 Task: Add an event with the title Casual Interview with Candidate AA, date '2024/03/05', time 7:30 AM to 9:30 AM, logged in from the account softage.3@softage.netand send the event invitation to softage.9@softage.net and softage.10@softage.net. Set a reminder for the event 1 hour before
Action: Mouse moved to (94, 116)
Screenshot: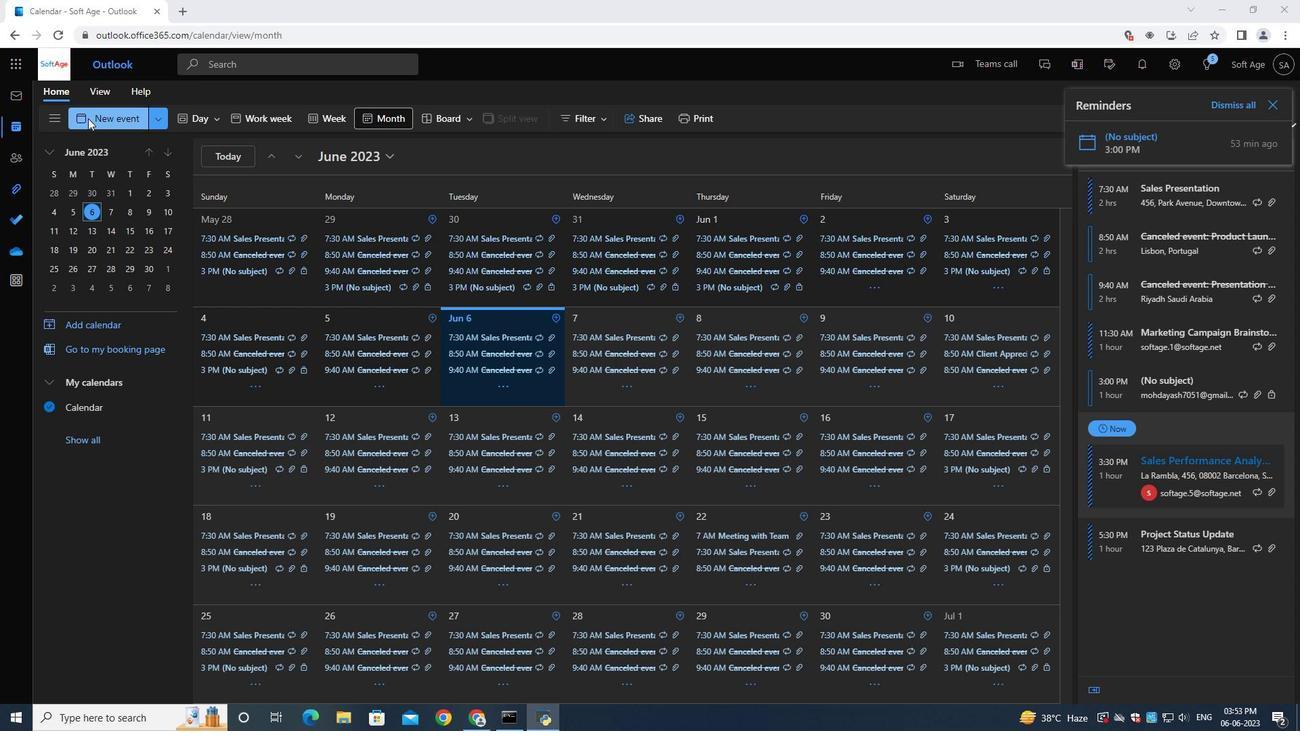 
Action: Mouse pressed left at (94, 116)
Screenshot: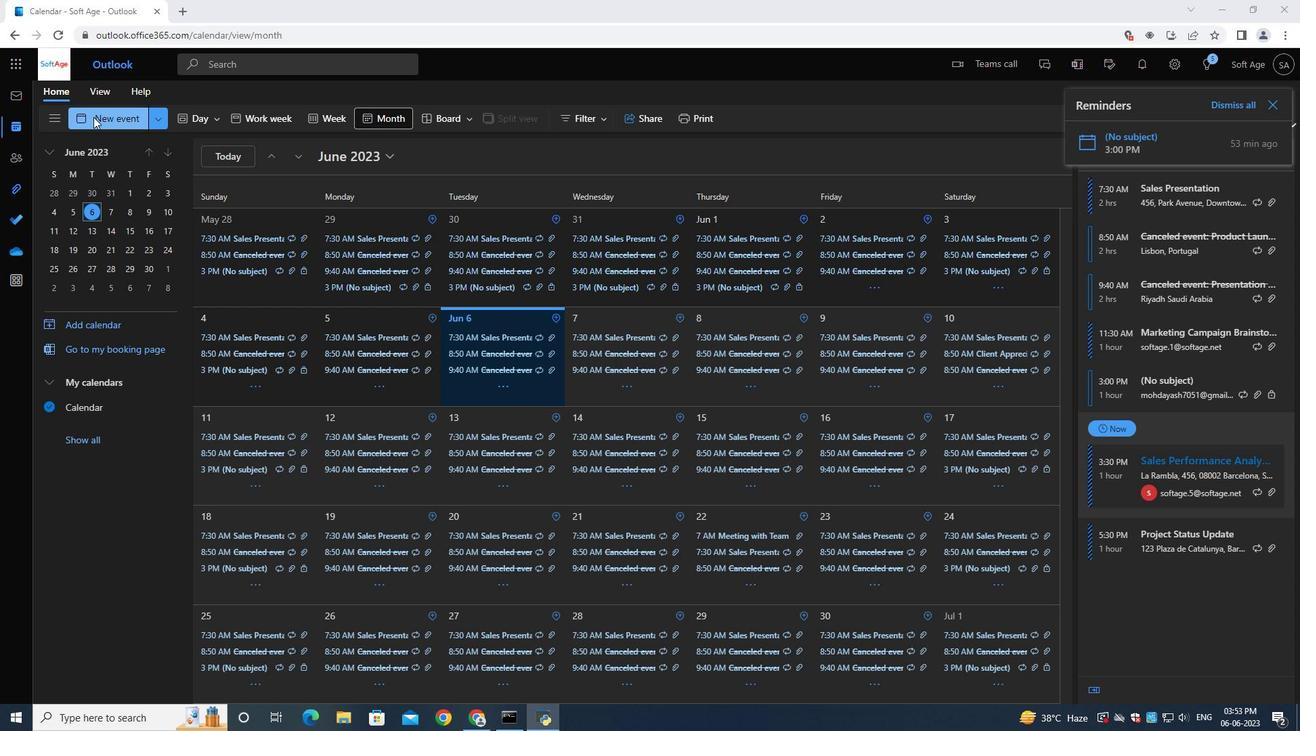 
Action: Mouse moved to (380, 229)
Screenshot: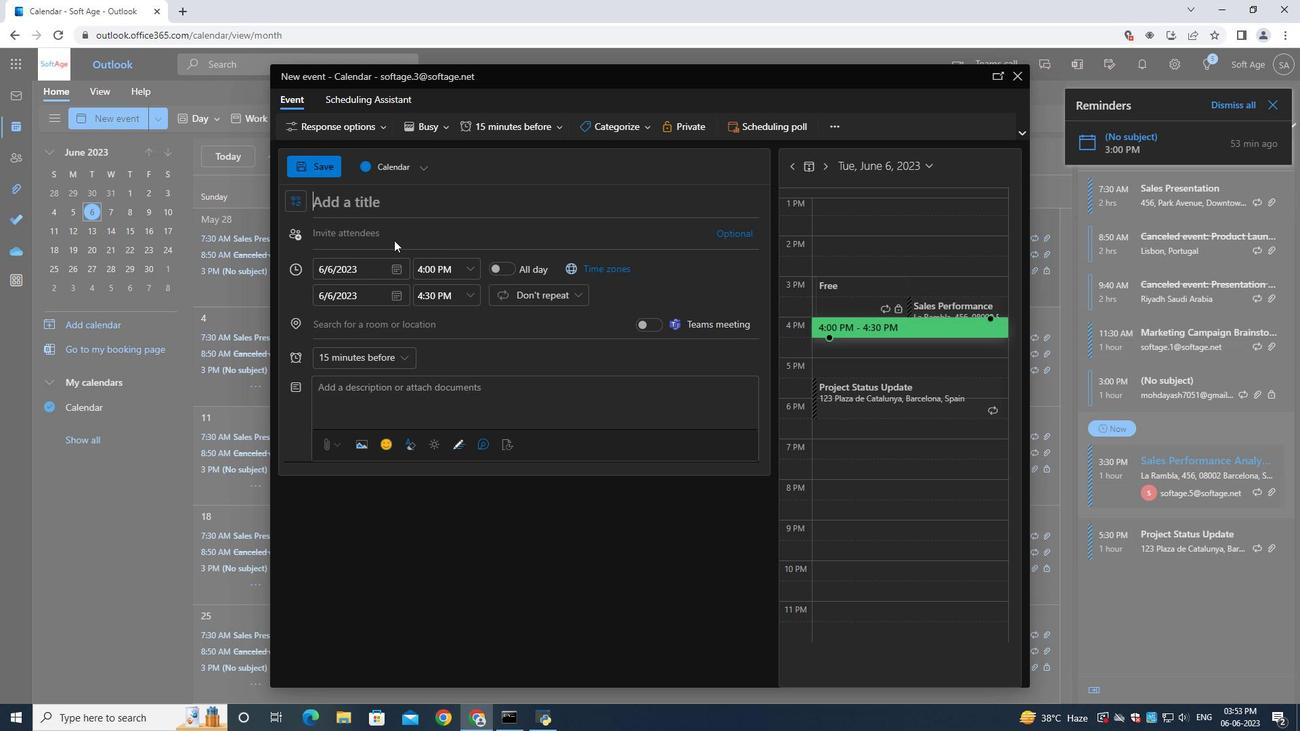 
Action: Mouse pressed left at (380, 229)
Screenshot: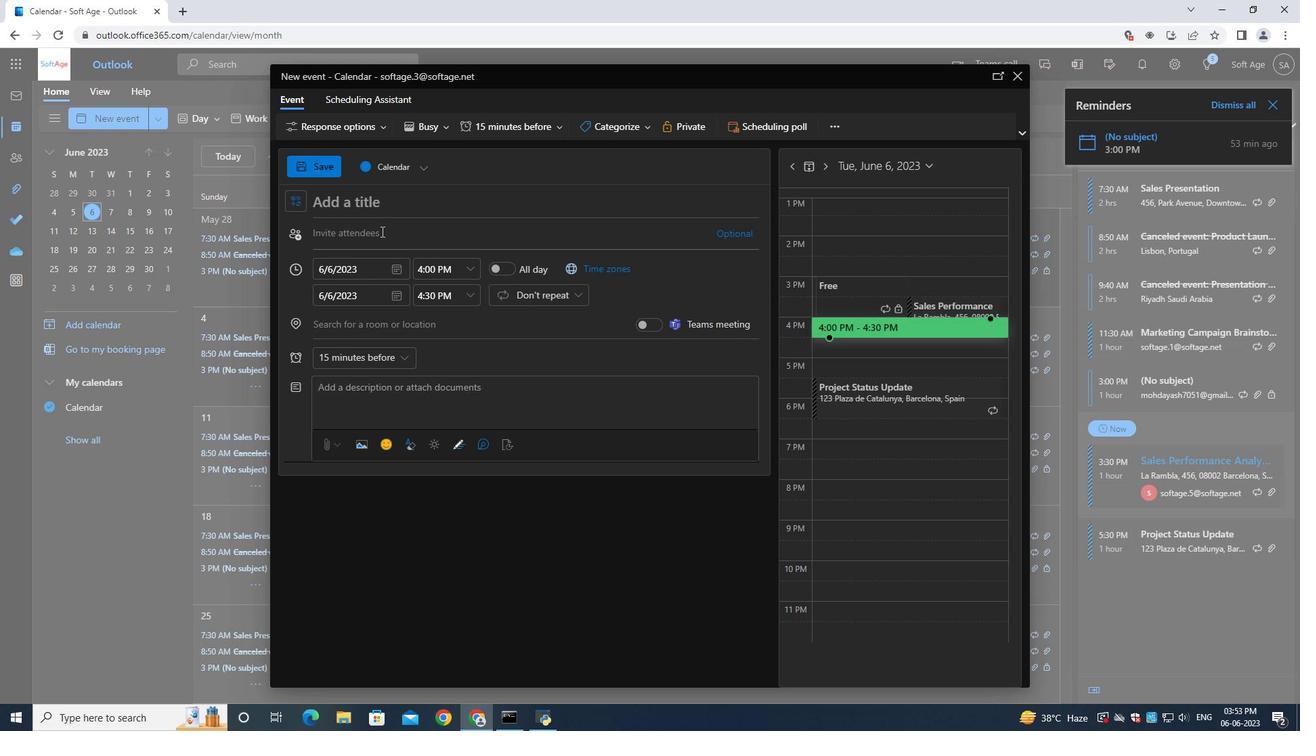 
Action: Mouse moved to (375, 205)
Screenshot: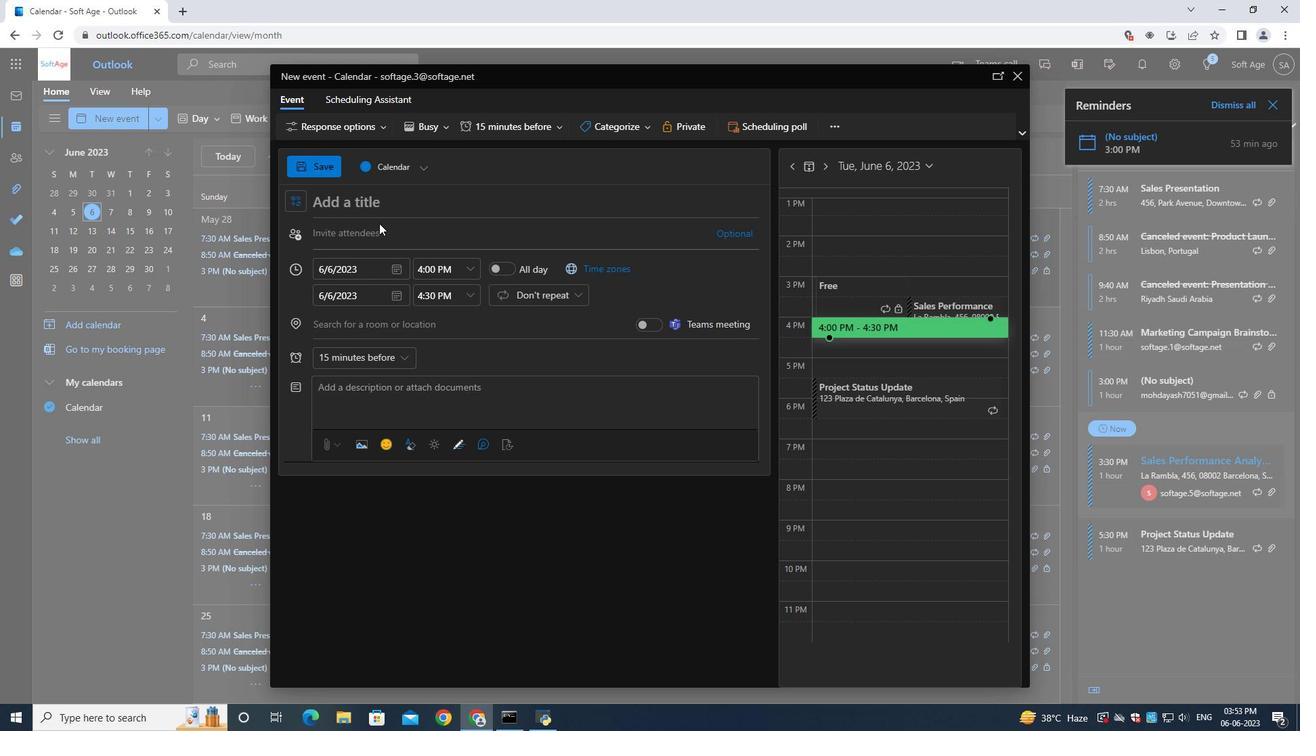 
Action: Mouse pressed left at (375, 205)
Screenshot: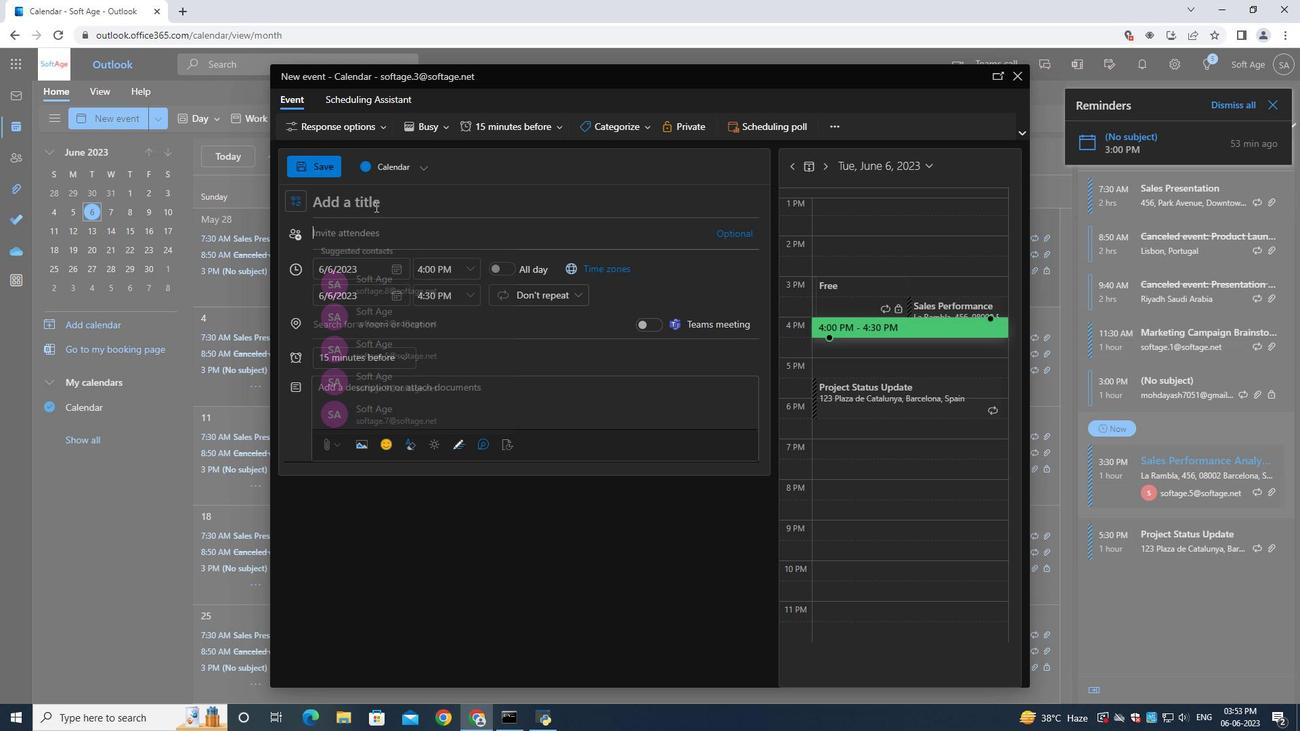 
Action: Mouse moved to (376, 206)
Screenshot: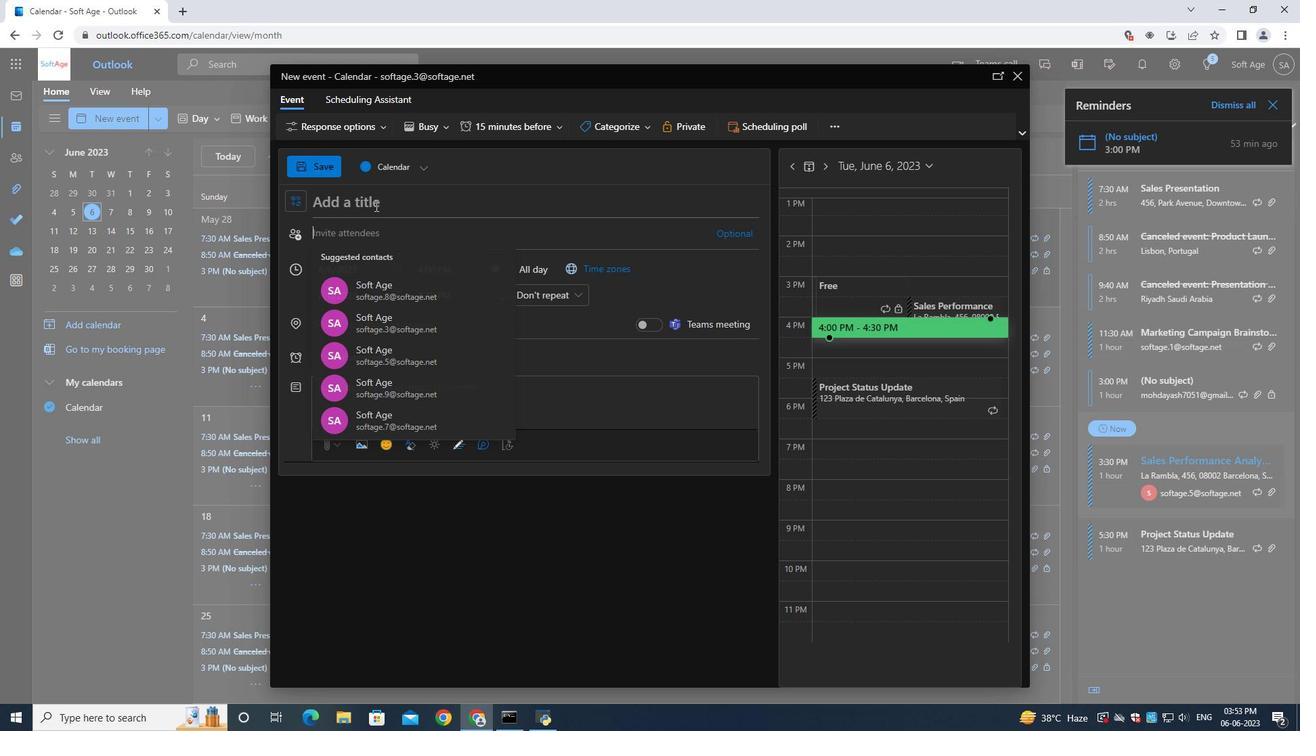 
Action: Key pressed <Key.shift>Casual<Key.space><Key.shift>Interview<Key.space><Key.shift>with<Key.space><Key.shift>Candidate<Key.space><Key.shift>AA
Screenshot: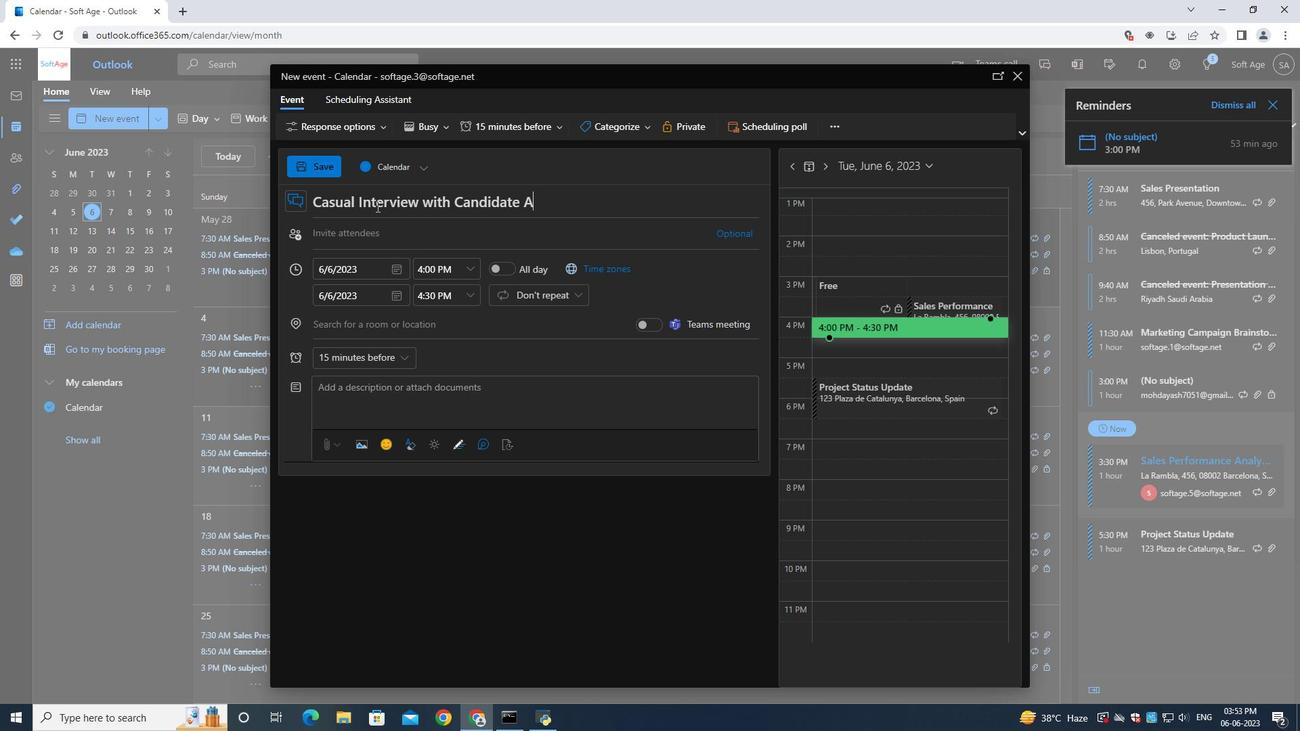 
Action: Mouse moved to (391, 269)
Screenshot: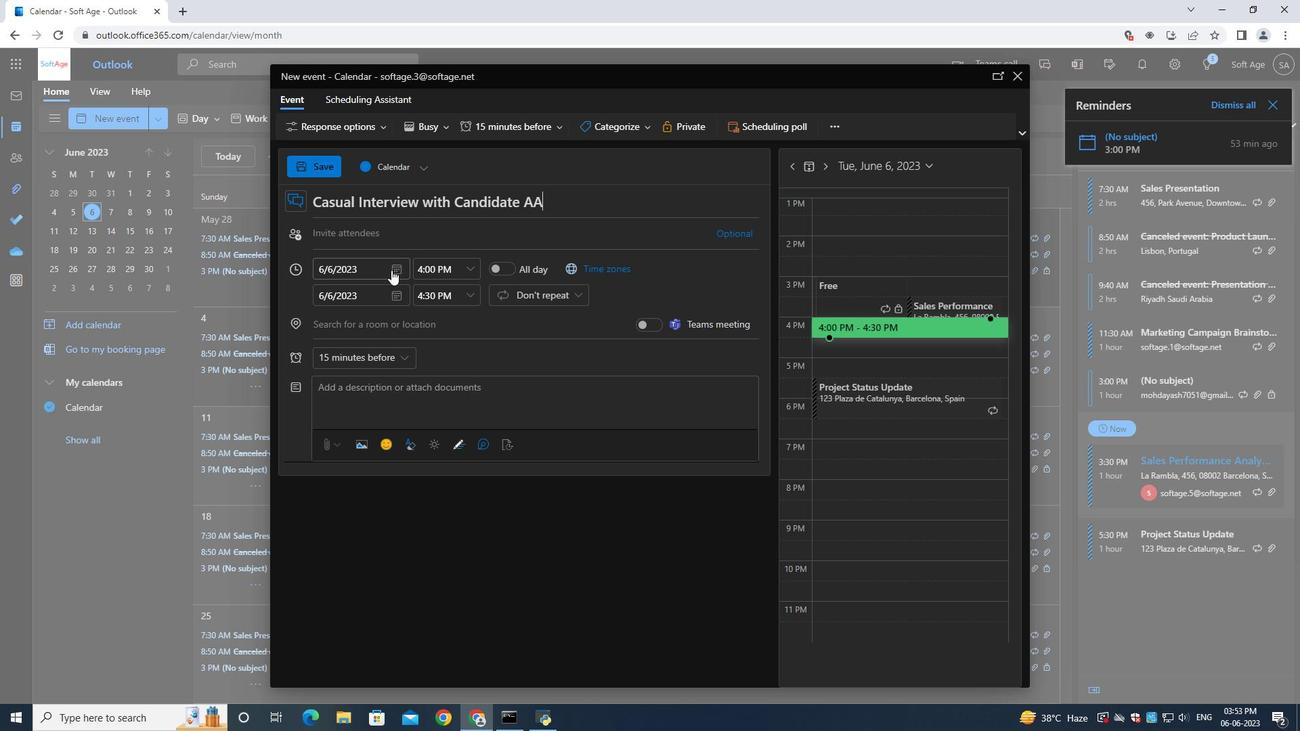 
Action: Mouse pressed left at (391, 269)
Screenshot: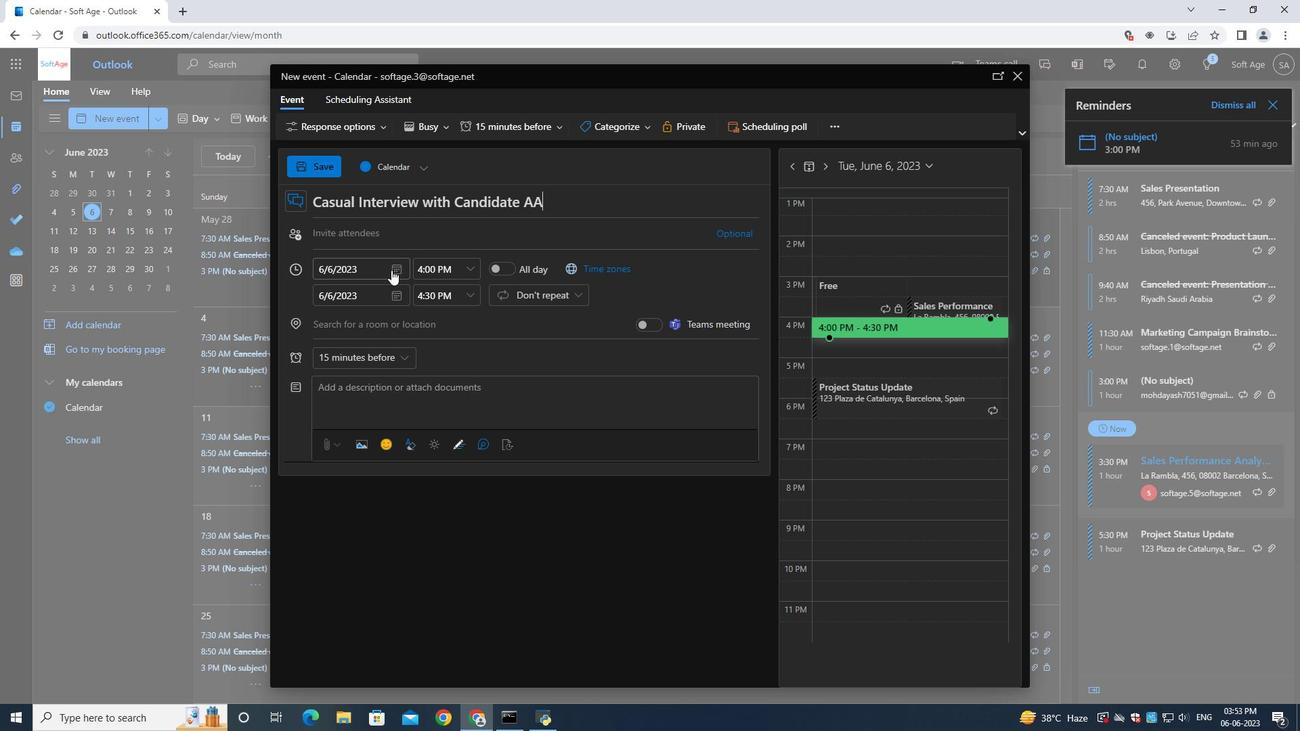 
Action: Mouse moved to (439, 298)
Screenshot: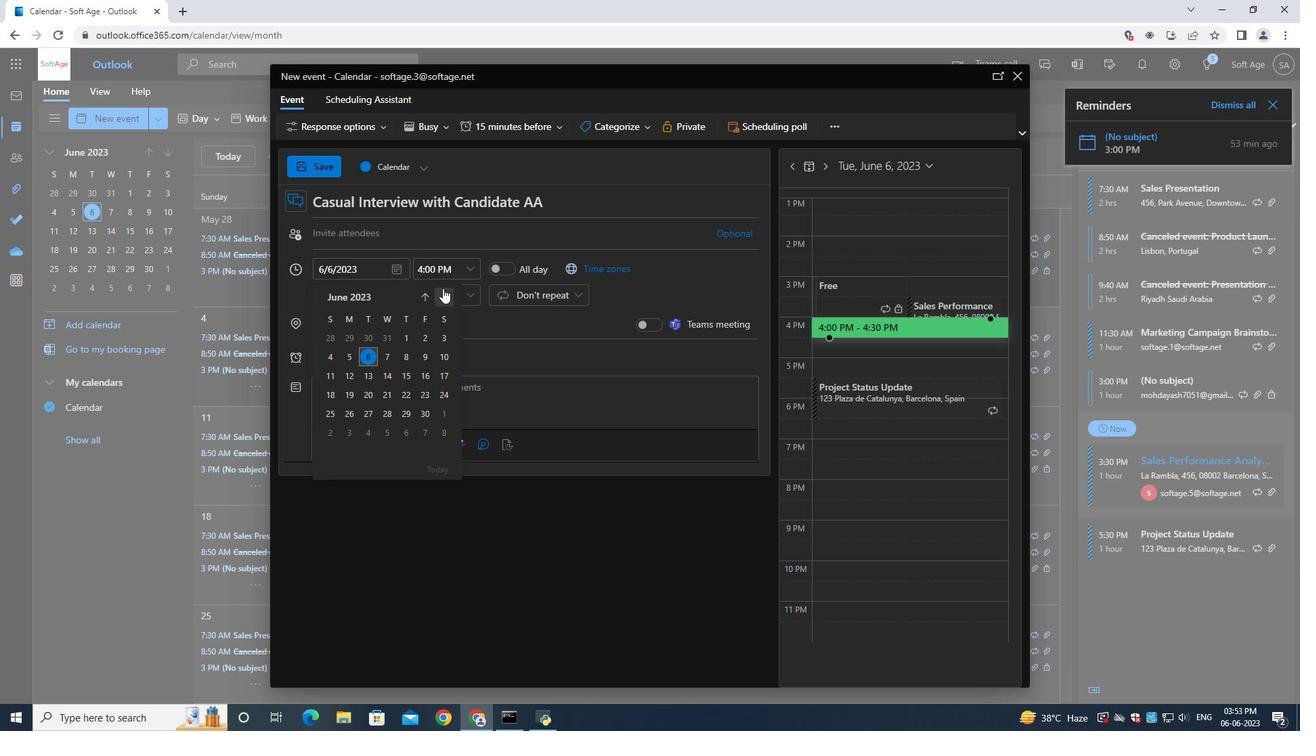 
Action: Mouse pressed left at (439, 298)
Screenshot: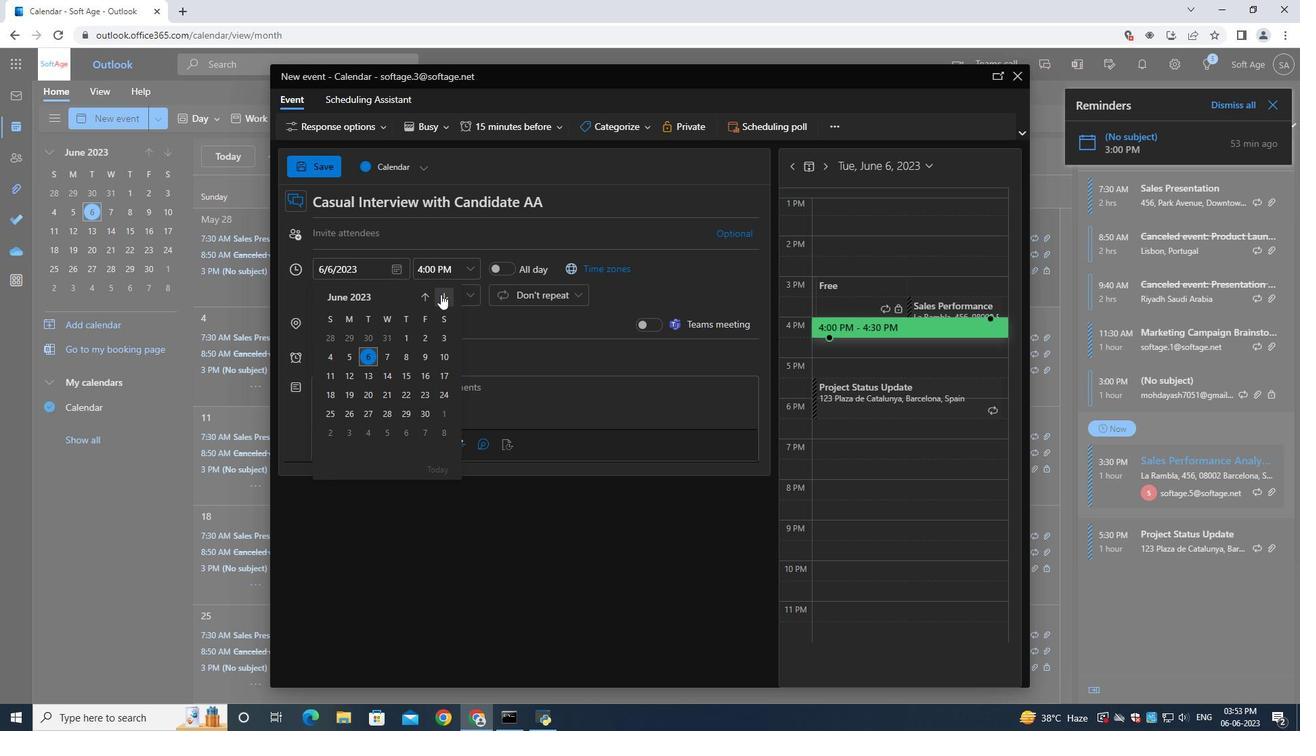 
Action: Mouse moved to (444, 296)
Screenshot: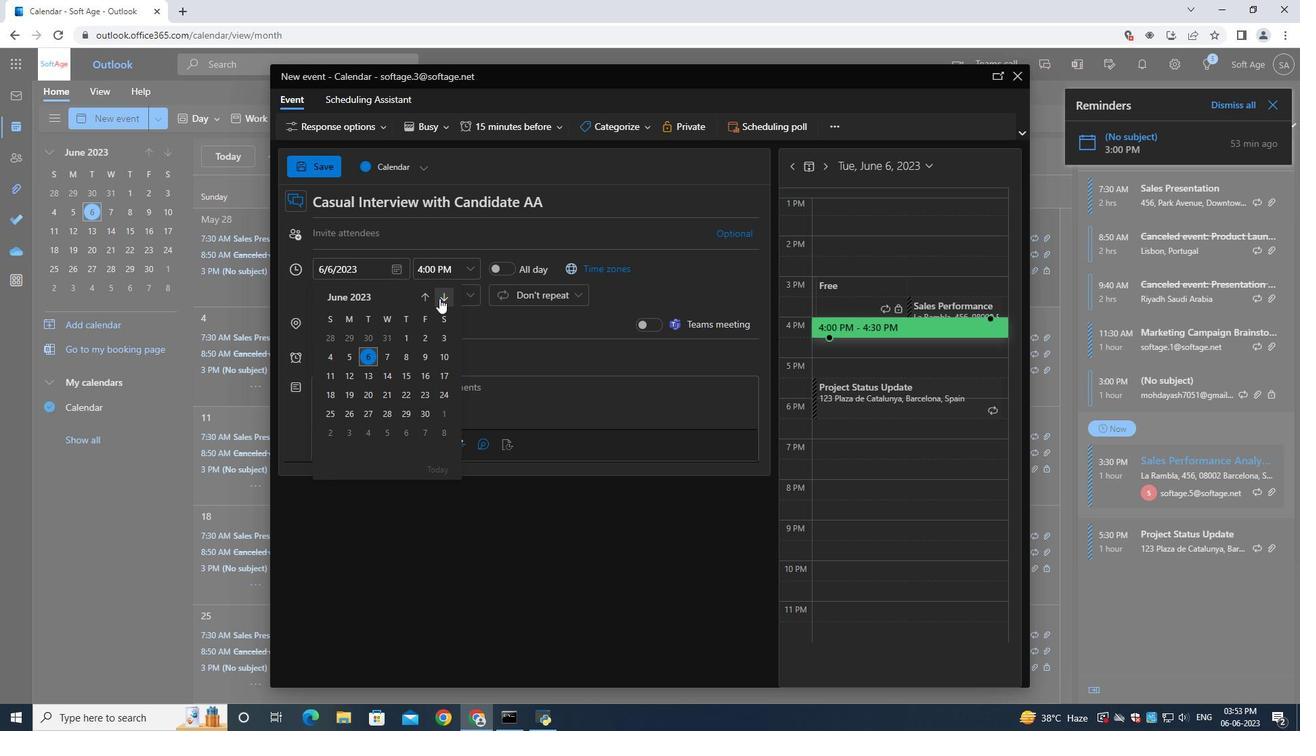 
Action: Mouse pressed left at (444, 296)
Screenshot: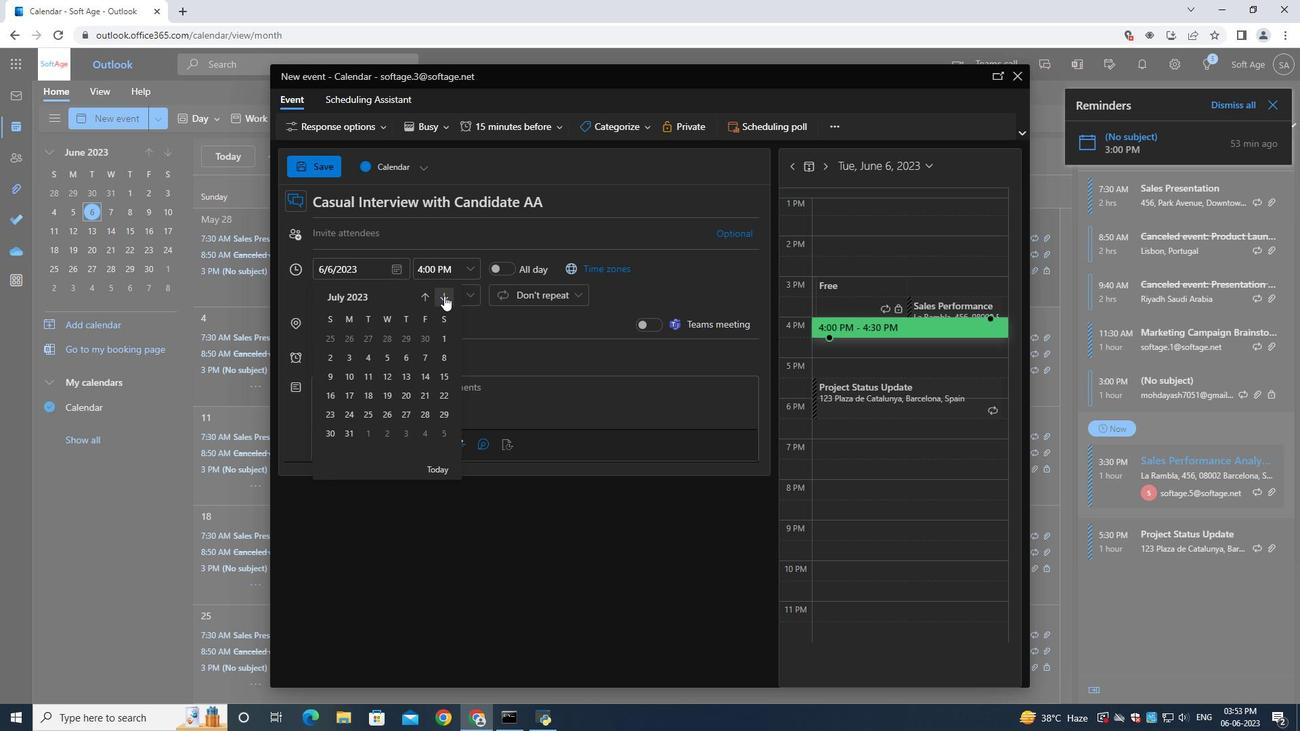 
Action: Mouse pressed left at (444, 296)
Screenshot: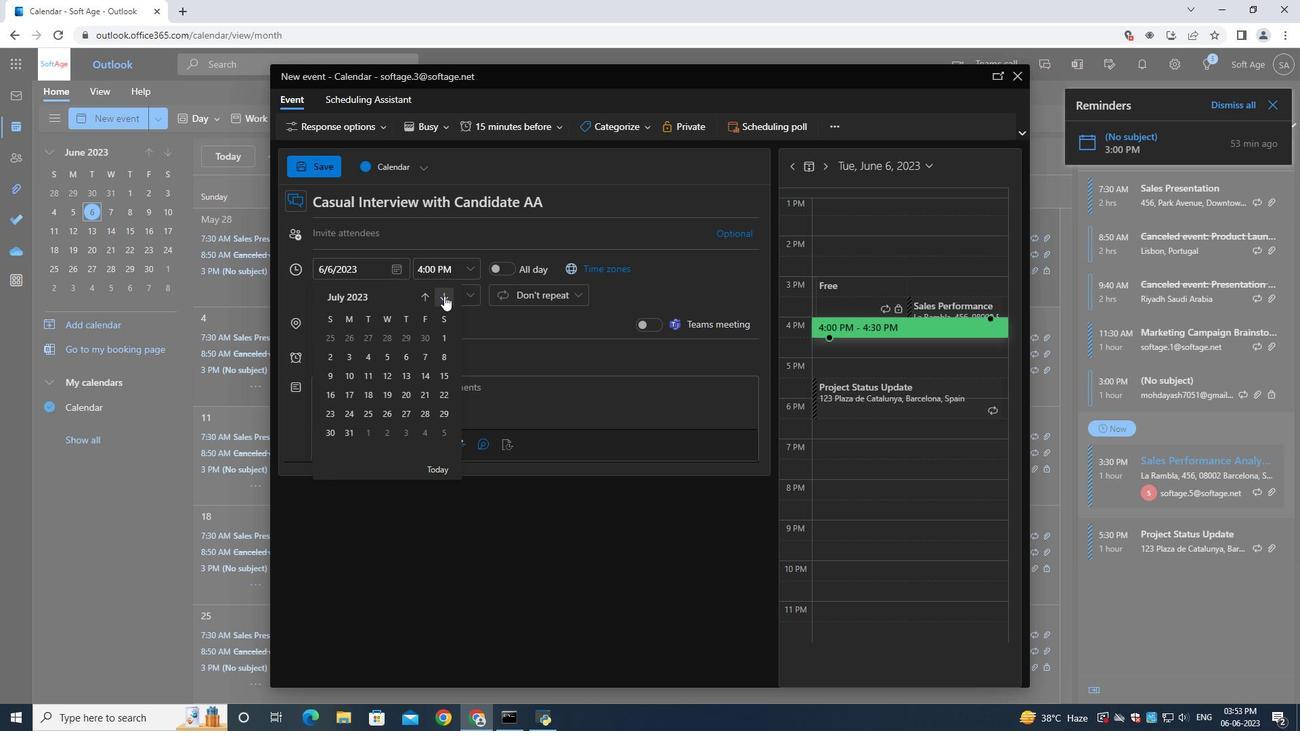 
Action: Mouse pressed left at (444, 296)
Screenshot: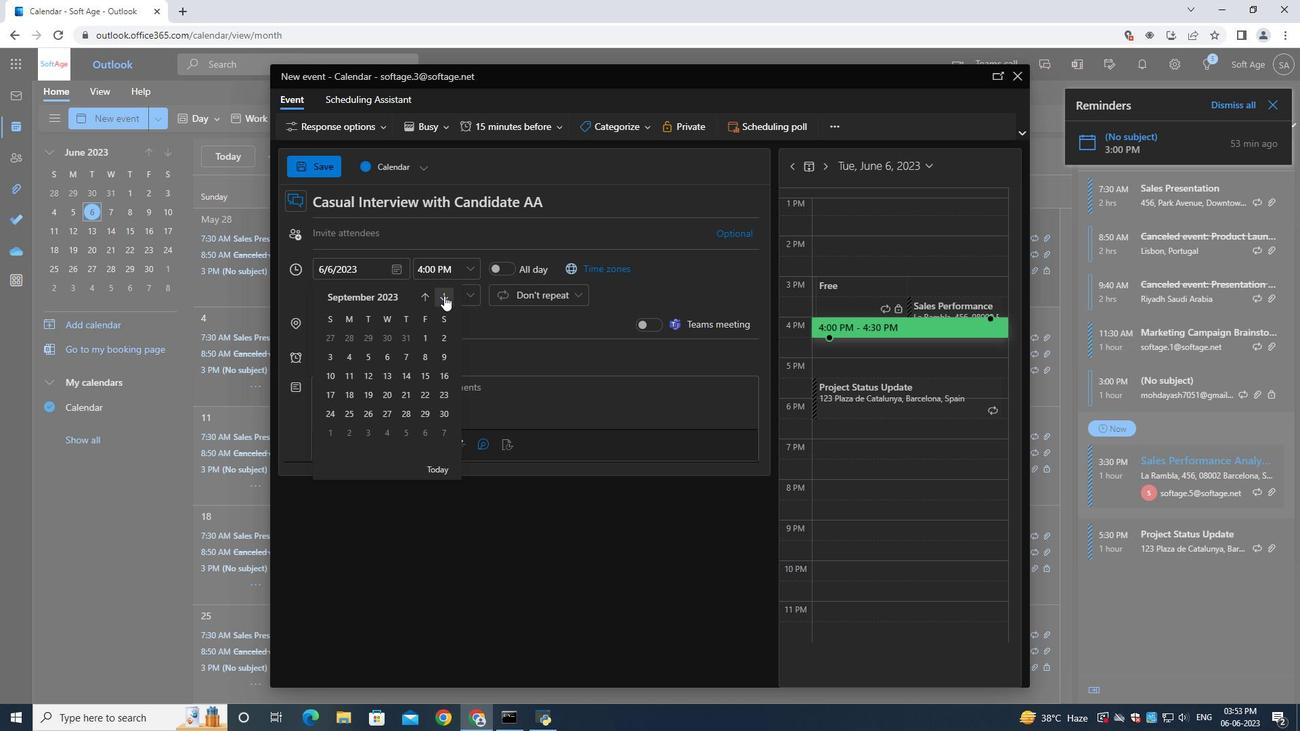 
Action: Mouse pressed left at (444, 296)
Screenshot: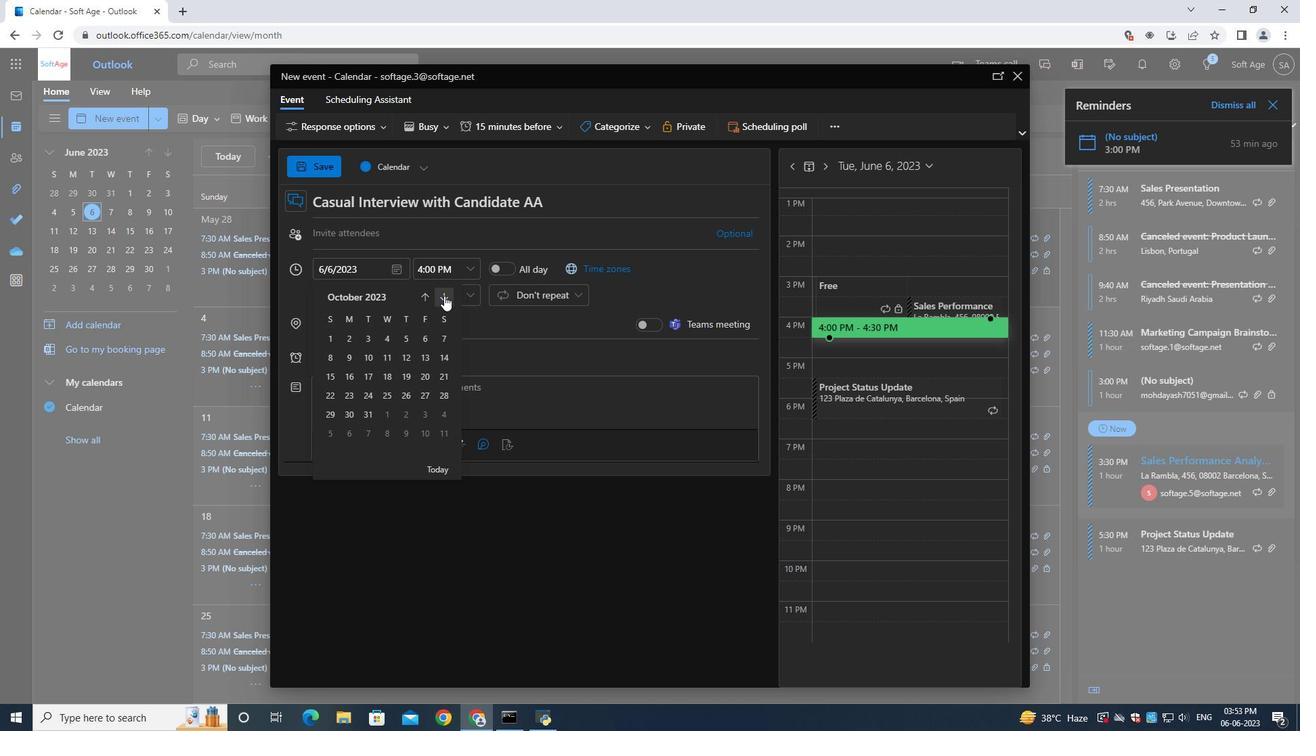 
Action: Mouse pressed left at (444, 296)
Screenshot: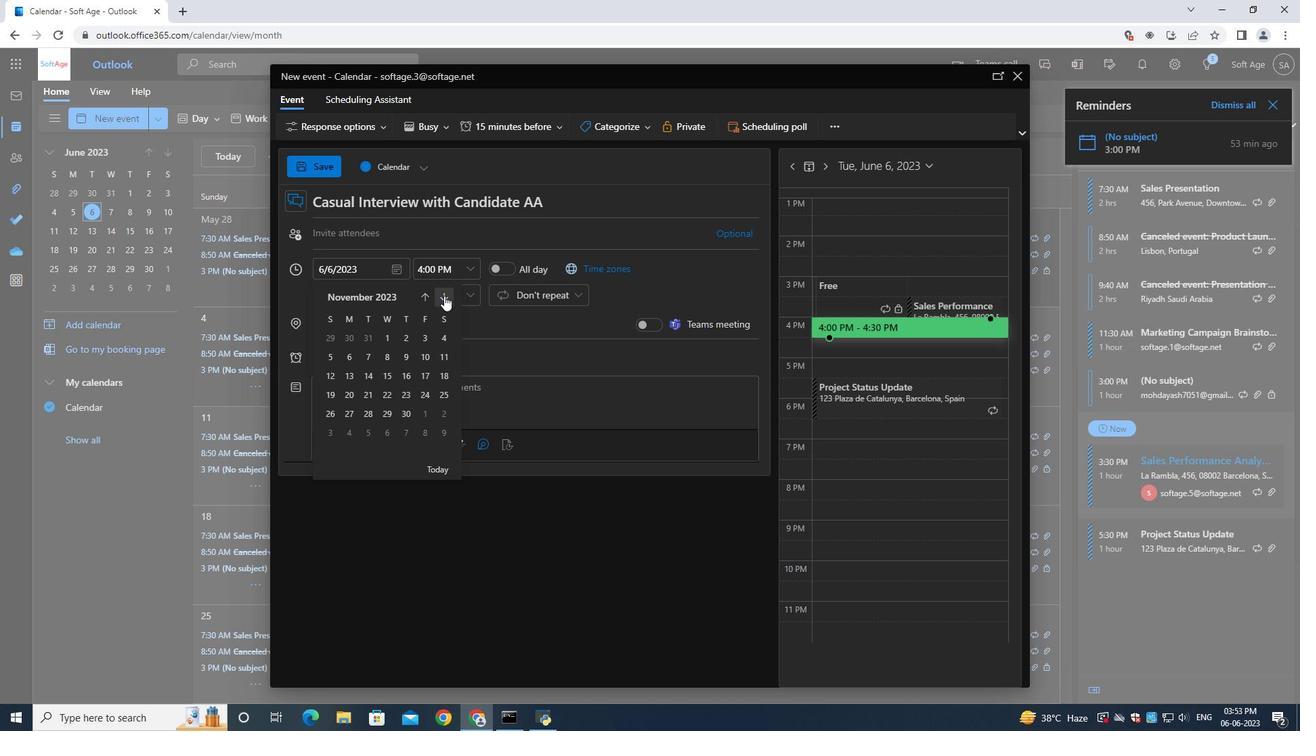 
Action: Mouse pressed left at (444, 296)
Screenshot: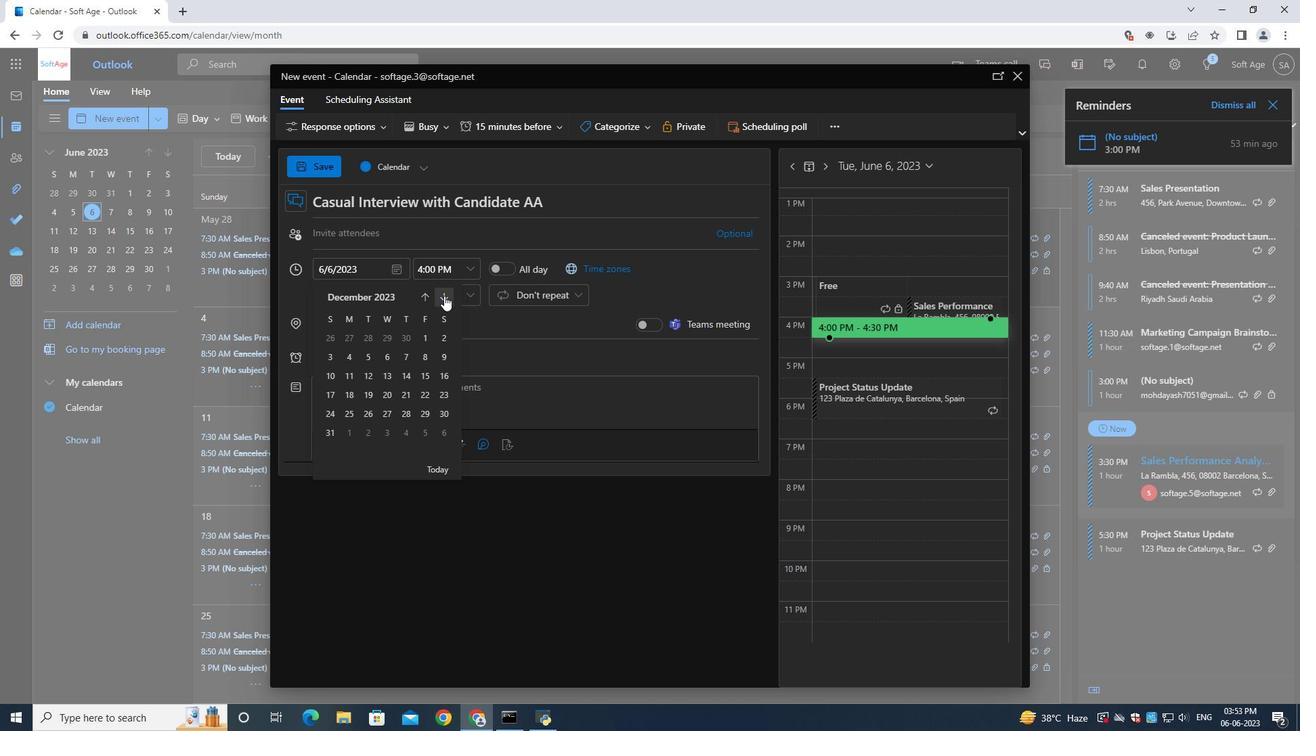 
Action: Mouse pressed left at (444, 296)
Screenshot: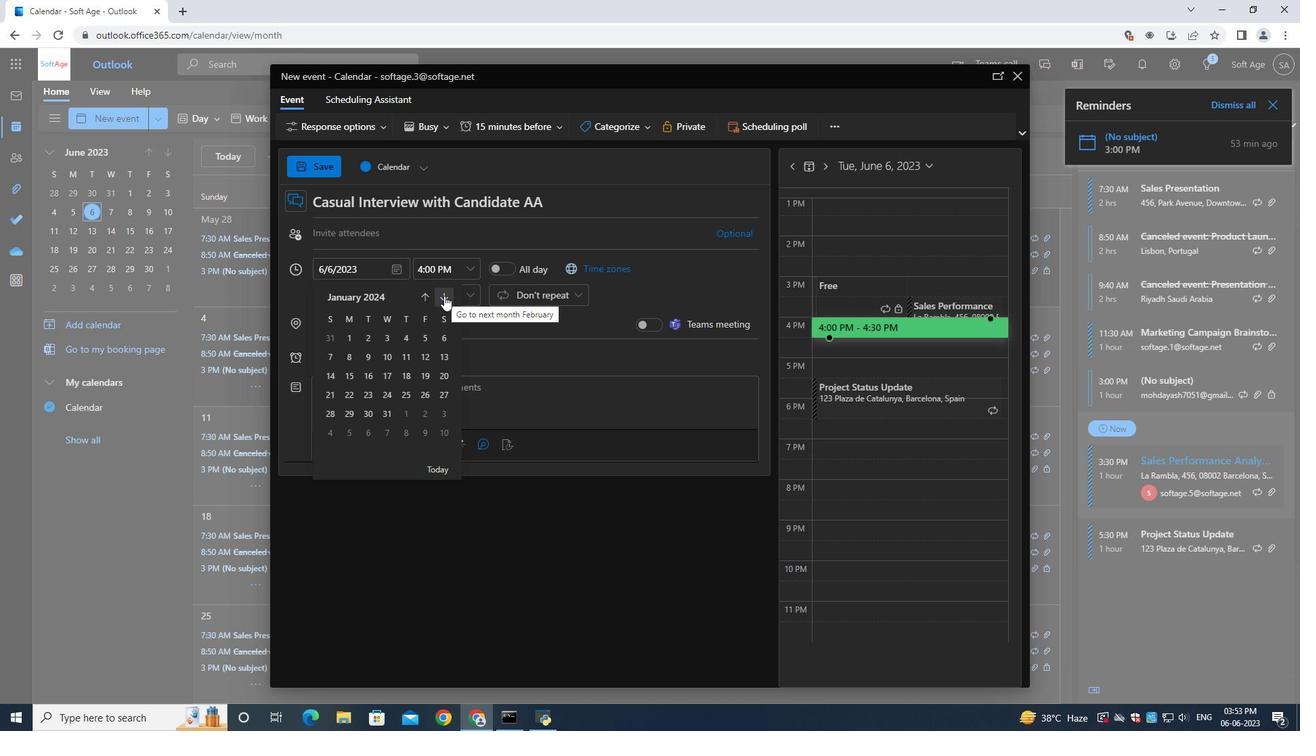 
Action: Mouse pressed left at (444, 296)
Screenshot: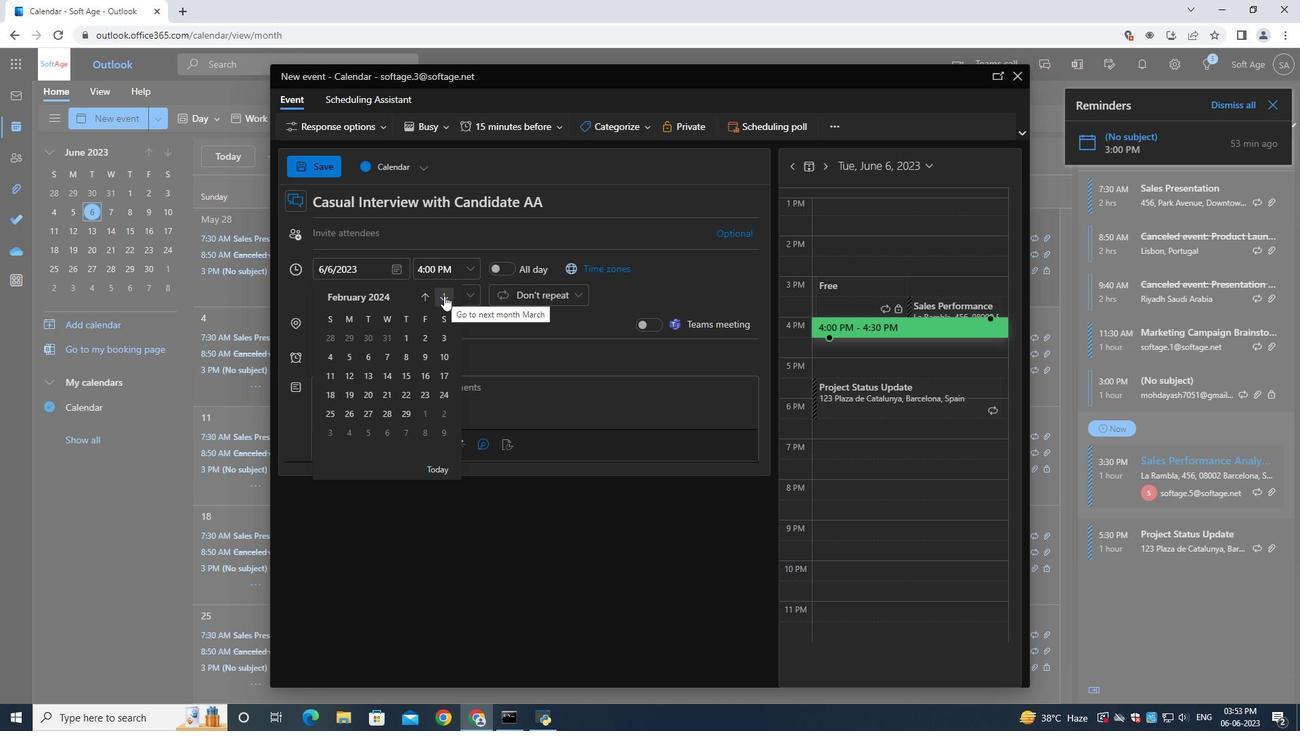 
Action: Mouse moved to (422, 293)
Screenshot: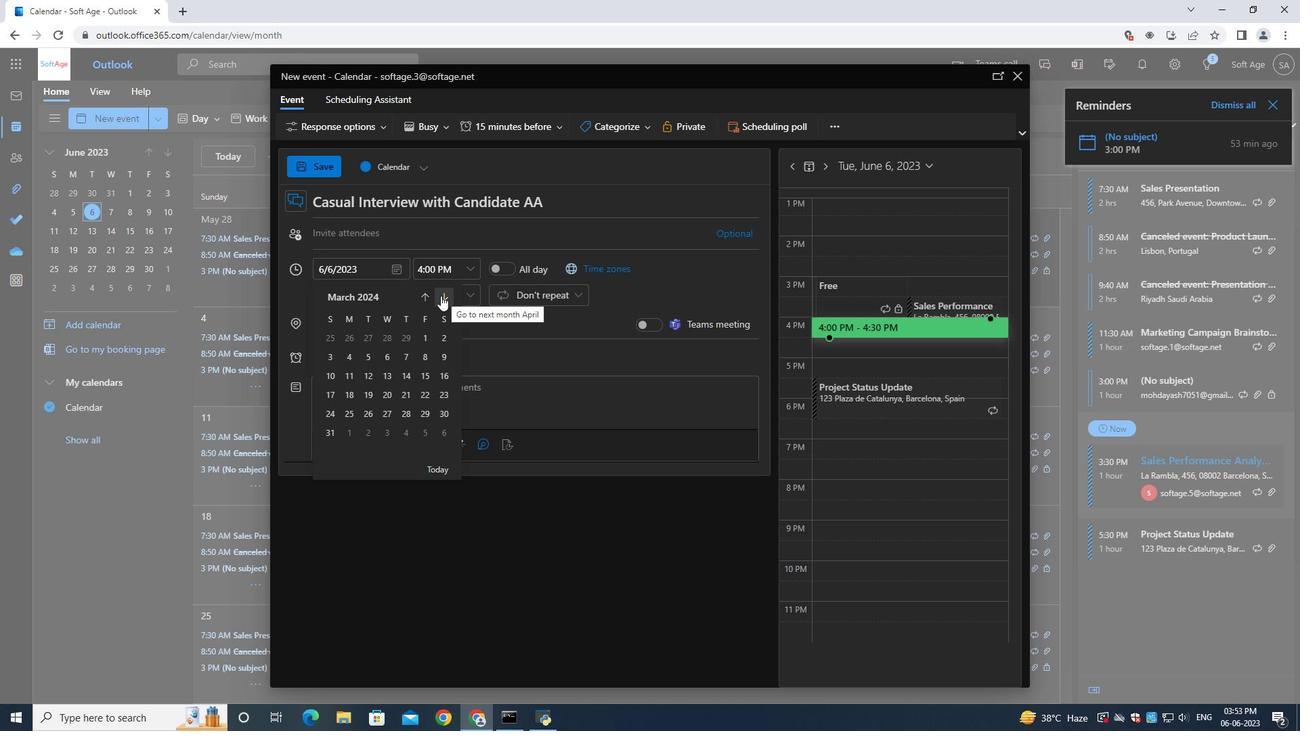 
Action: Mouse pressed left at (422, 293)
Screenshot: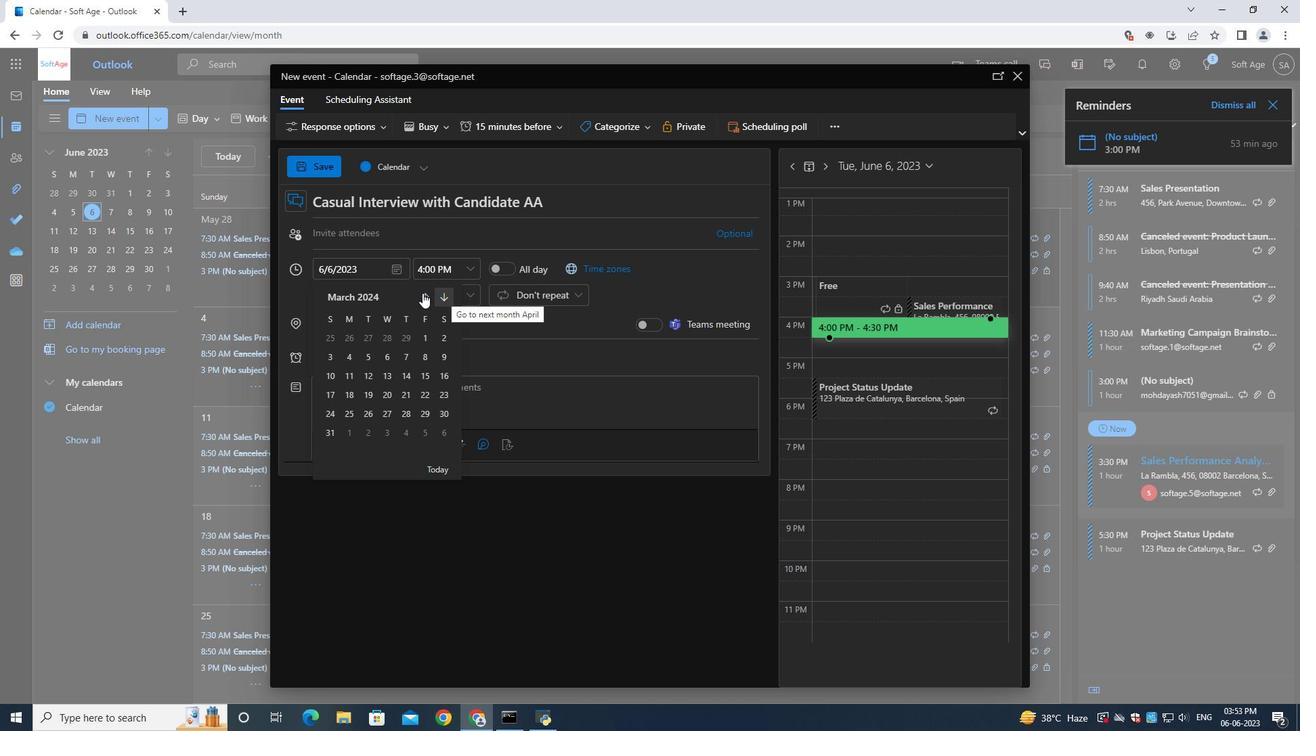 
Action: Mouse moved to (442, 295)
Screenshot: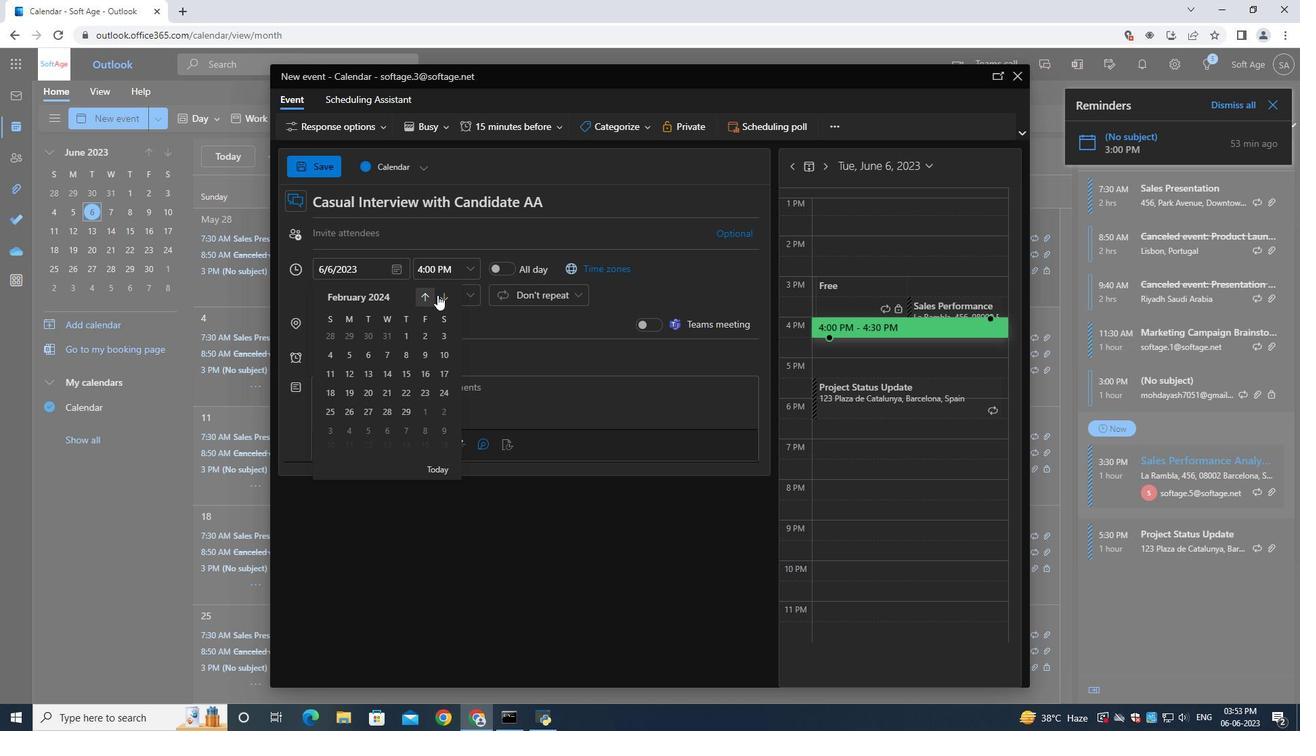 
Action: Mouse pressed left at (442, 295)
Screenshot: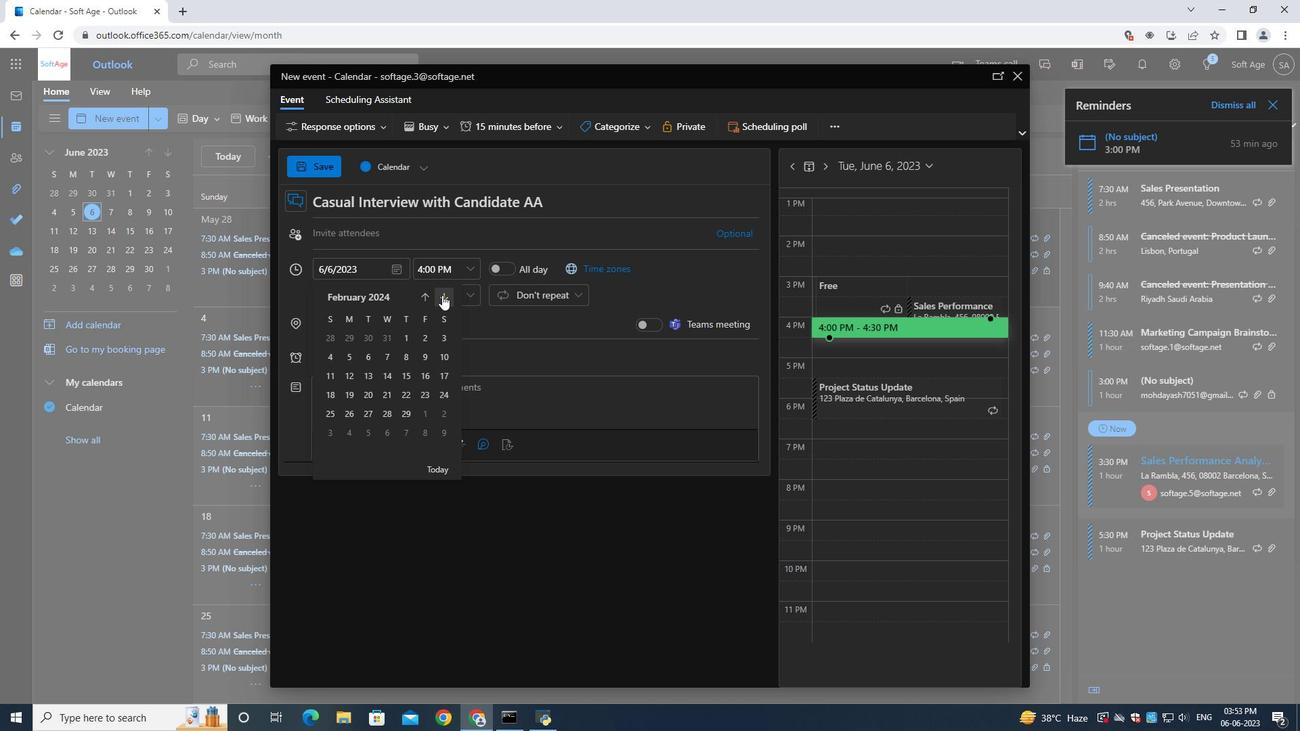 
Action: Mouse pressed left at (442, 295)
Screenshot: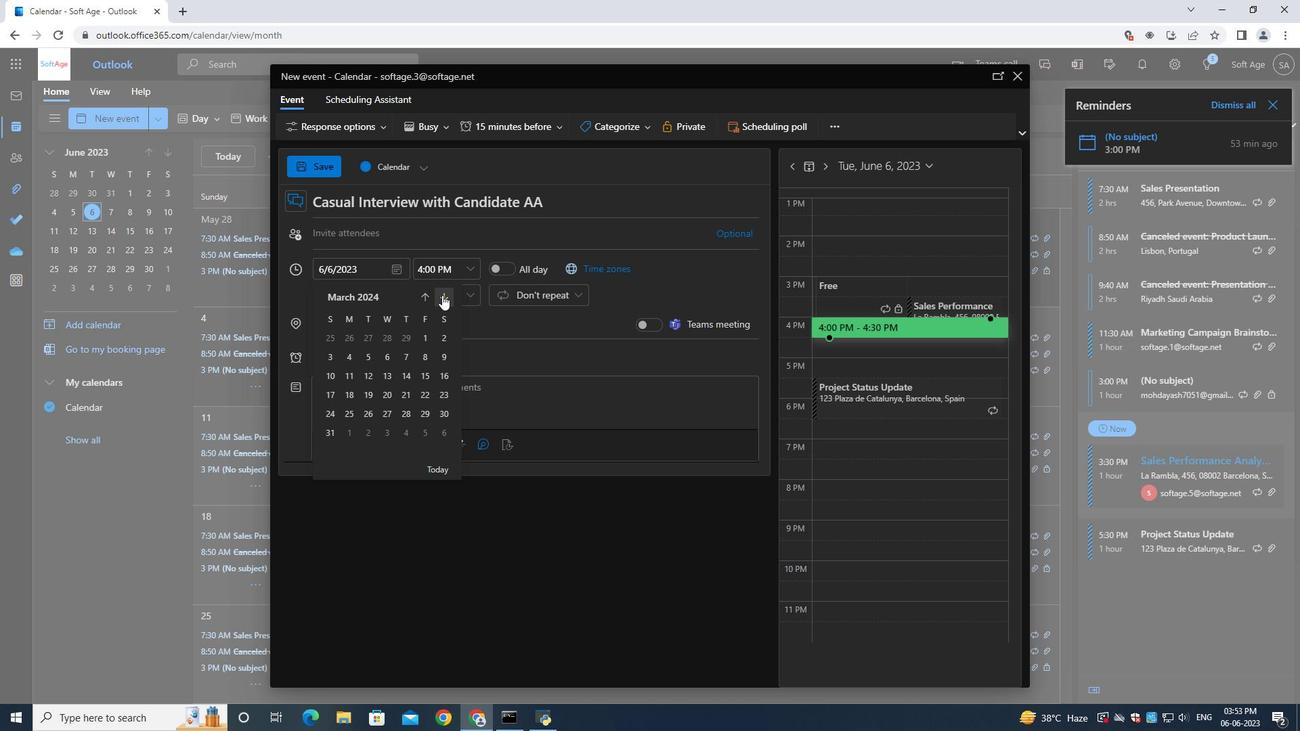 
Action: Mouse moved to (423, 297)
Screenshot: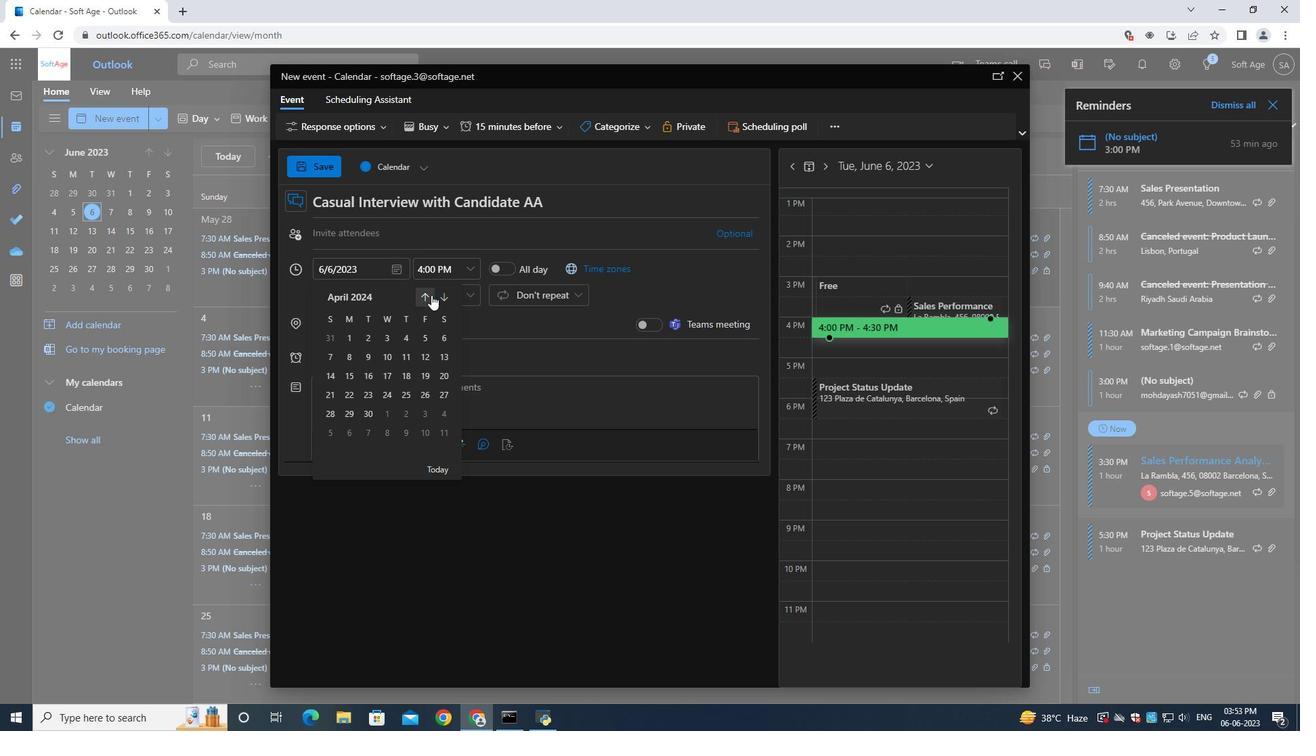 
Action: Mouse pressed left at (423, 297)
Screenshot: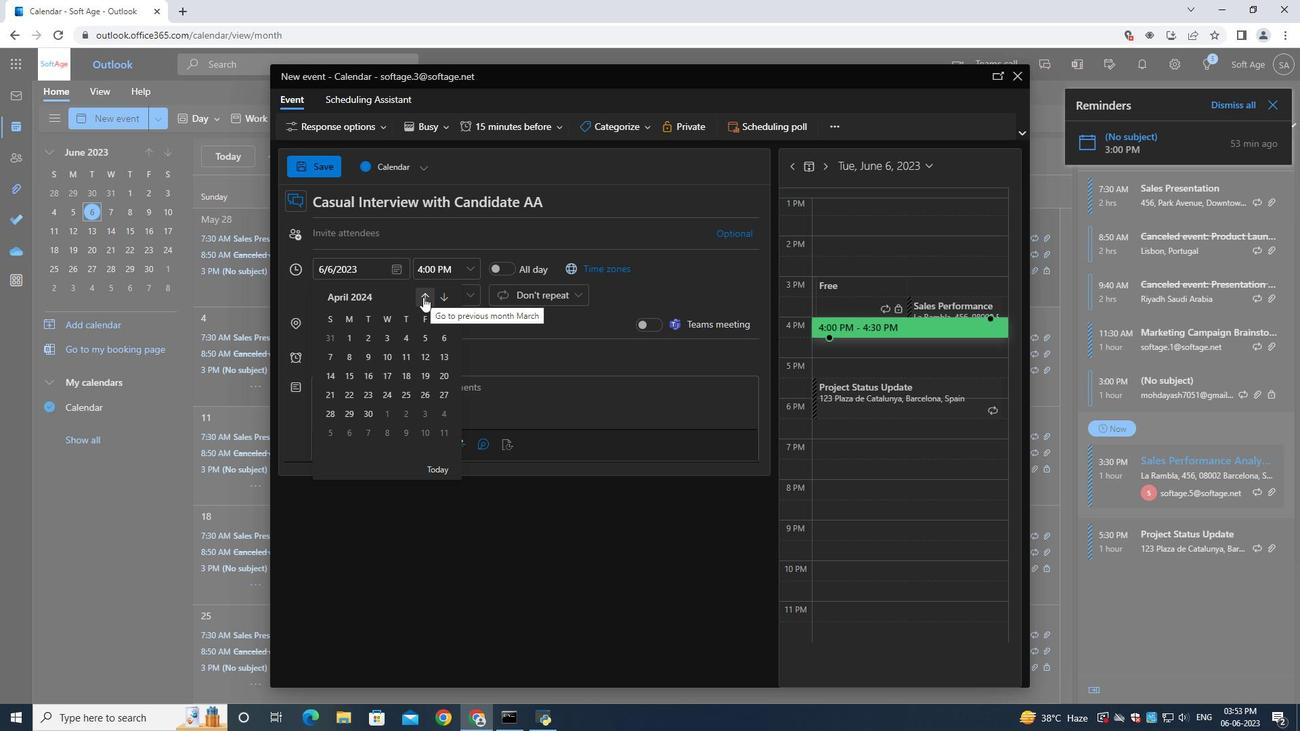 
Action: Mouse moved to (427, 298)
Screenshot: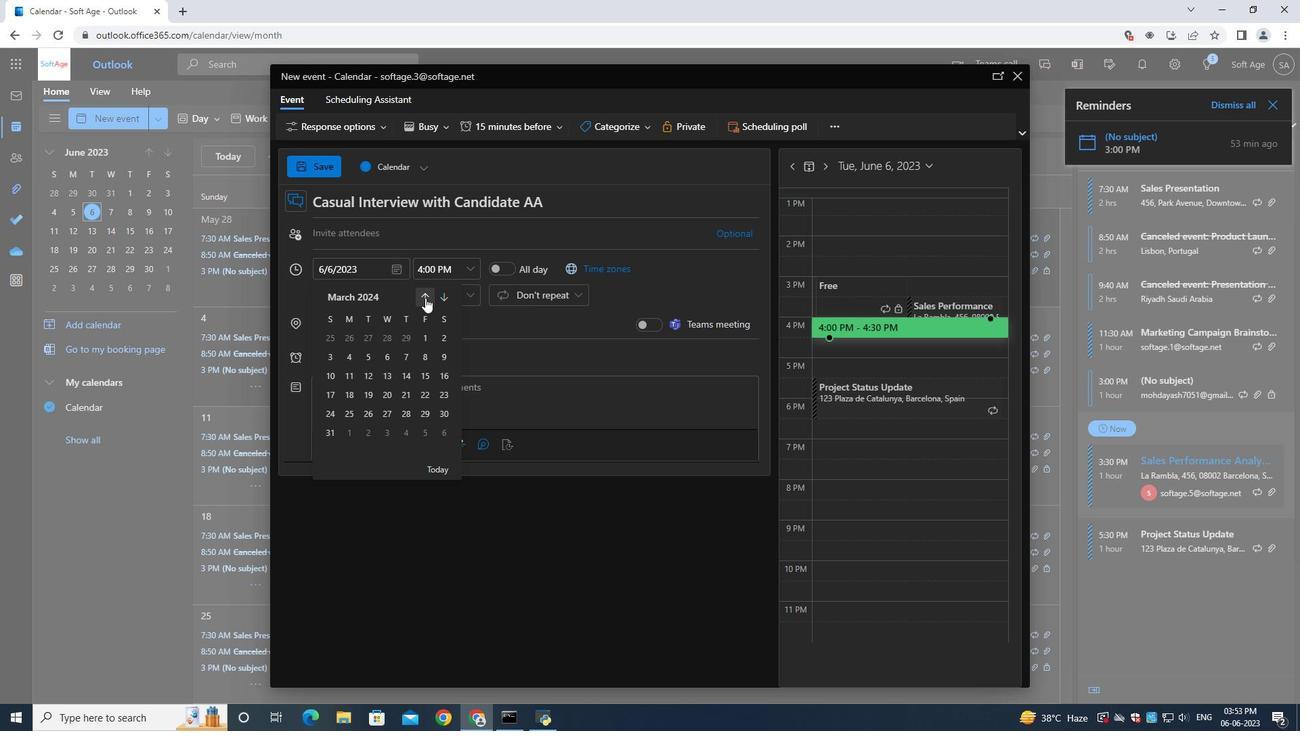 
Action: Mouse pressed left at (427, 298)
Screenshot: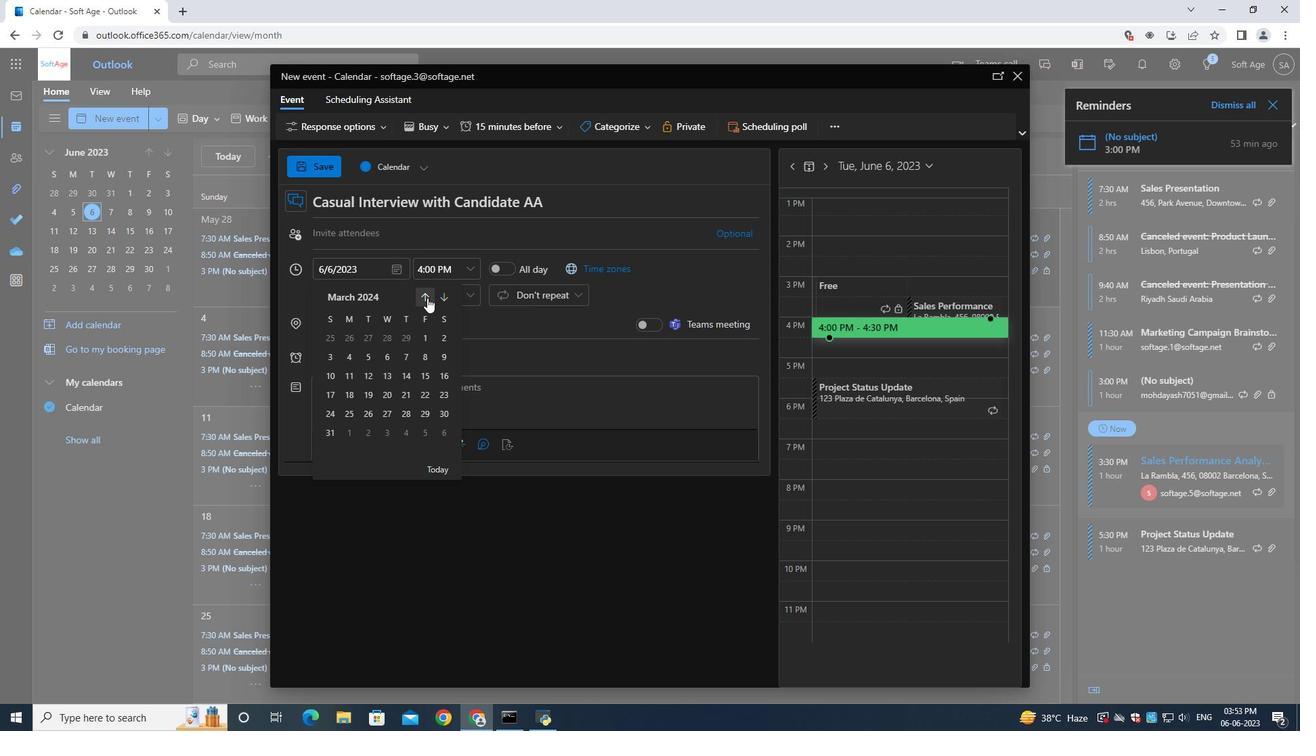 
Action: Mouse moved to (440, 298)
Screenshot: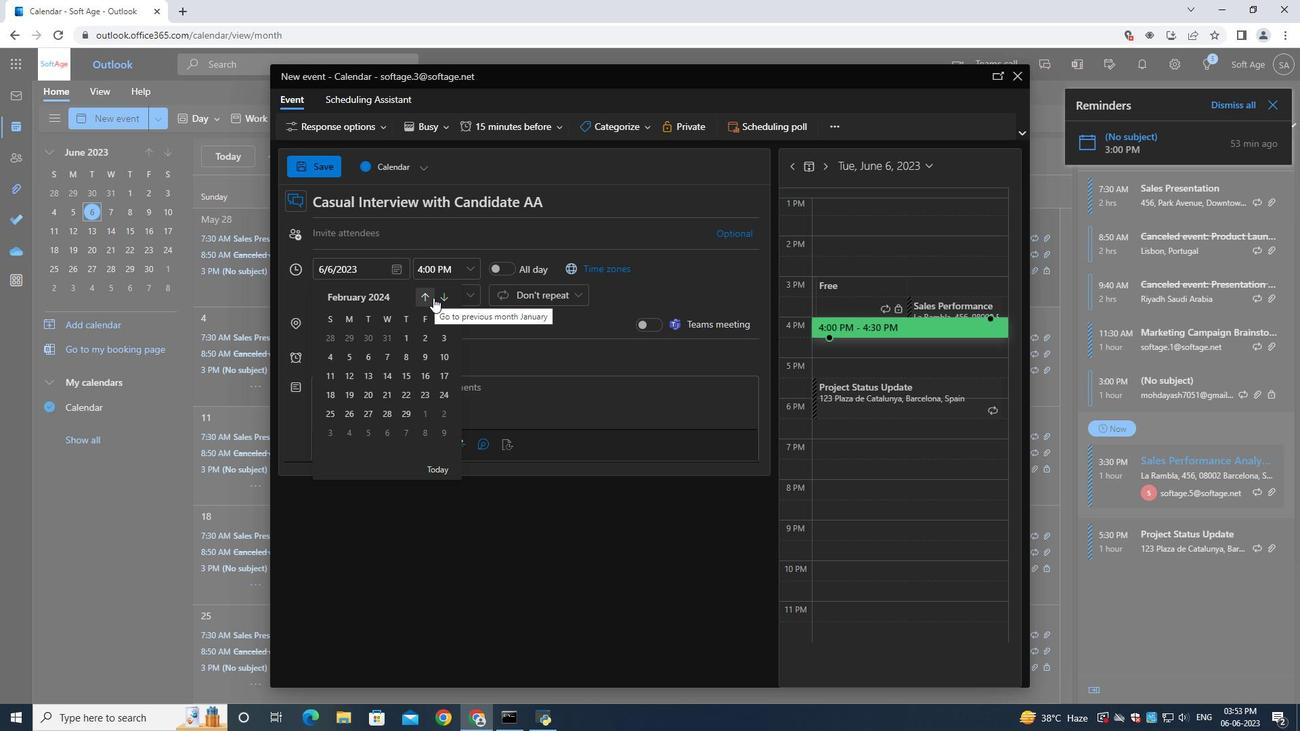 
Action: Mouse pressed left at (440, 298)
Screenshot: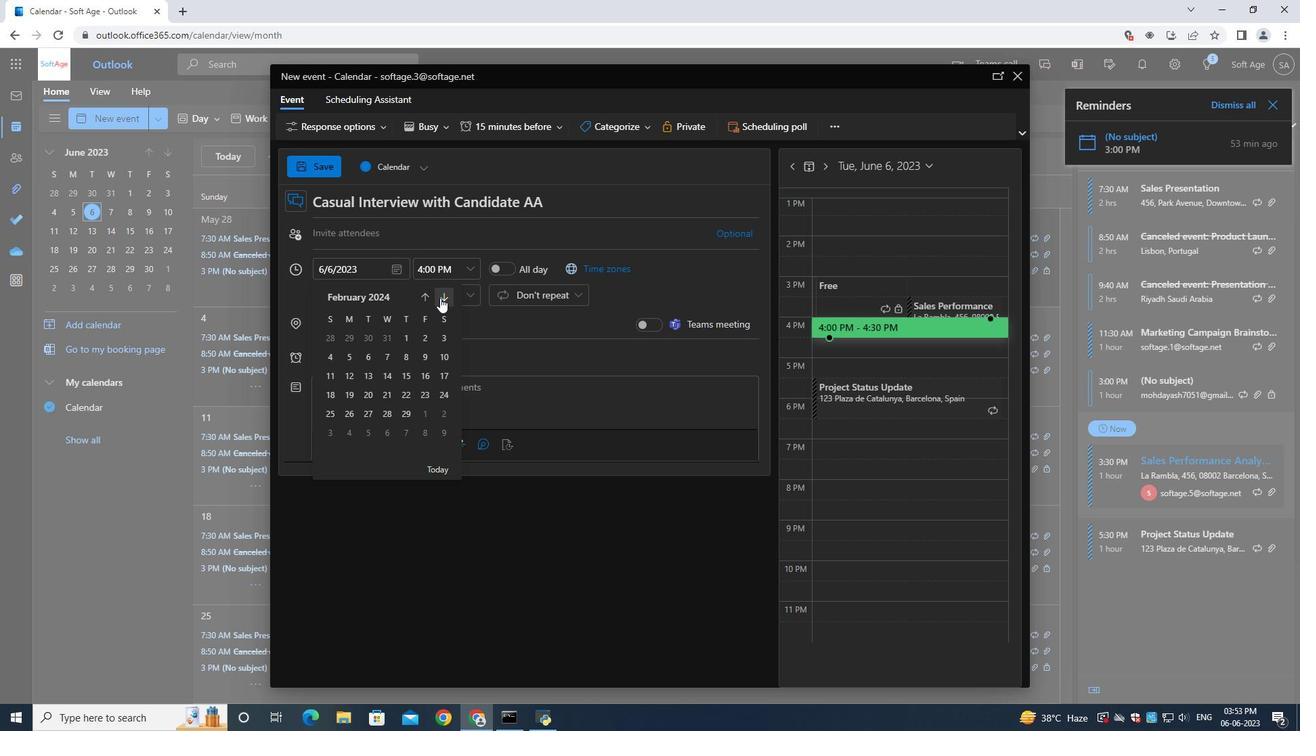 
Action: Mouse moved to (371, 354)
Screenshot: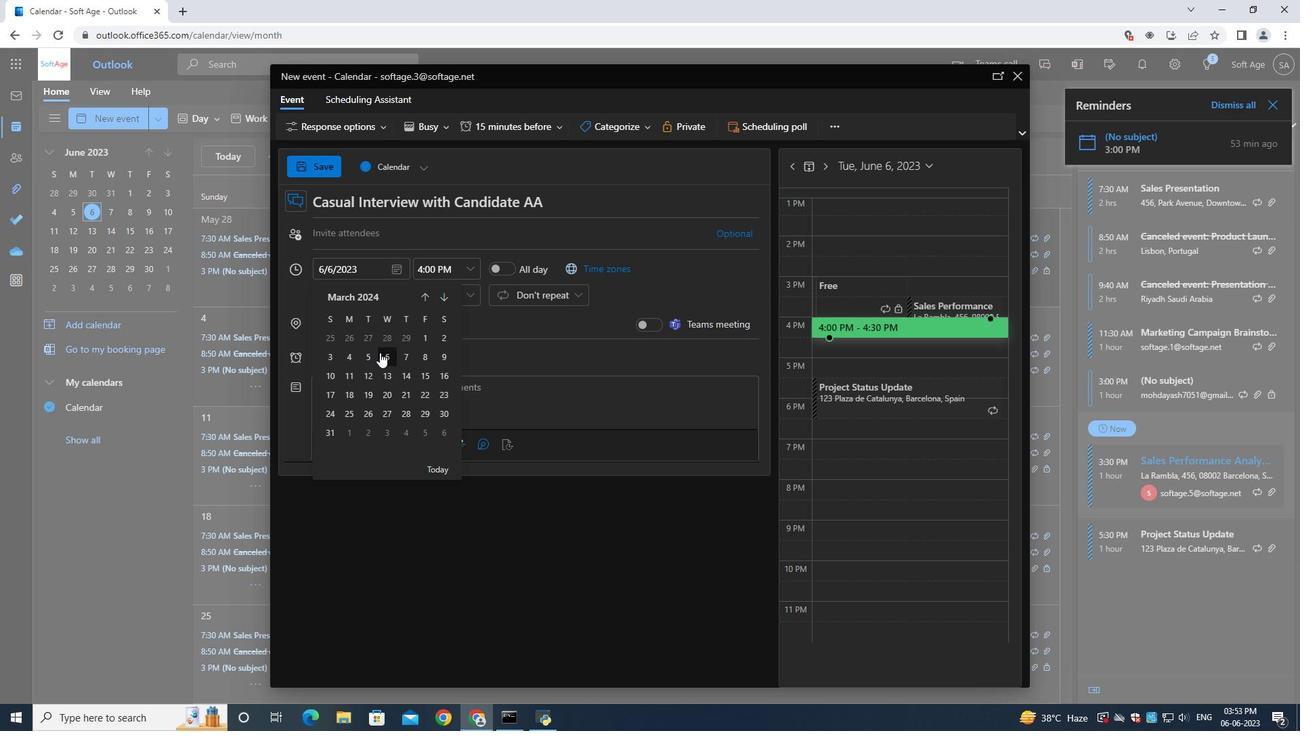 
Action: Mouse pressed left at (371, 354)
Screenshot: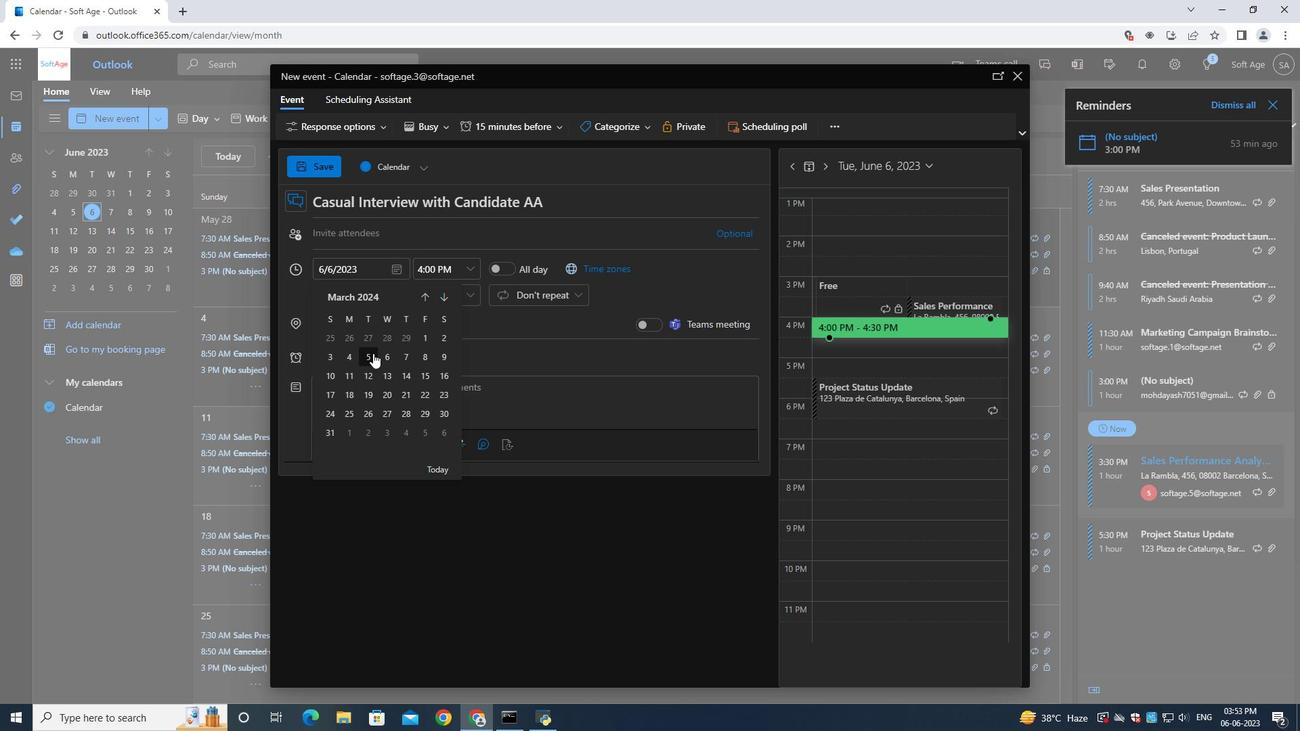 
Action: Mouse moved to (430, 273)
Screenshot: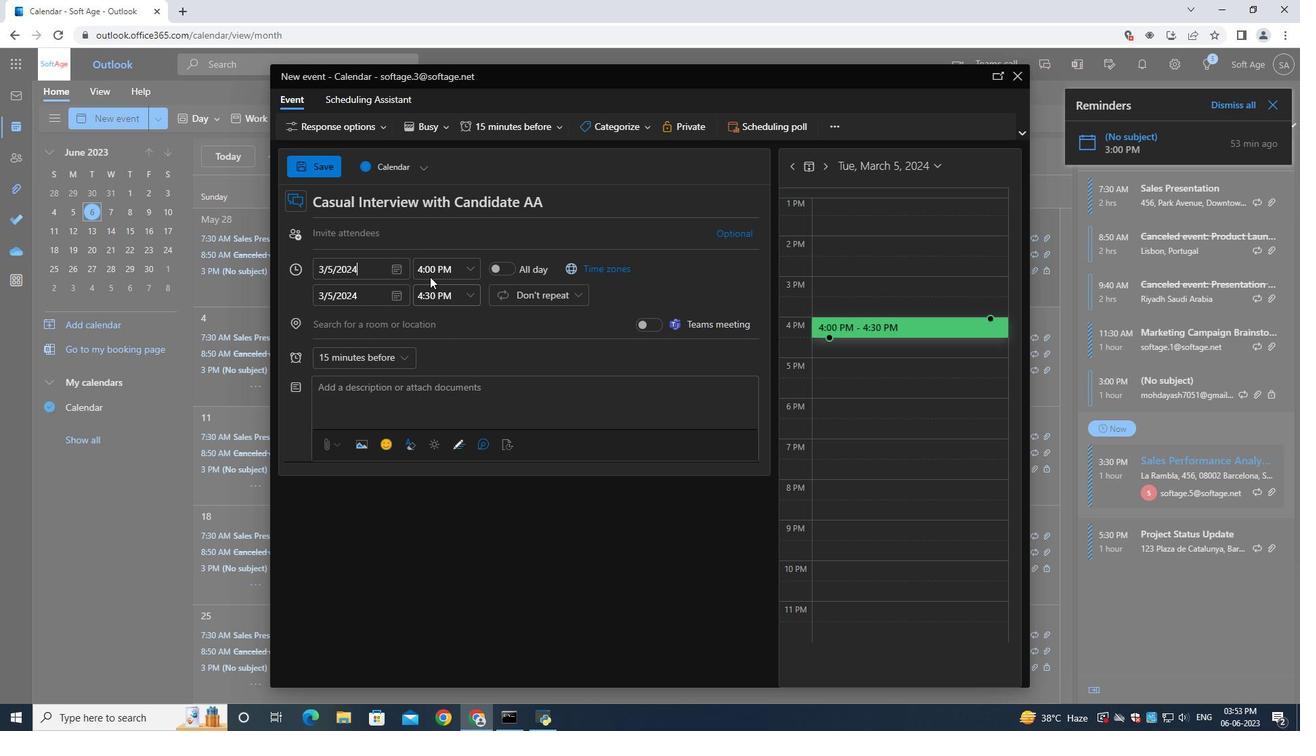 
Action: Mouse pressed left at (430, 273)
Screenshot: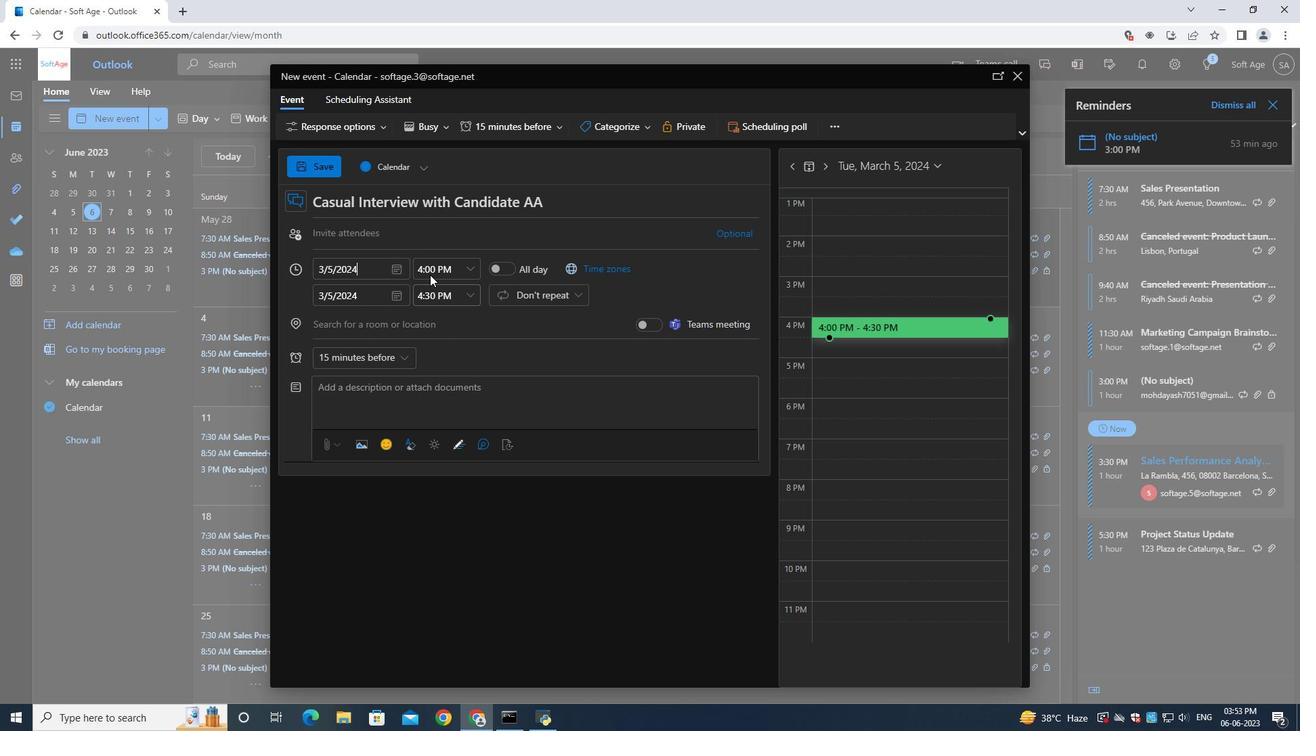 
Action: Mouse moved to (430, 269)
Screenshot: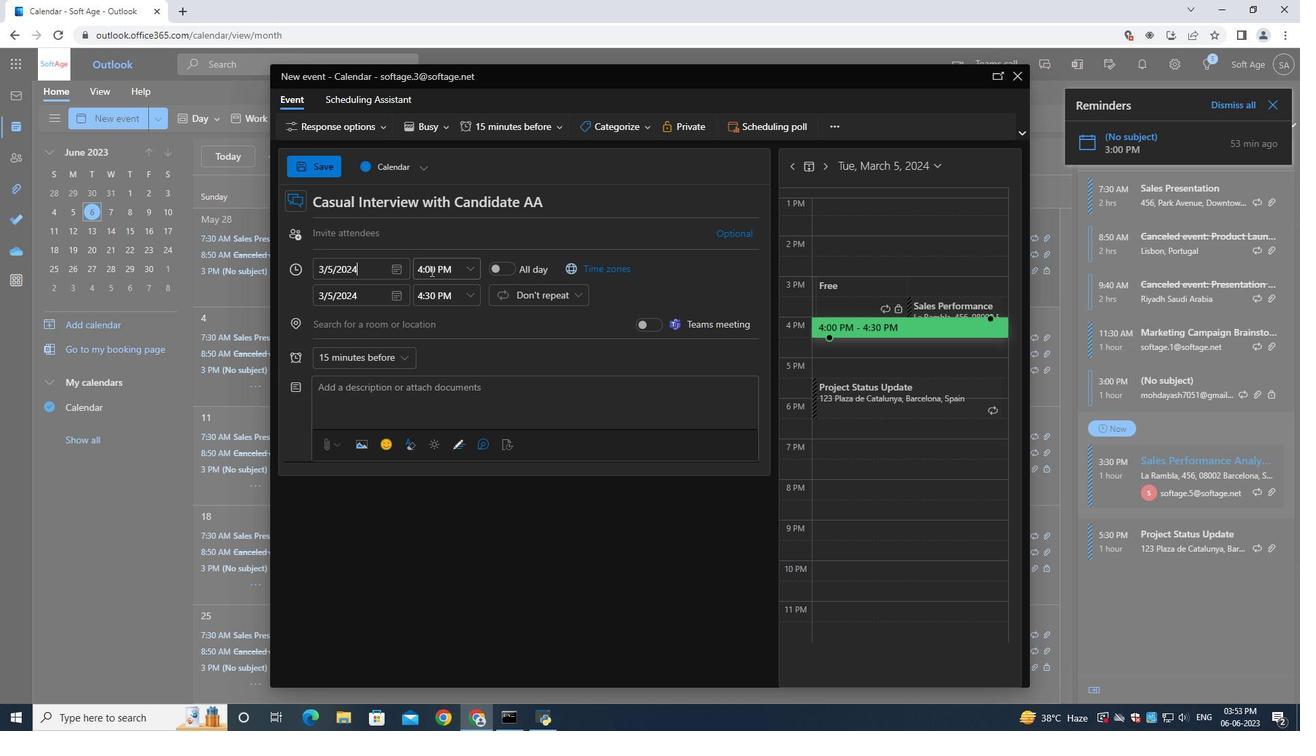 
Action: Mouse pressed left at (430, 269)
Screenshot: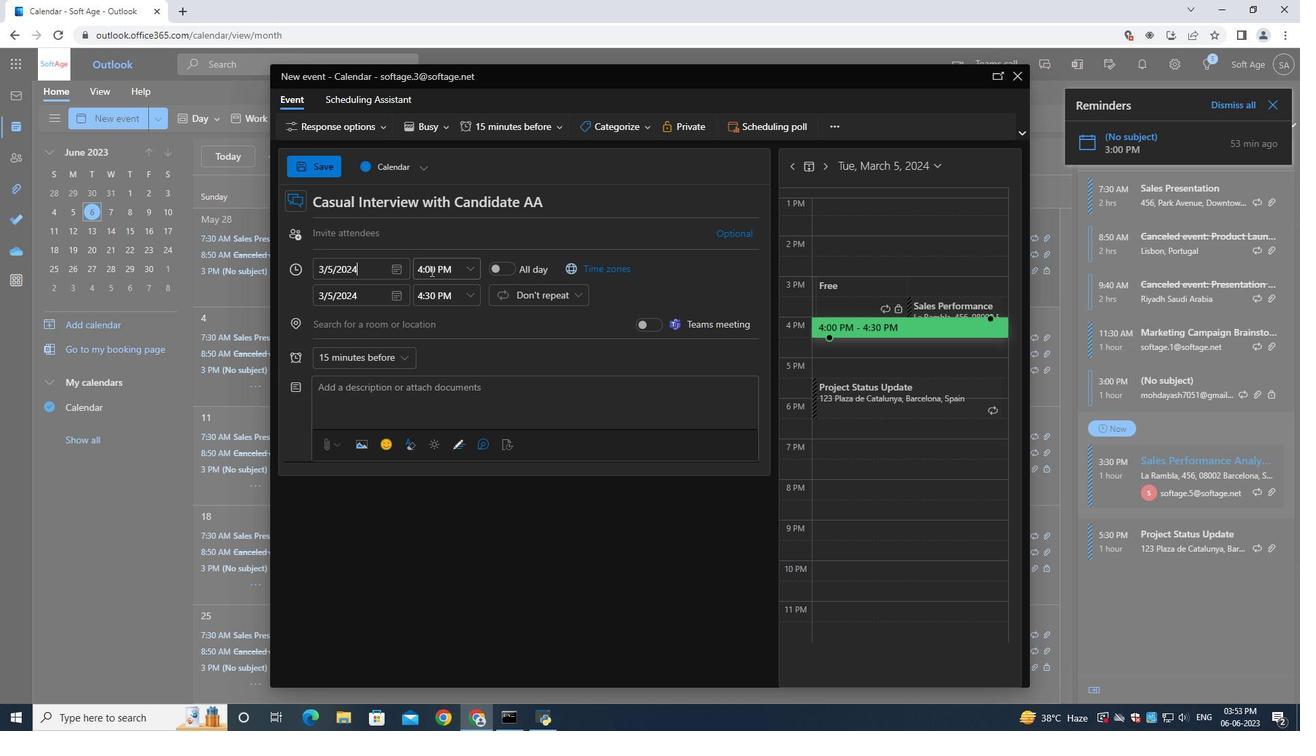 
Action: Mouse pressed left at (430, 269)
Screenshot: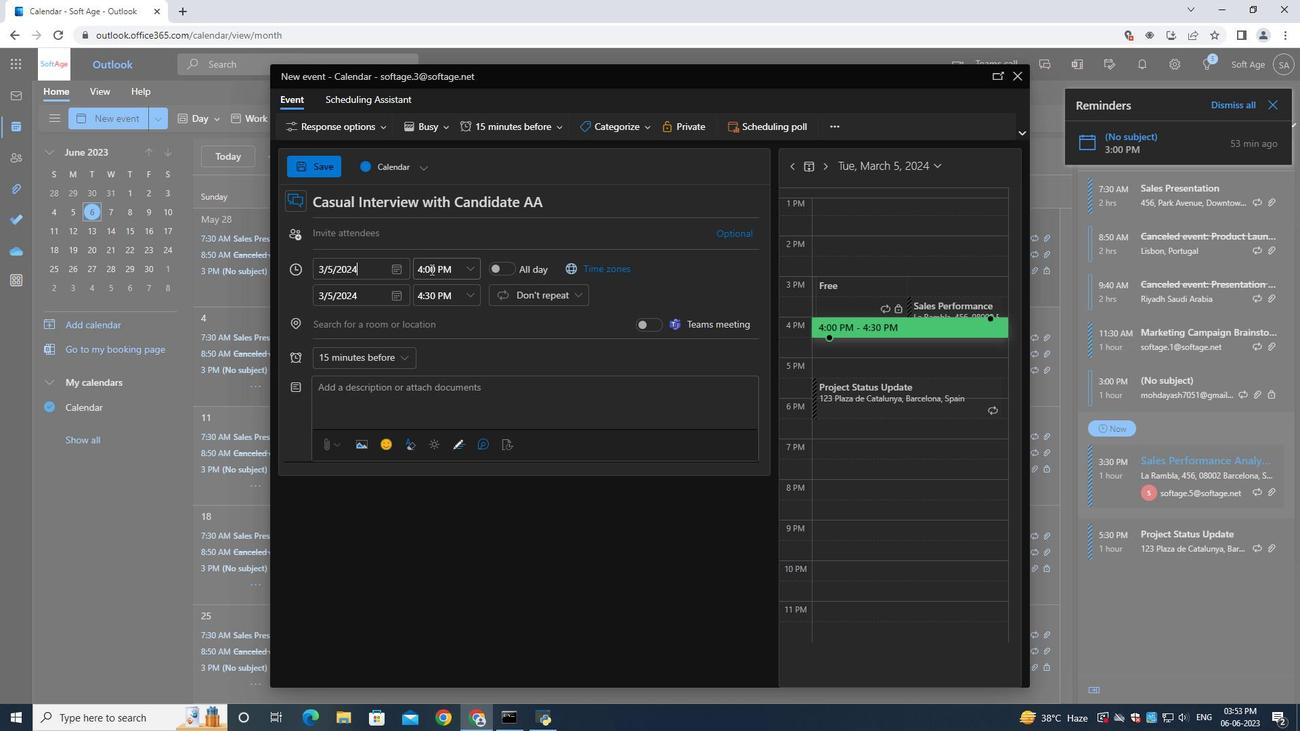 
Action: Mouse pressed left at (430, 269)
Screenshot: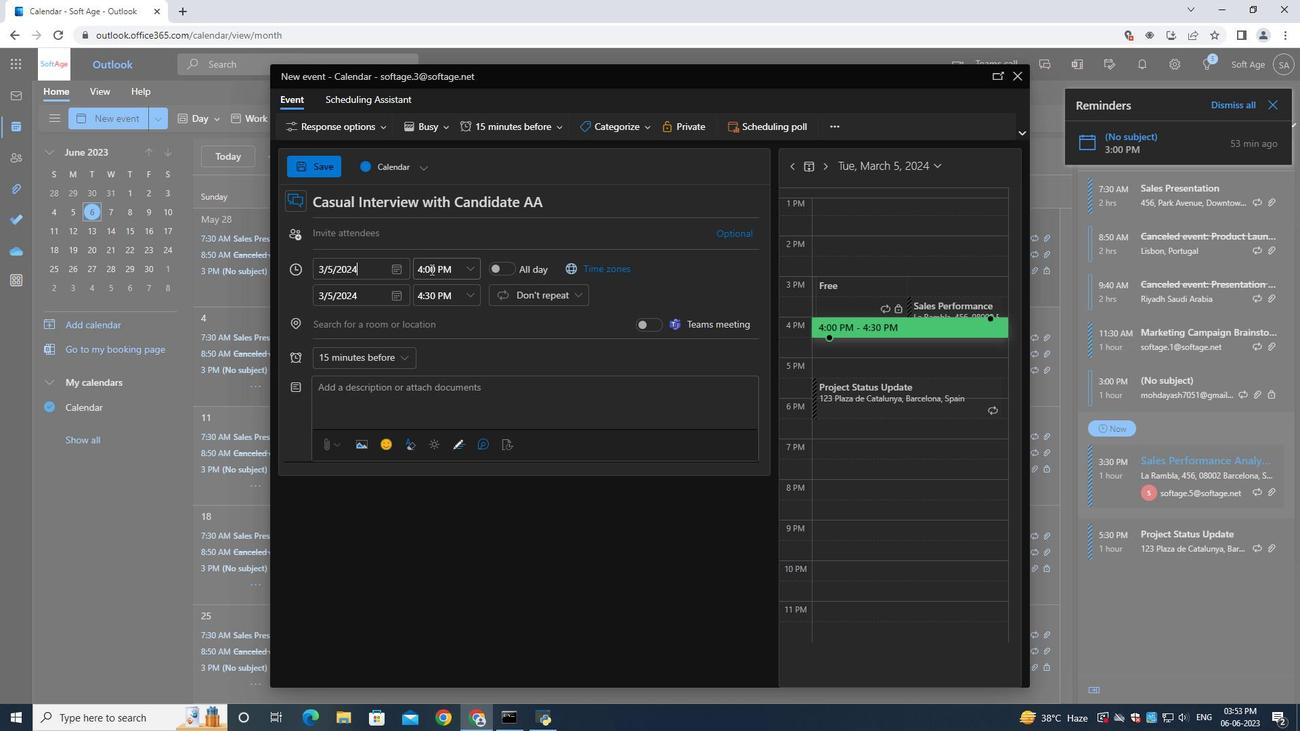
Action: Mouse moved to (439, 271)
Screenshot: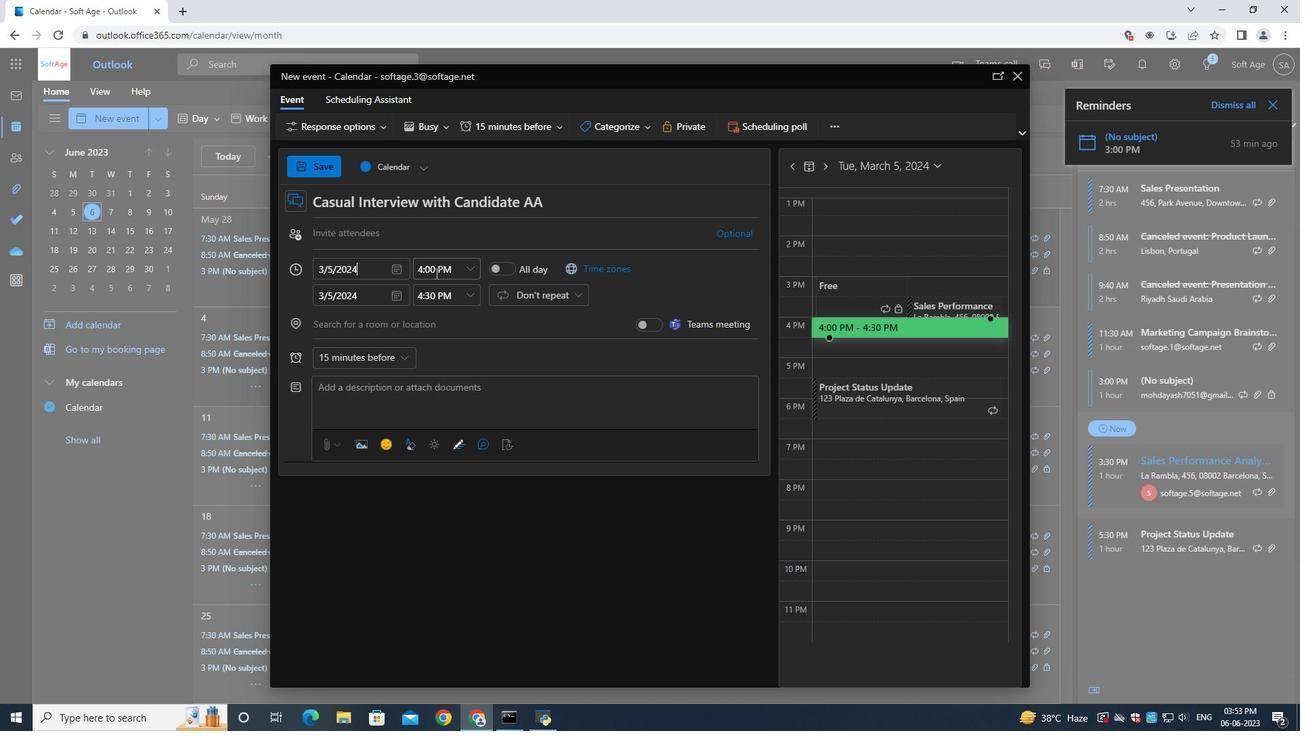 
Action: Mouse pressed left at (439, 271)
Screenshot: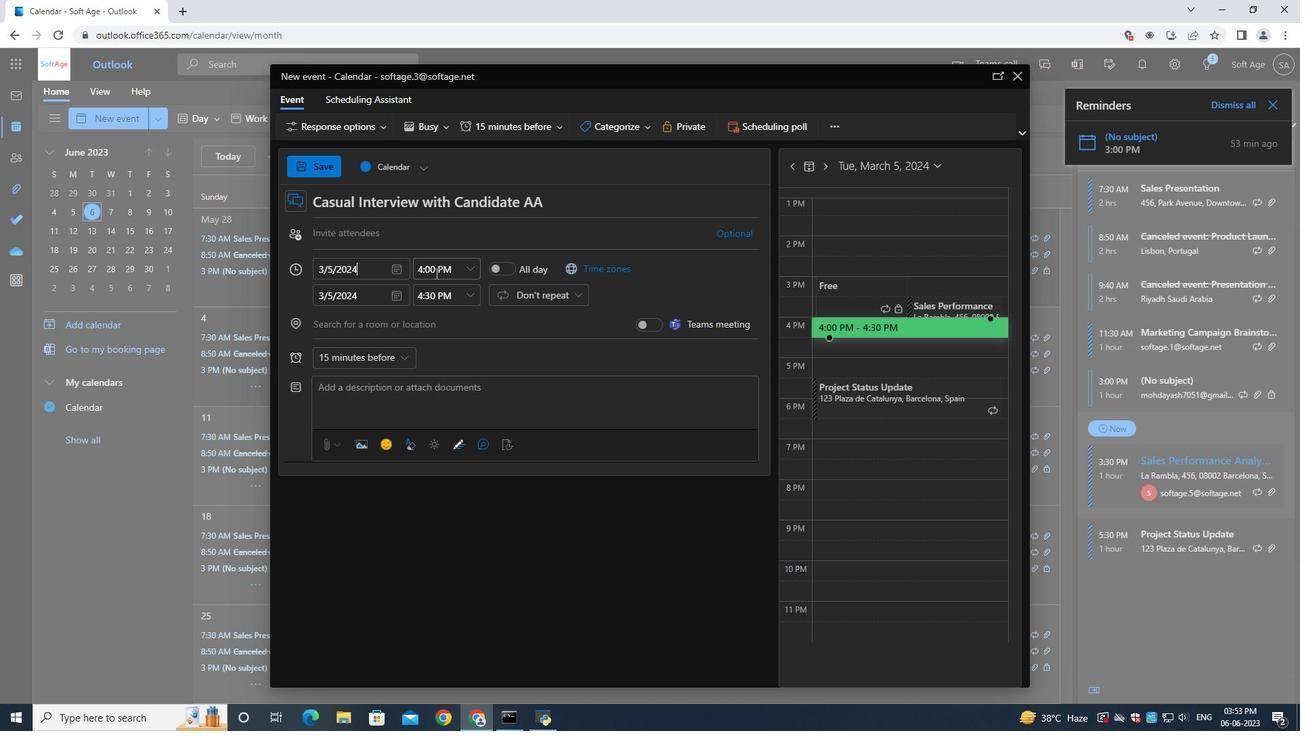 
Action: Mouse moved to (439, 271)
Screenshot: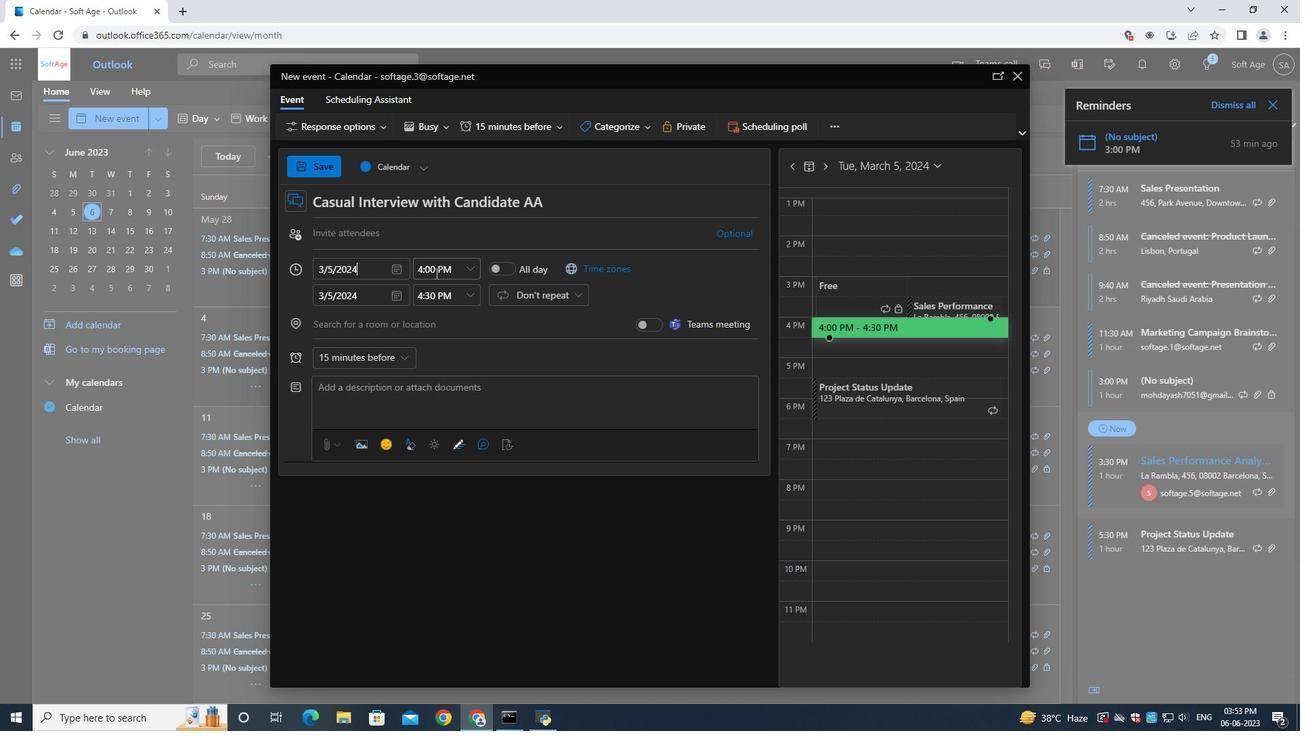 
Action: Mouse pressed left at (439, 271)
Screenshot: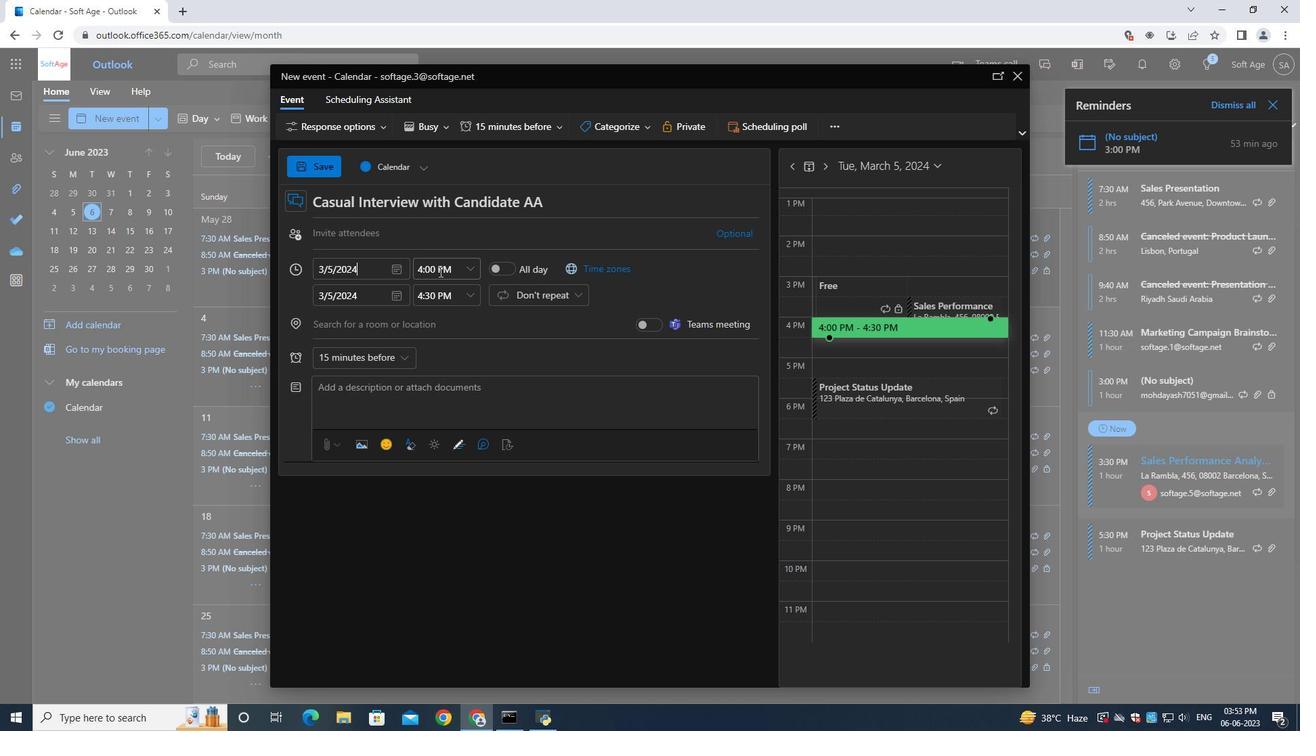 
Action: Mouse pressed left at (439, 271)
Screenshot: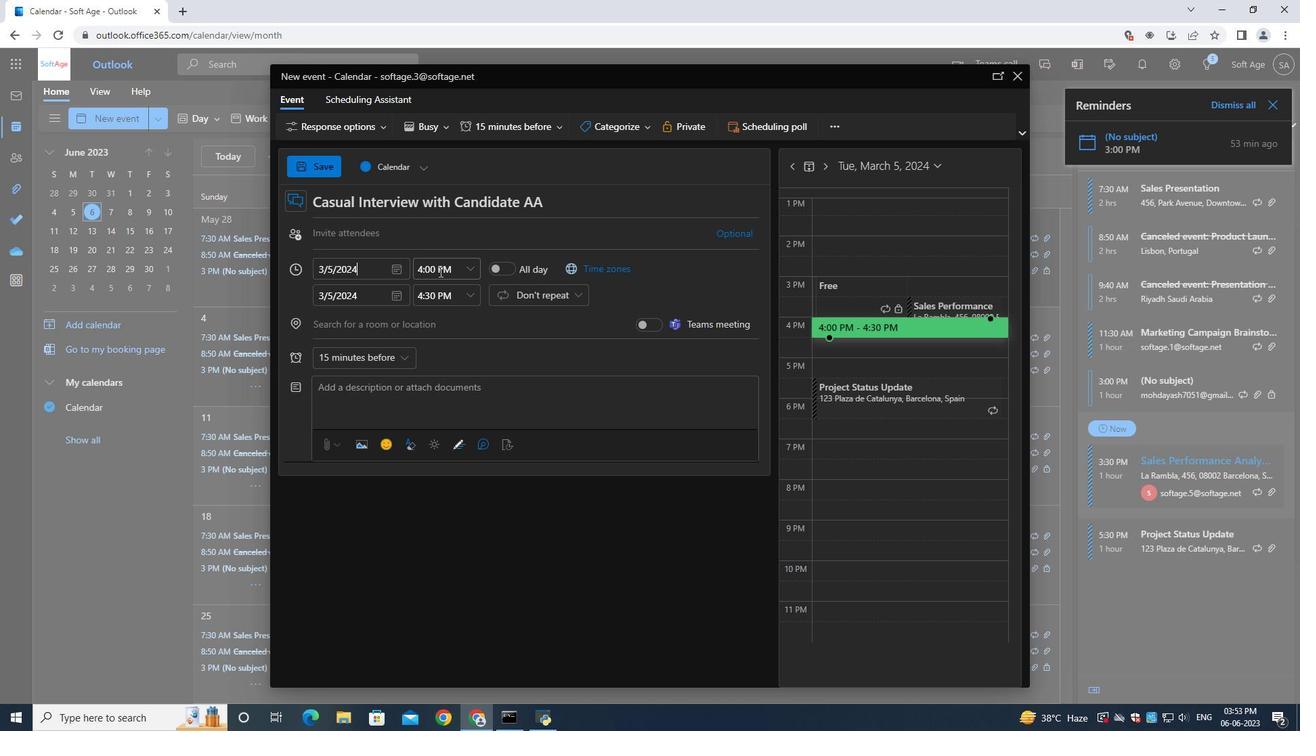 
Action: Mouse moved to (428, 269)
Screenshot: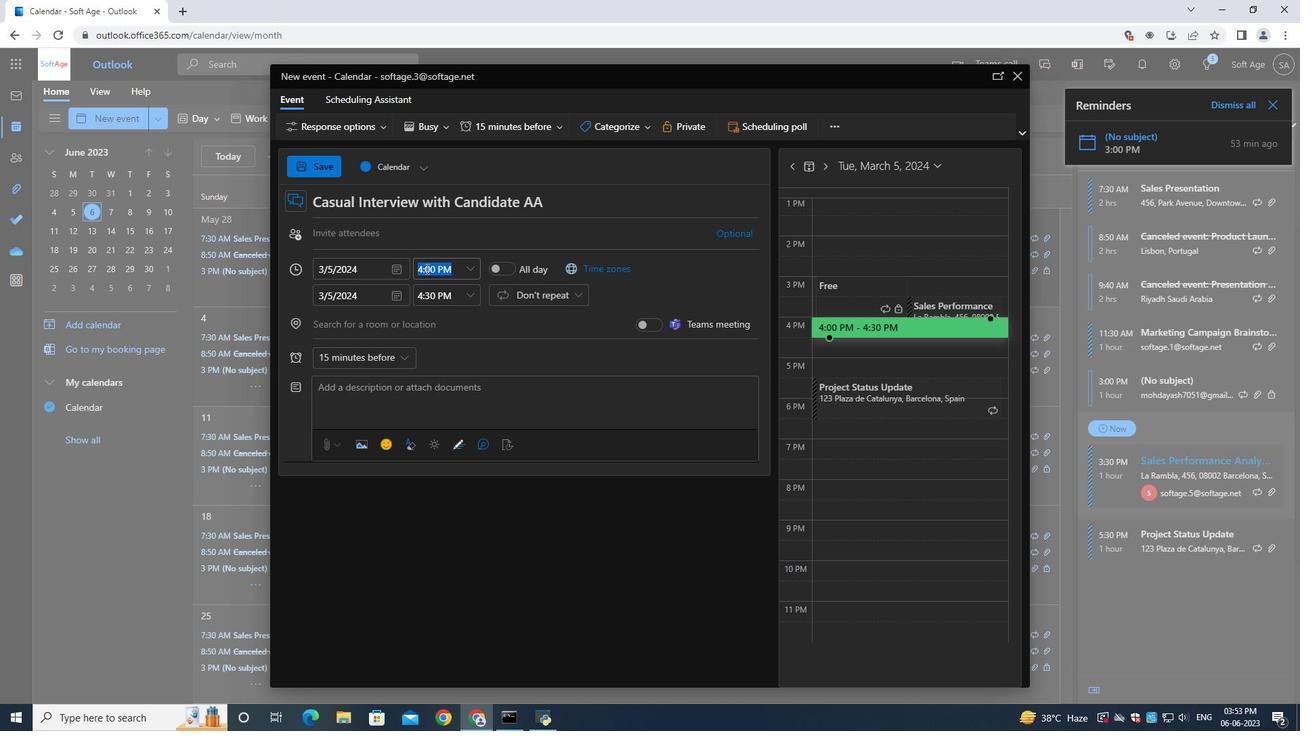 
Action: Key pressed 9<Key.backspace>
Screenshot: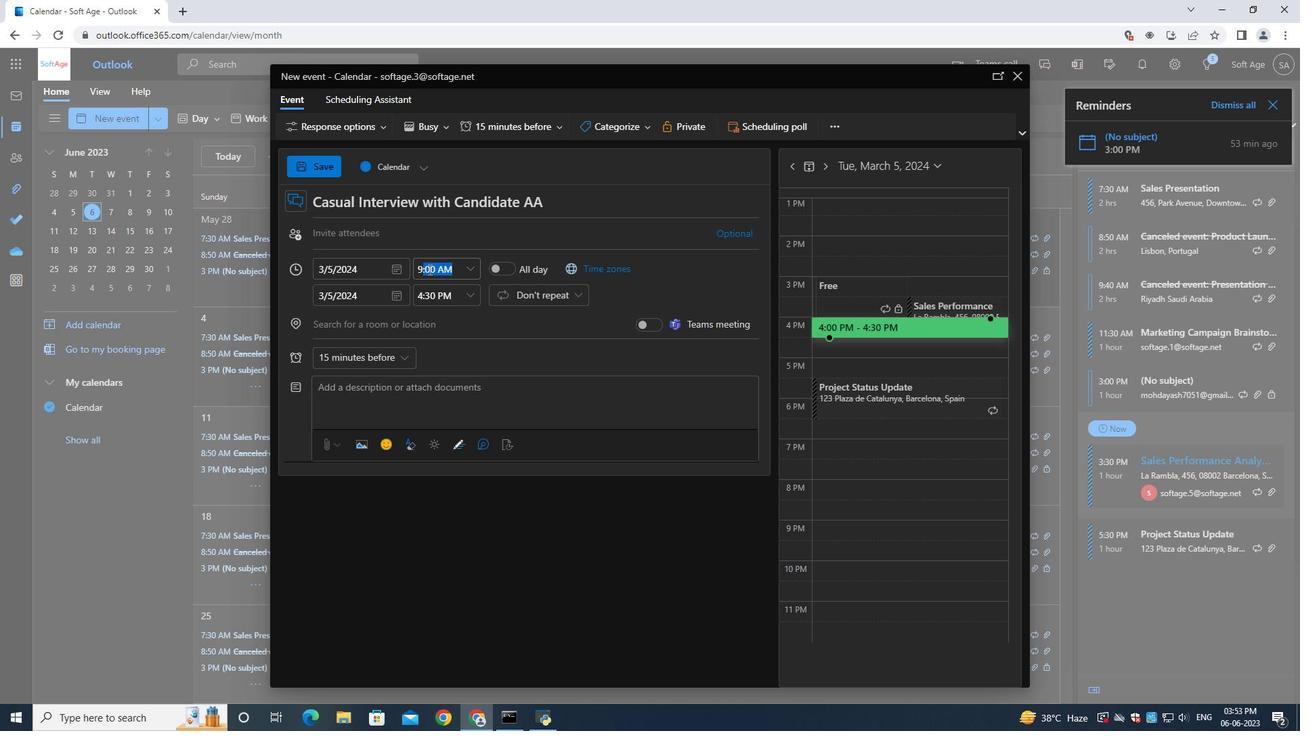 
Action: Mouse moved to (424, 277)
Screenshot: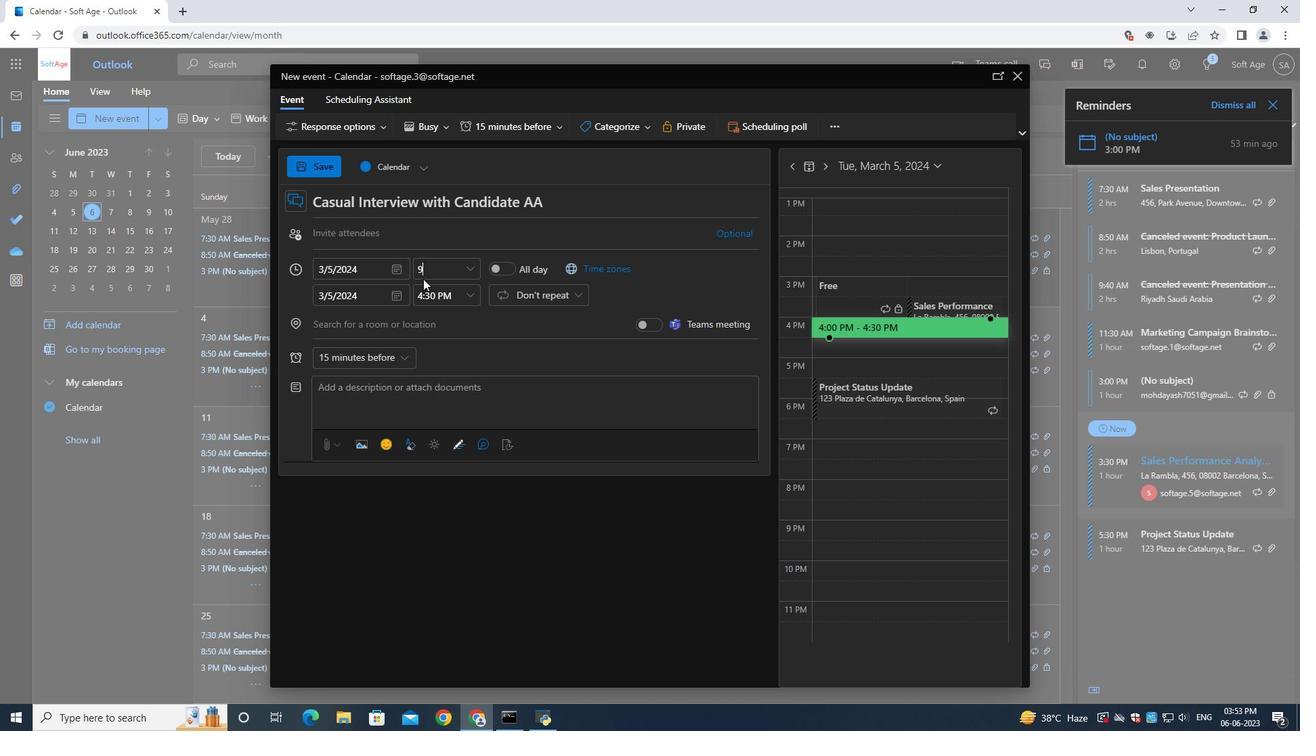 
Action: Mouse pressed left at (424, 277)
Screenshot: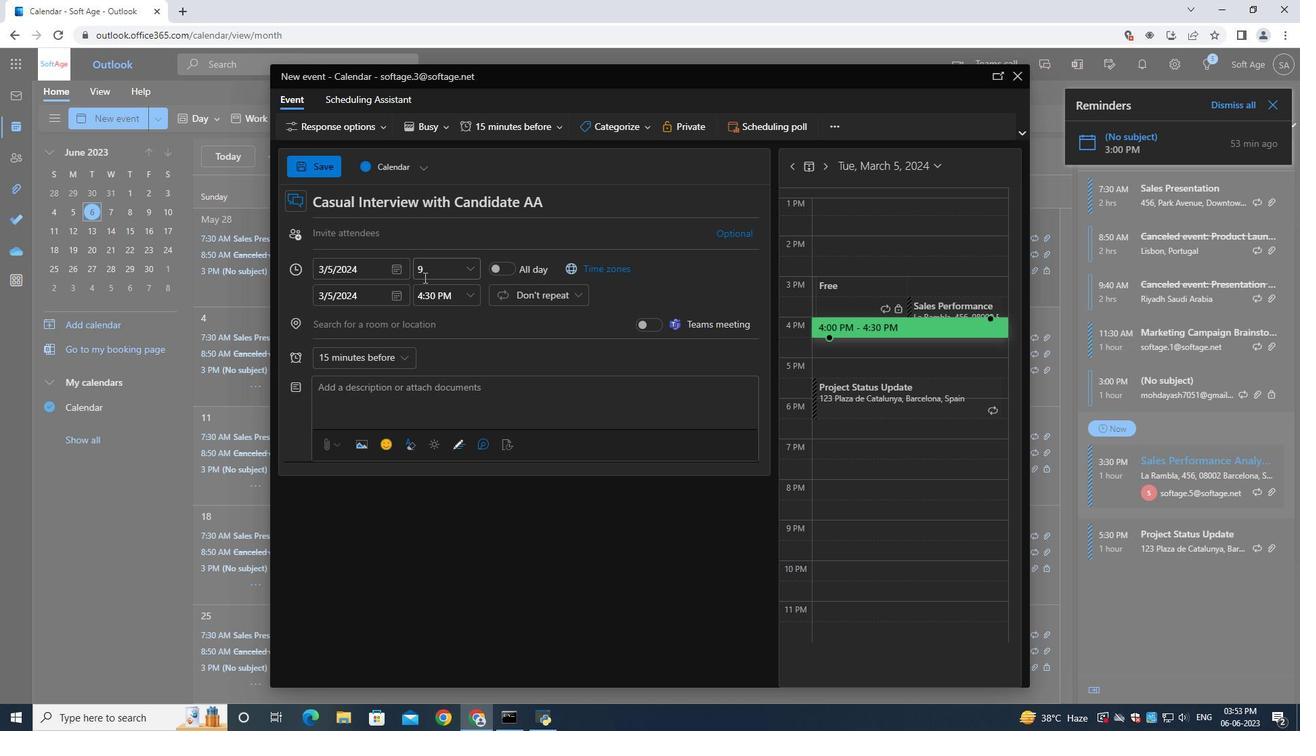 
Action: Key pressed <Key.backspace>
Screenshot: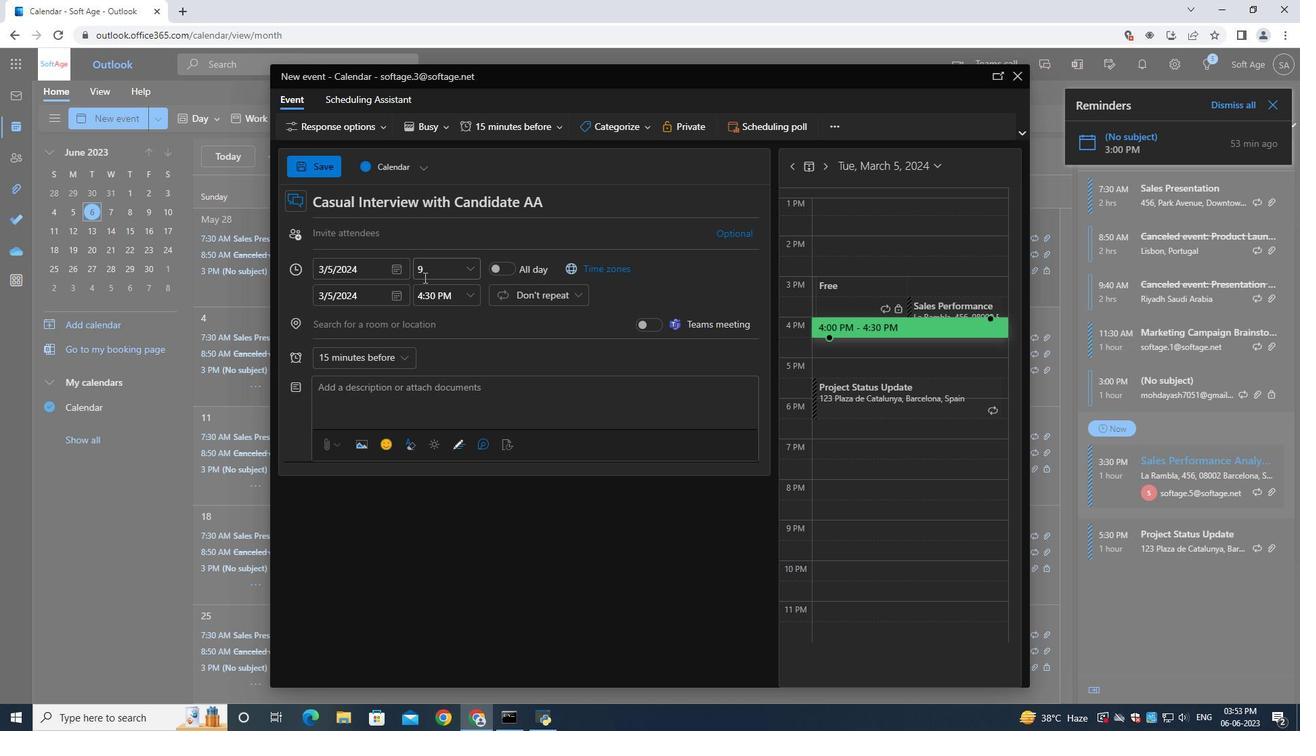 
Action: Mouse moved to (426, 277)
Screenshot: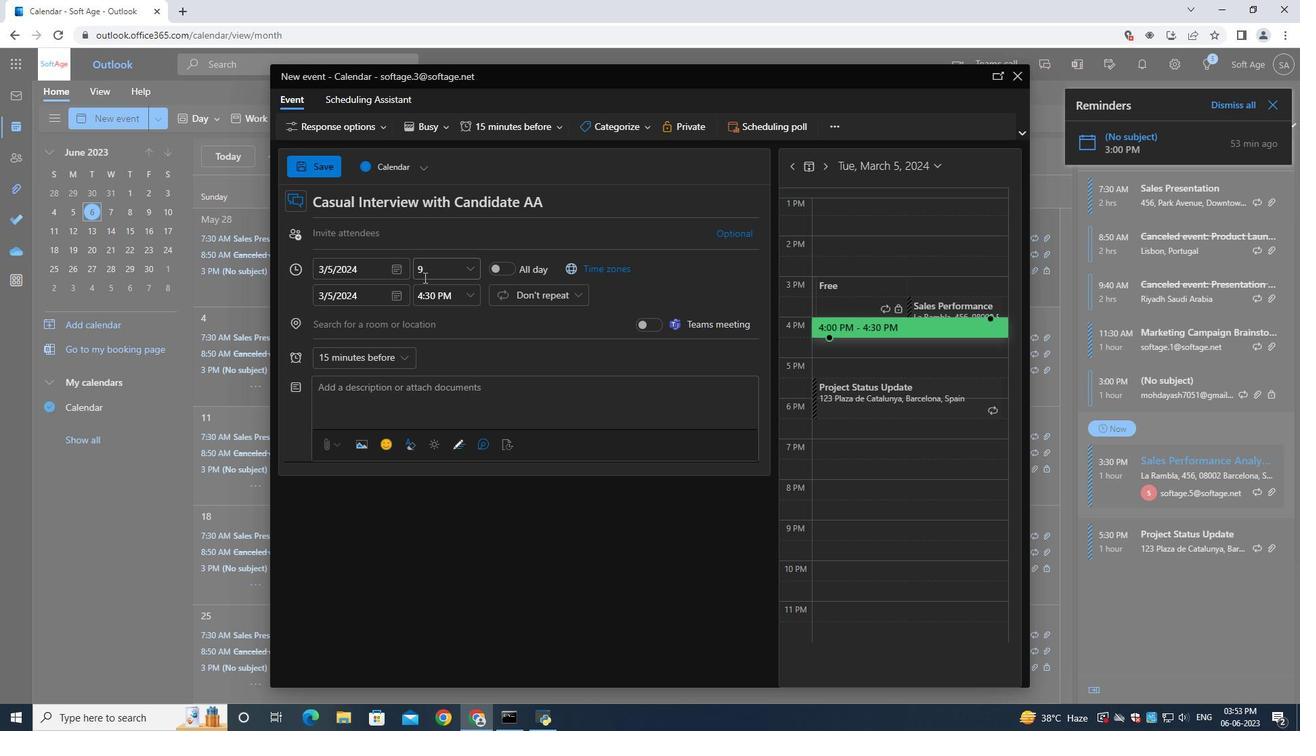 
Action: Key pressed 7<Key.shift_r>:30<Key.shift>AM
Screenshot: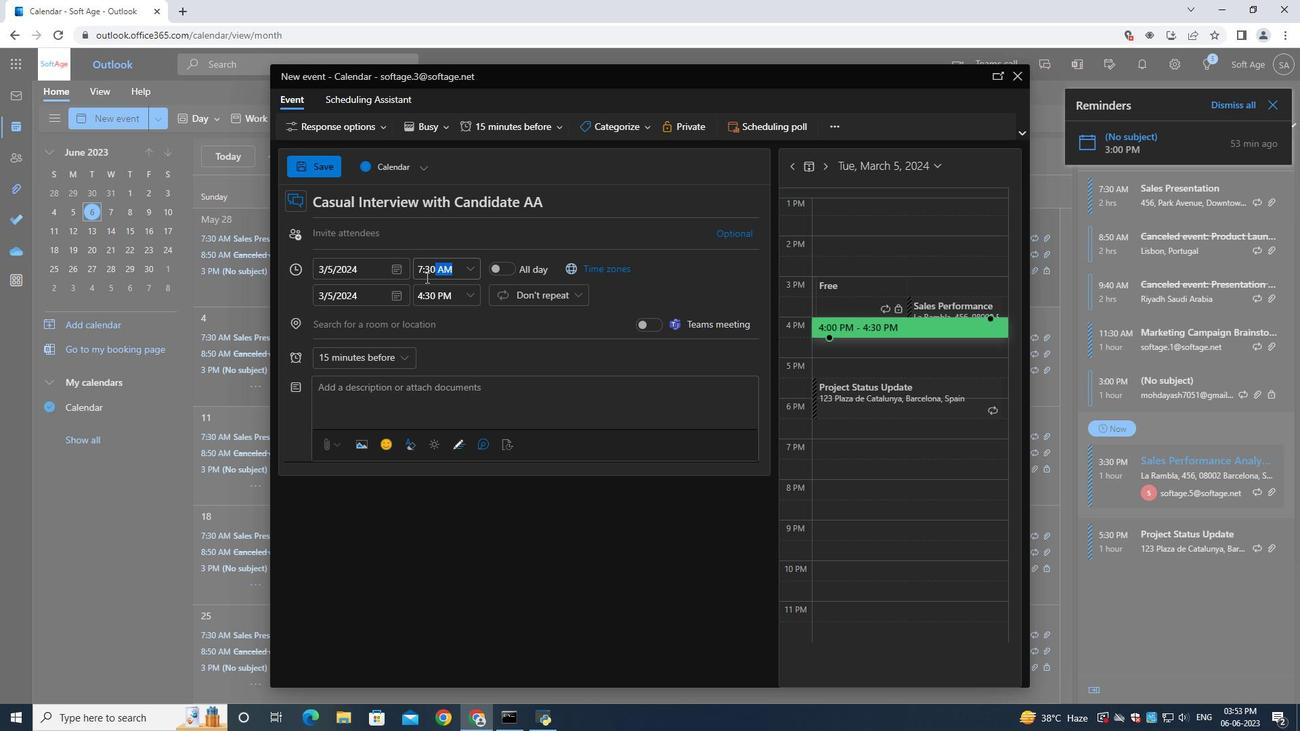 
Action: Mouse moved to (428, 289)
Screenshot: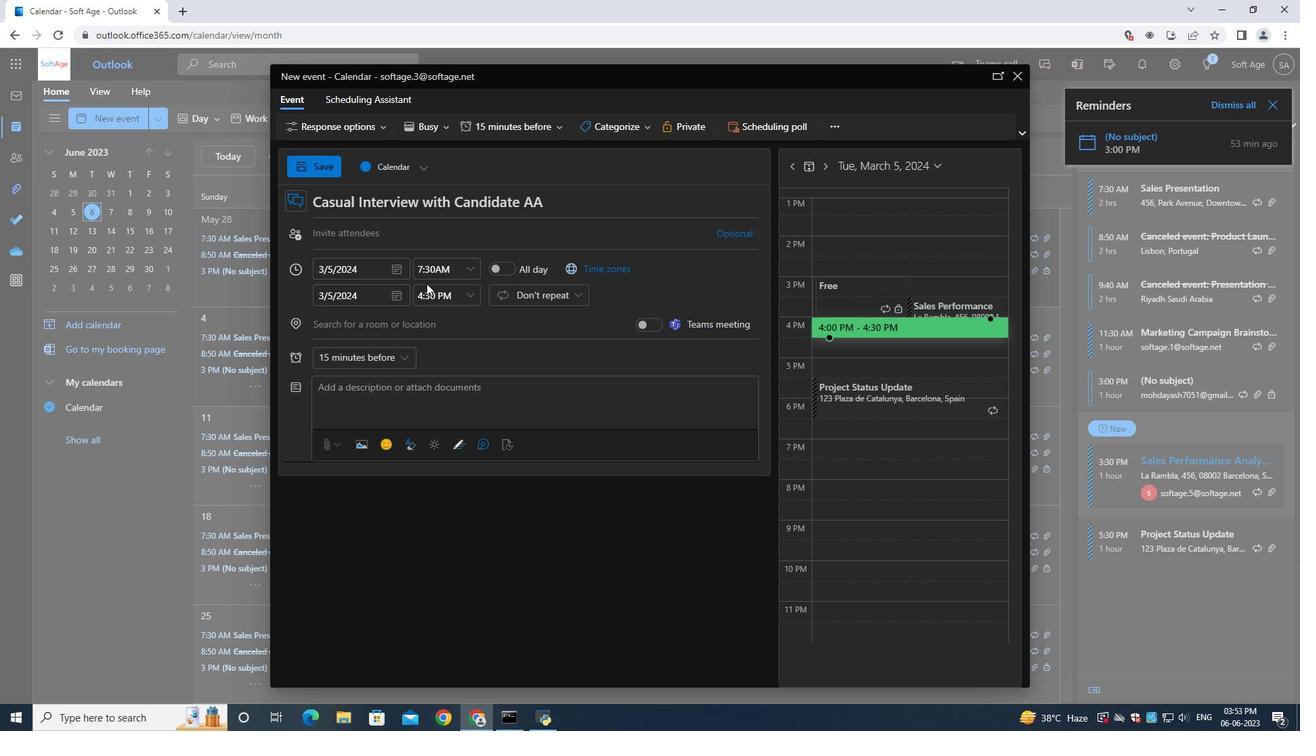 
Action: Mouse pressed left at (428, 289)
Screenshot: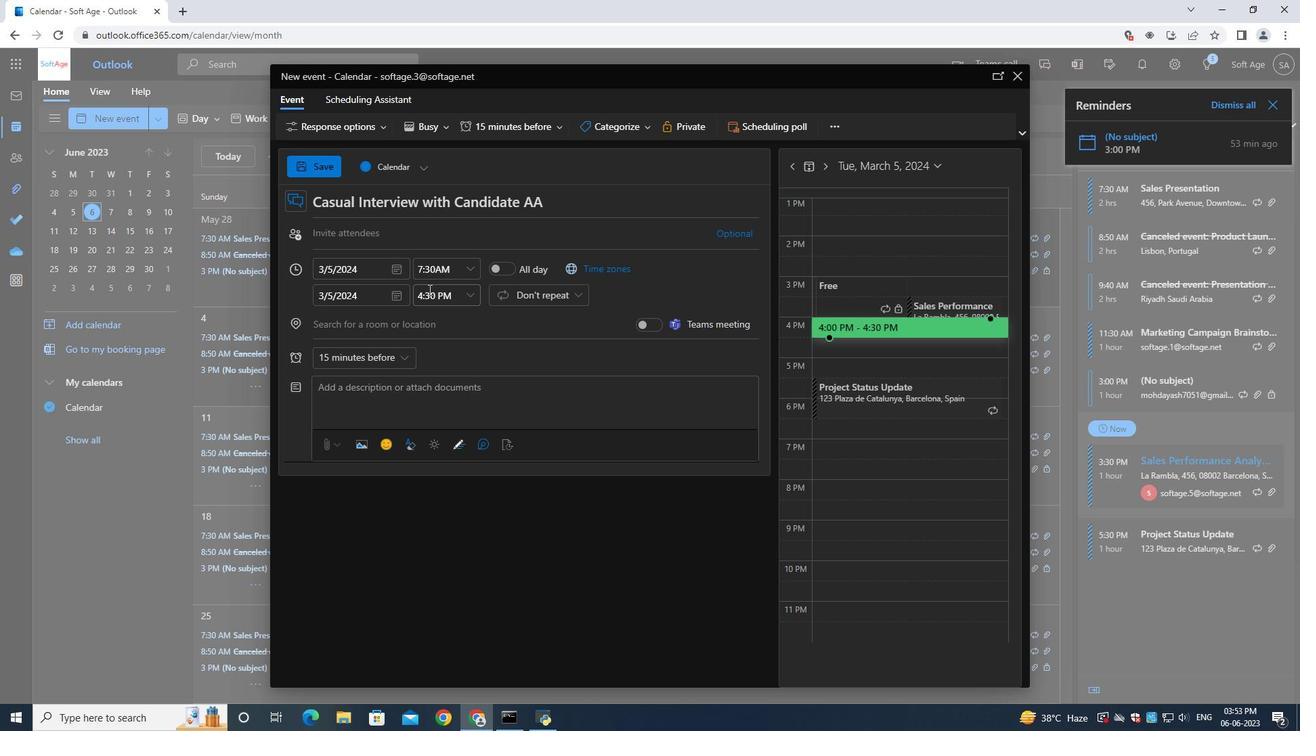 
Action: Mouse pressed left at (428, 289)
Screenshot: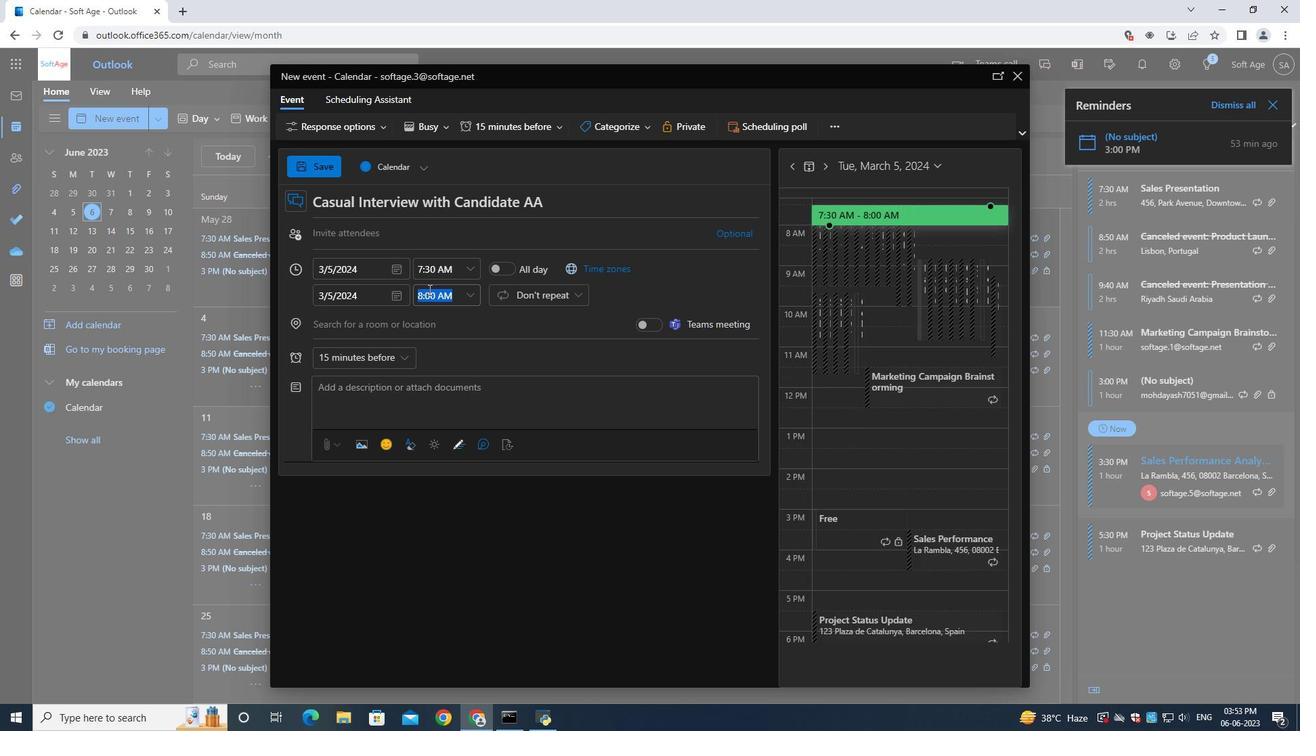 
Action: Mouse moved to (427, 288)
Screenshot: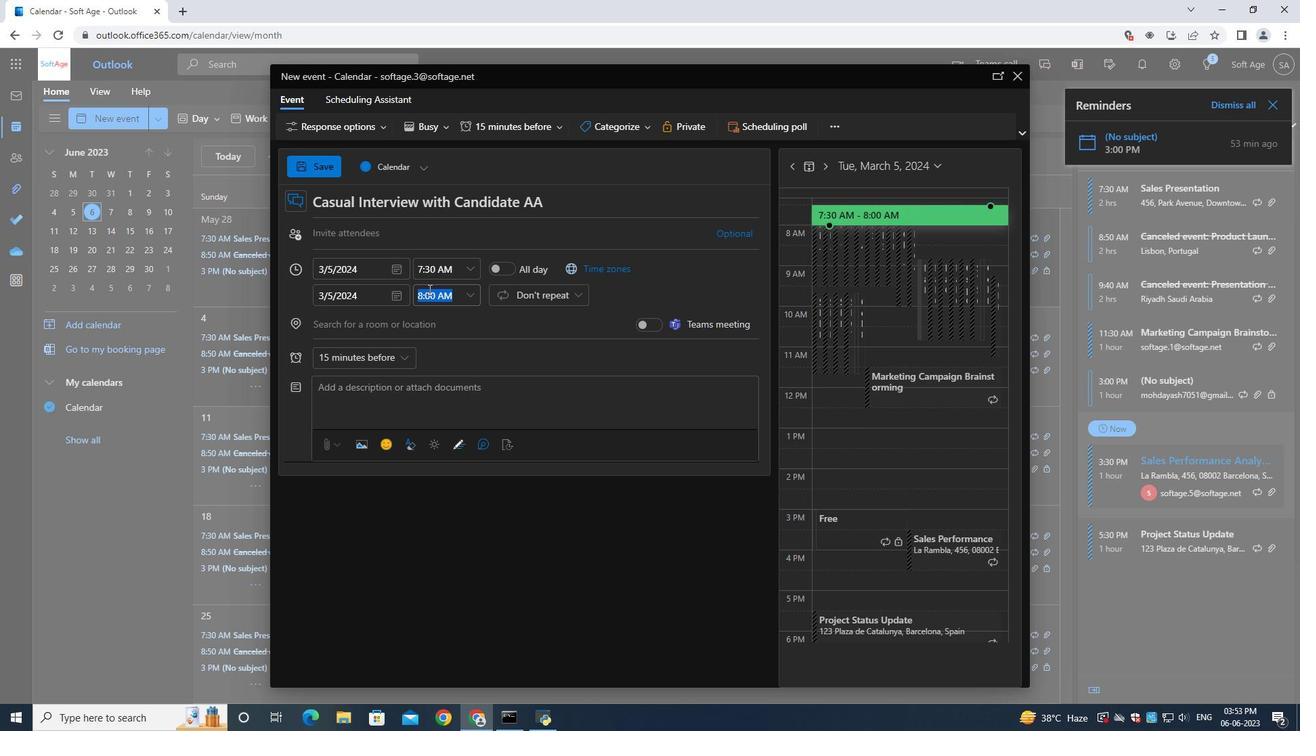
Action: Key pressed 9<Key.shift_r>"30<Key.shift>AM
Screenshot: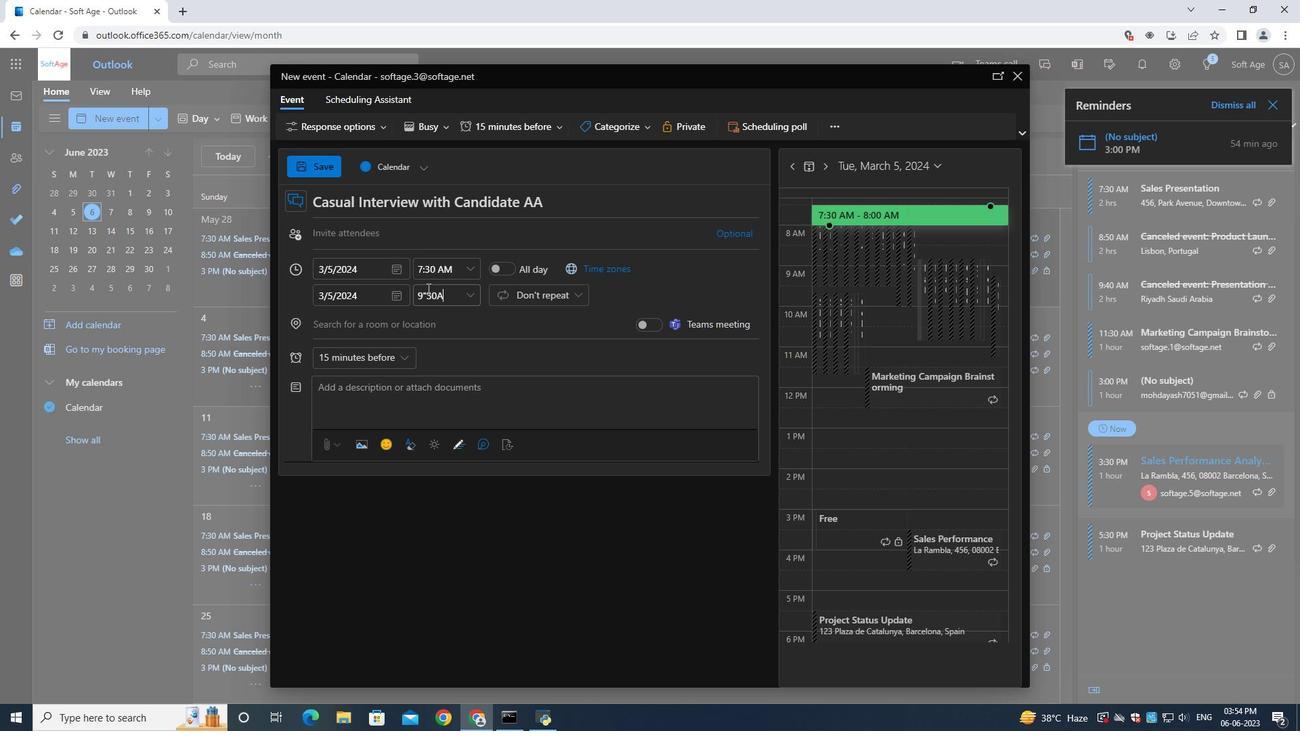 
Action: Mouse moved to (339, 231)
Screenshot: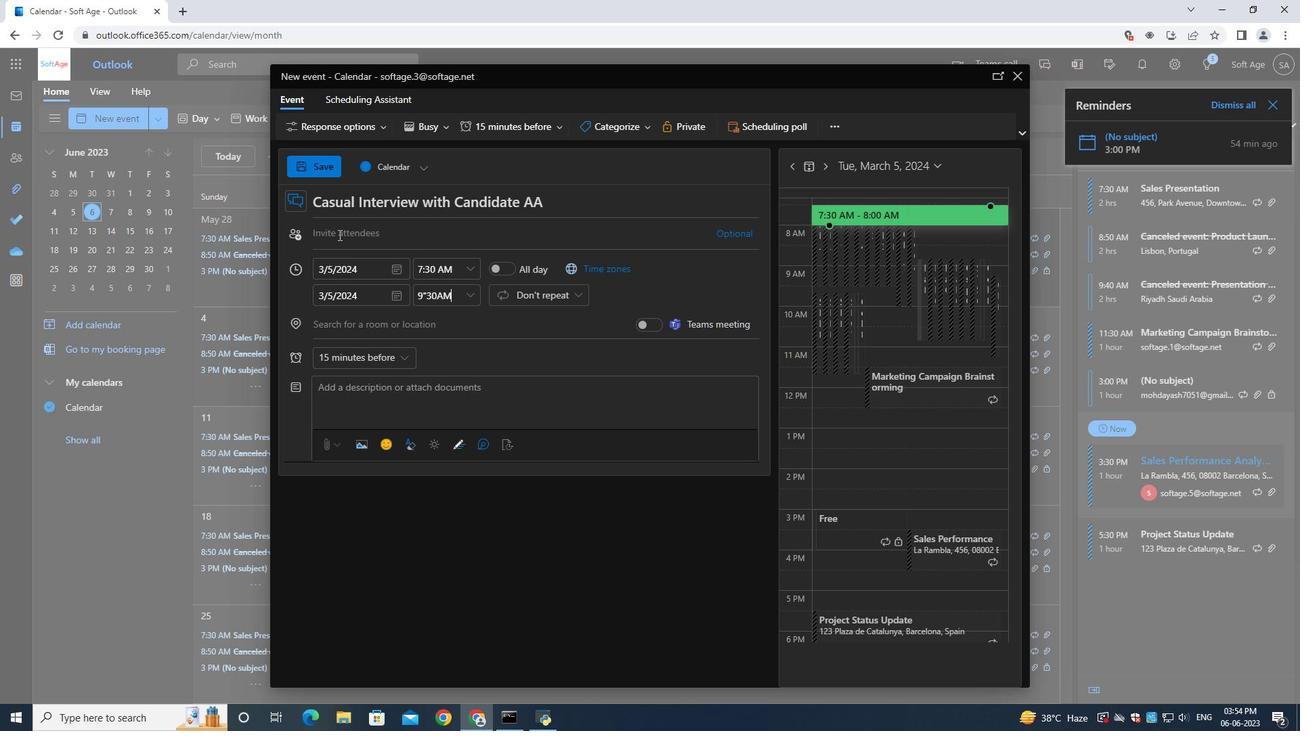 
Action: Mouse pressed left at (339, 231)
Screenshot: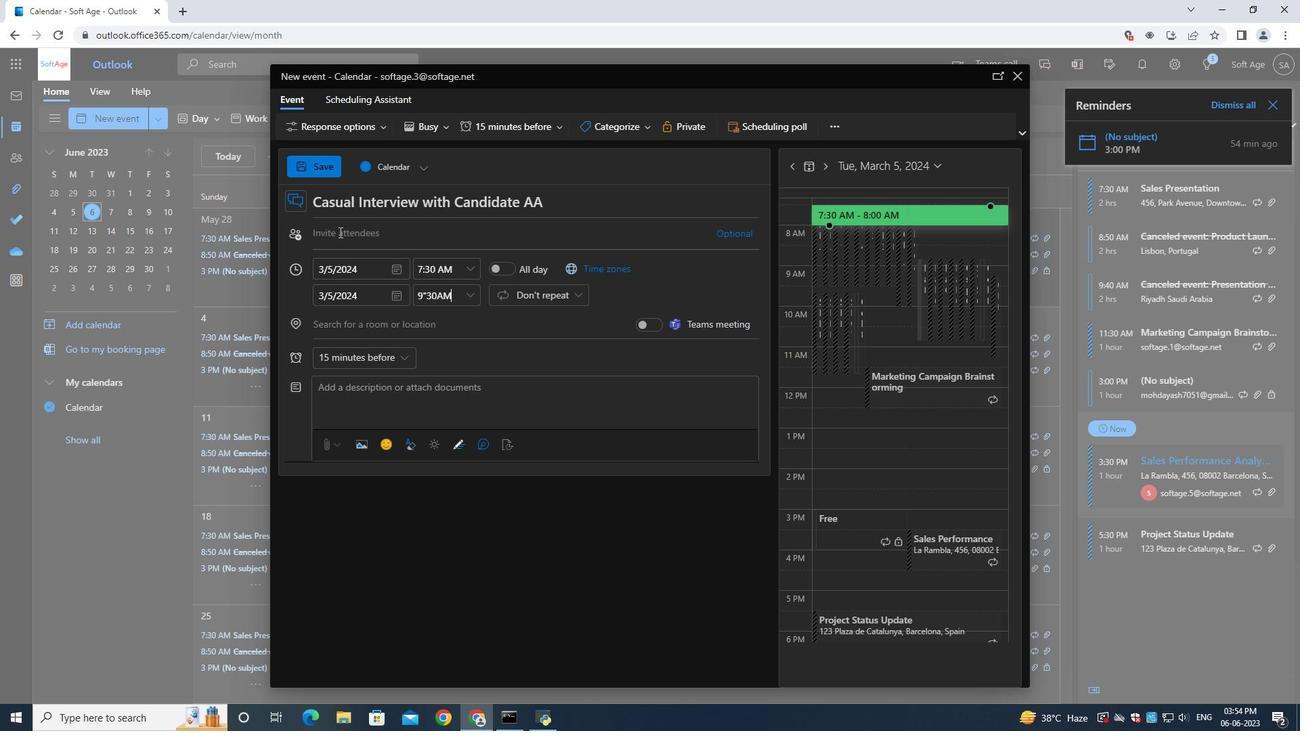 
Action: Mouse moved to (343, 231)
Screenshot: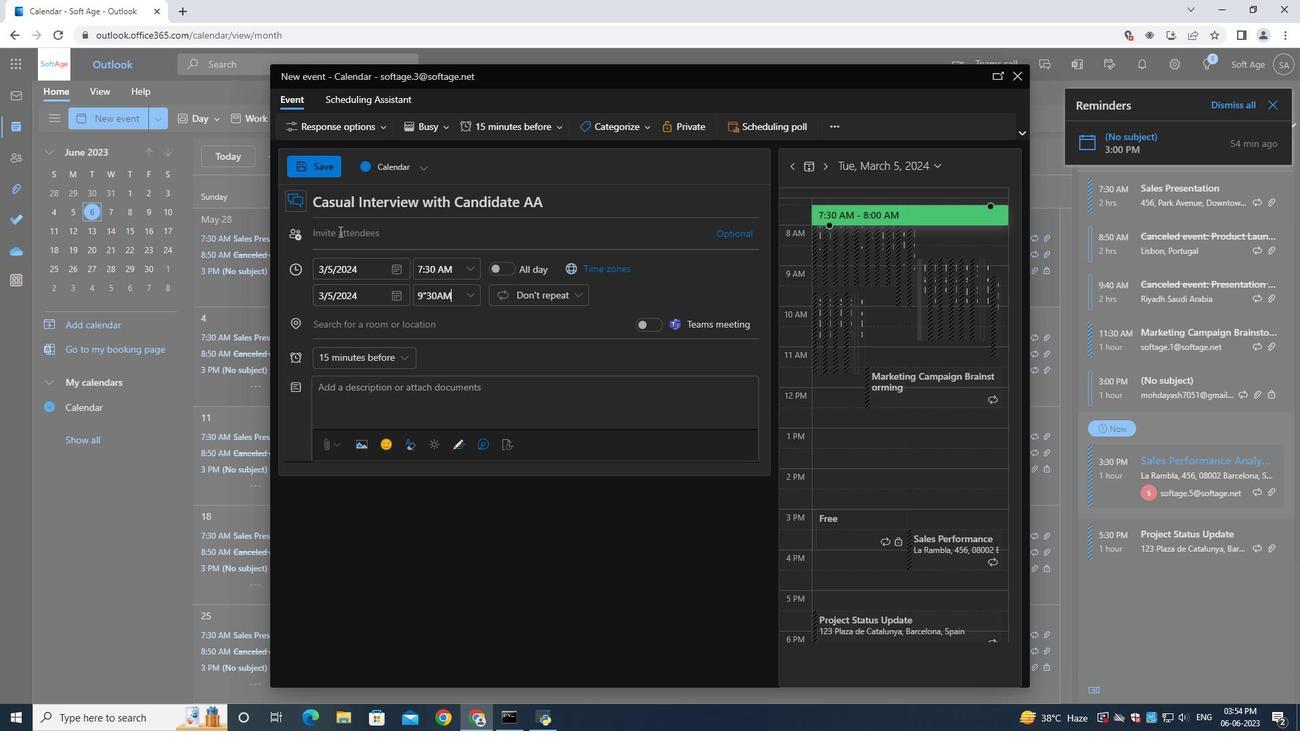 
Action: Key pressed softage.3<Key.backspace>9<Key.shift>@softage.net
Screenshot: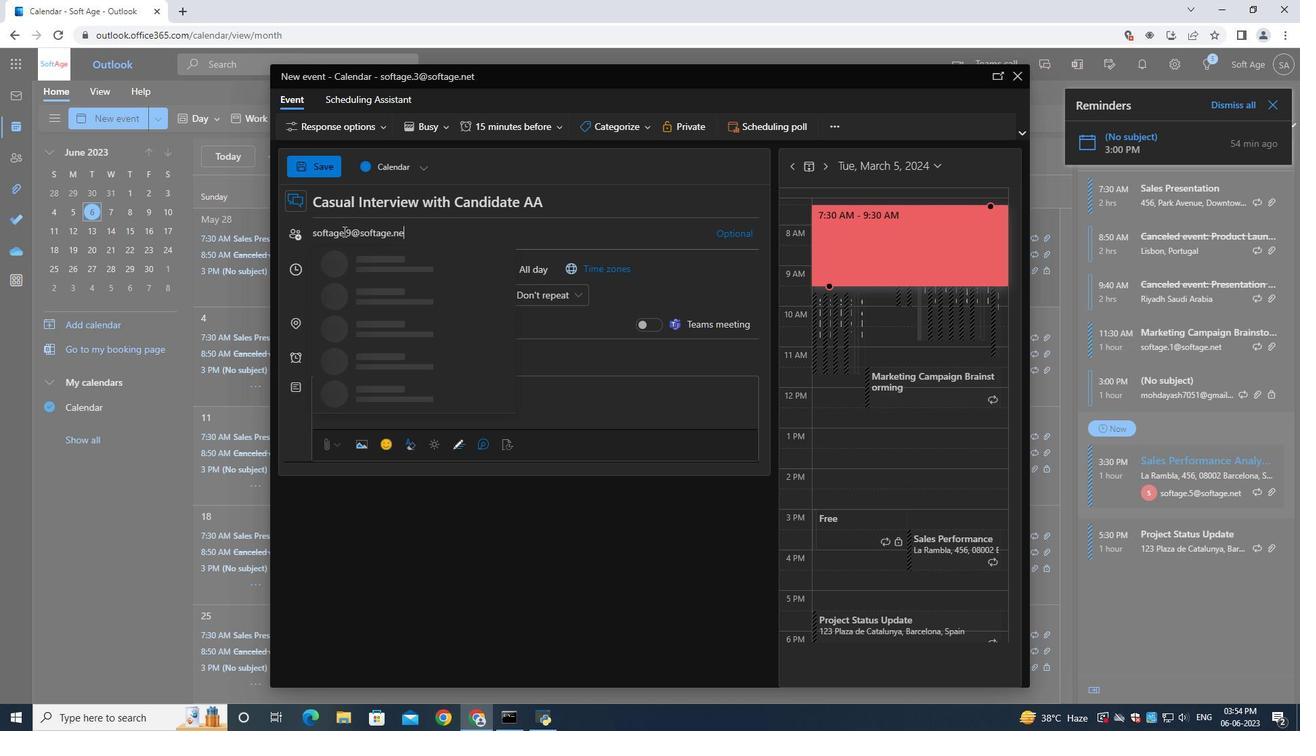 
Action: Mouse moved to (370, 264)
Screenshot: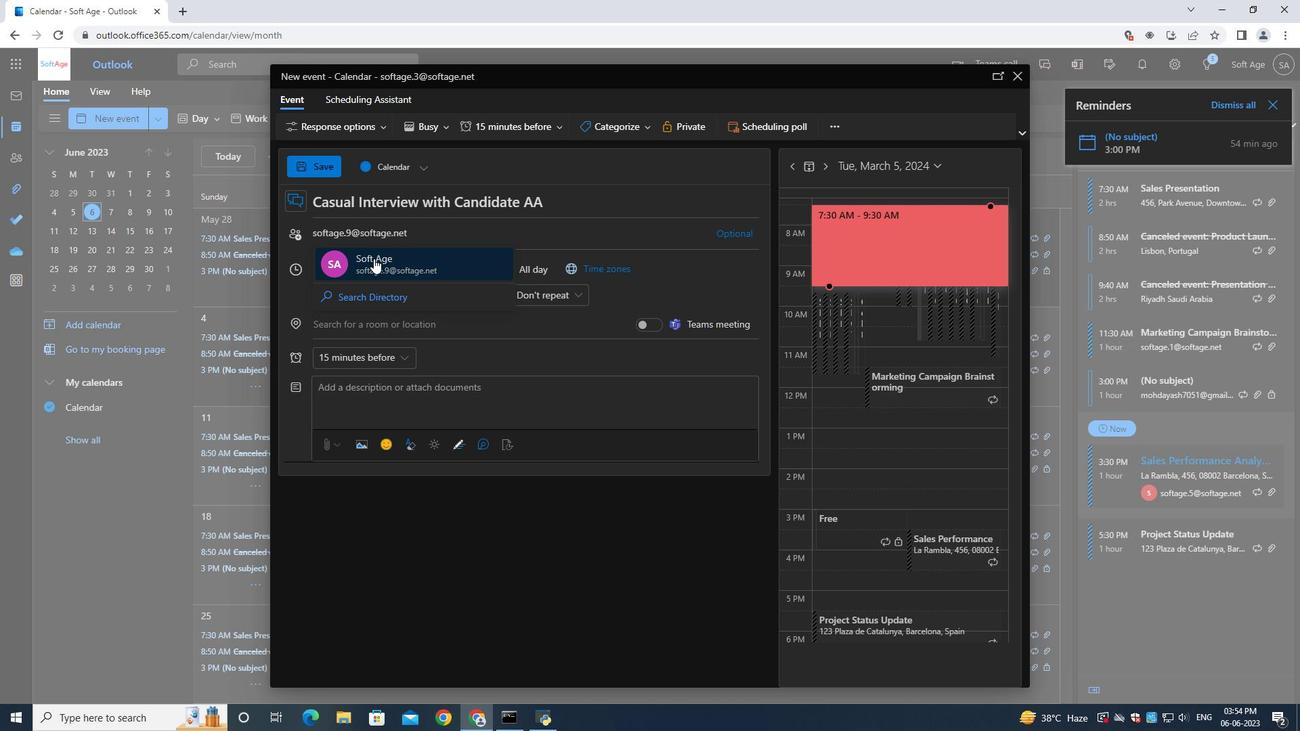 
Action: Mouse pressed left at (370, 264)
Screenshot: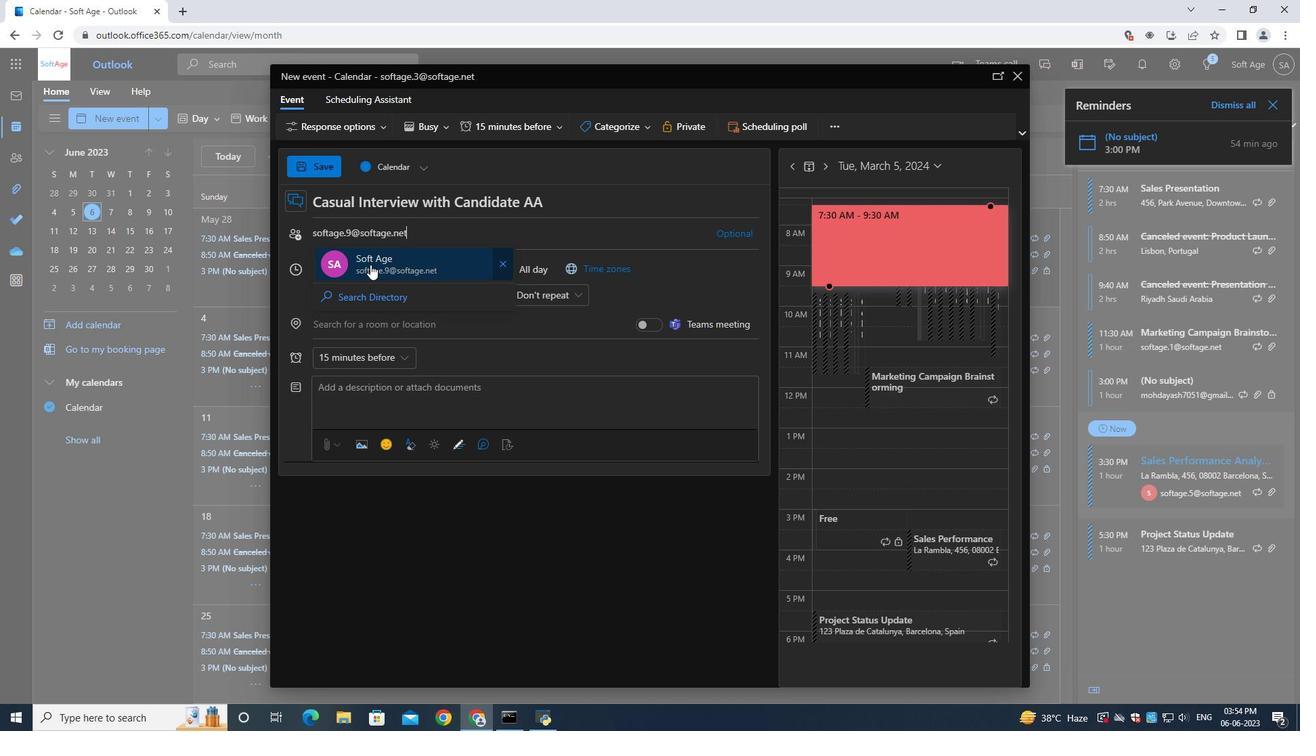 
Action: Mouse moved to (394, 231)
Screenshot: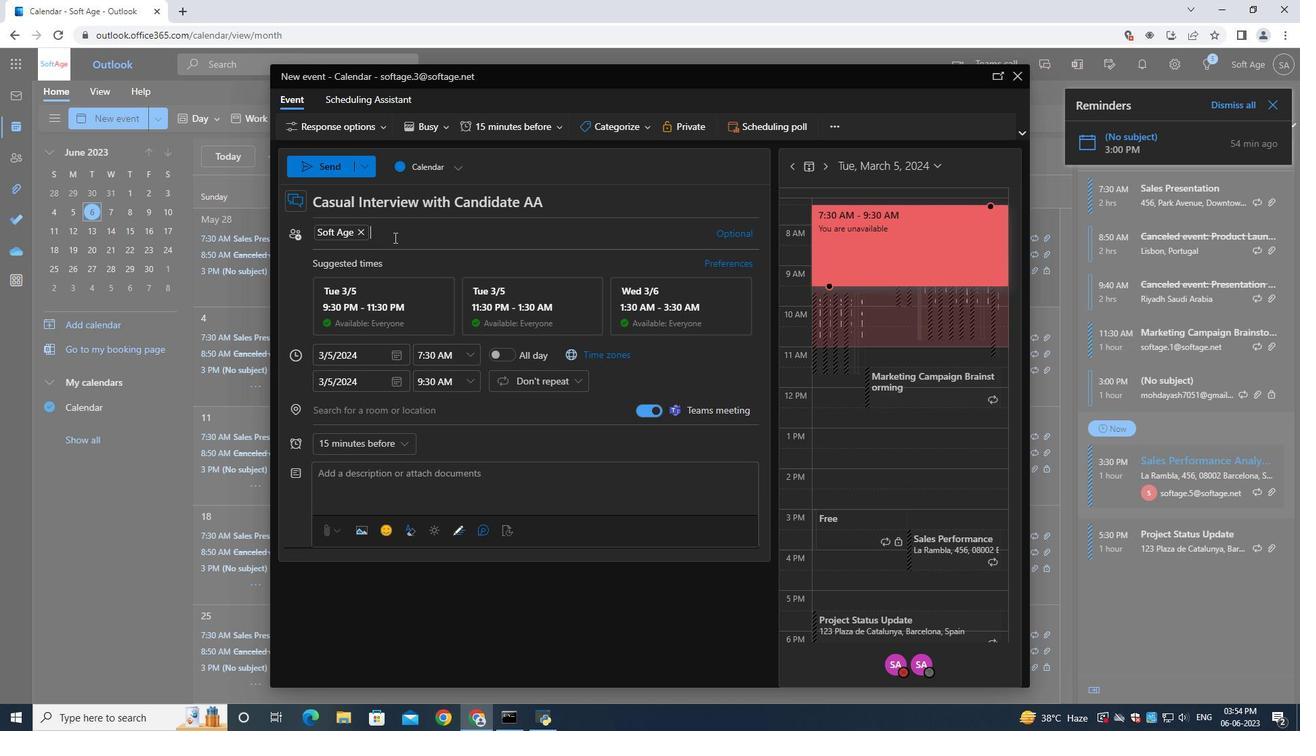 
Action: Key pressed softage.10<Key.shift>@softage.net
Screenshot: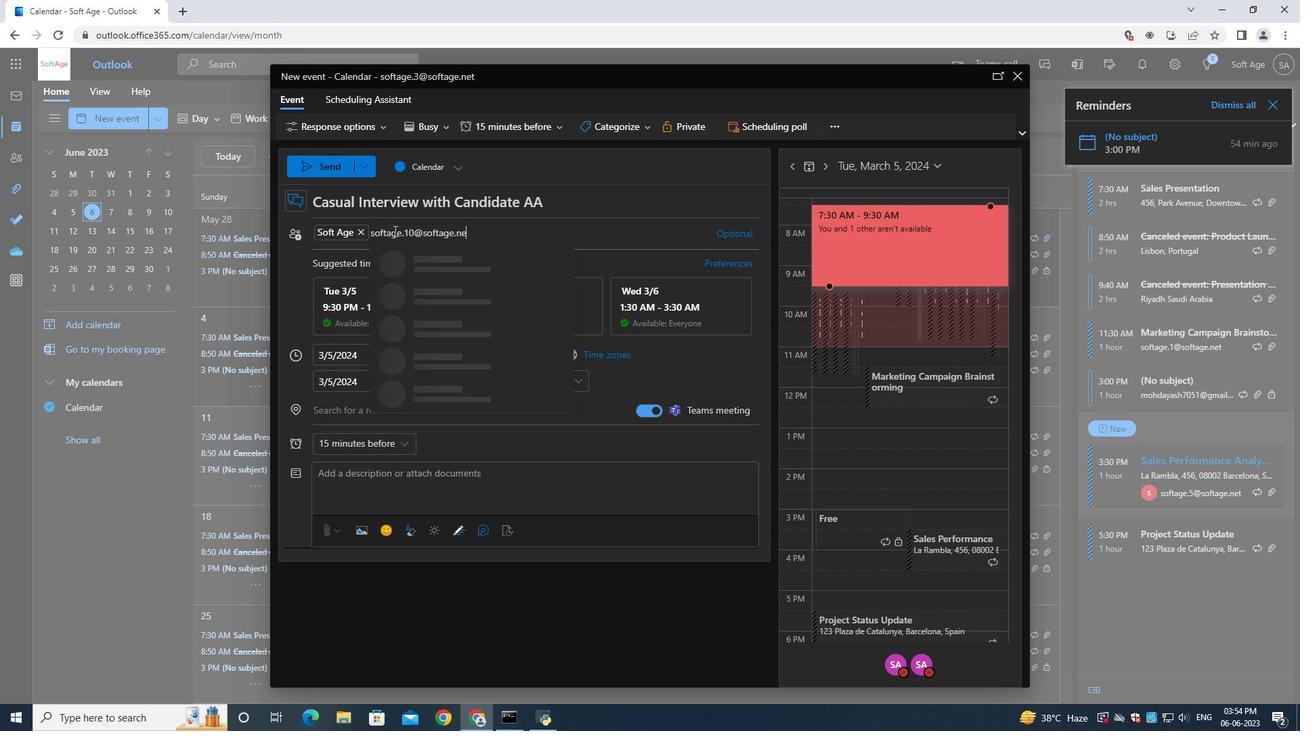 
Action: Mouse moved to (407, 253)
Screenshot: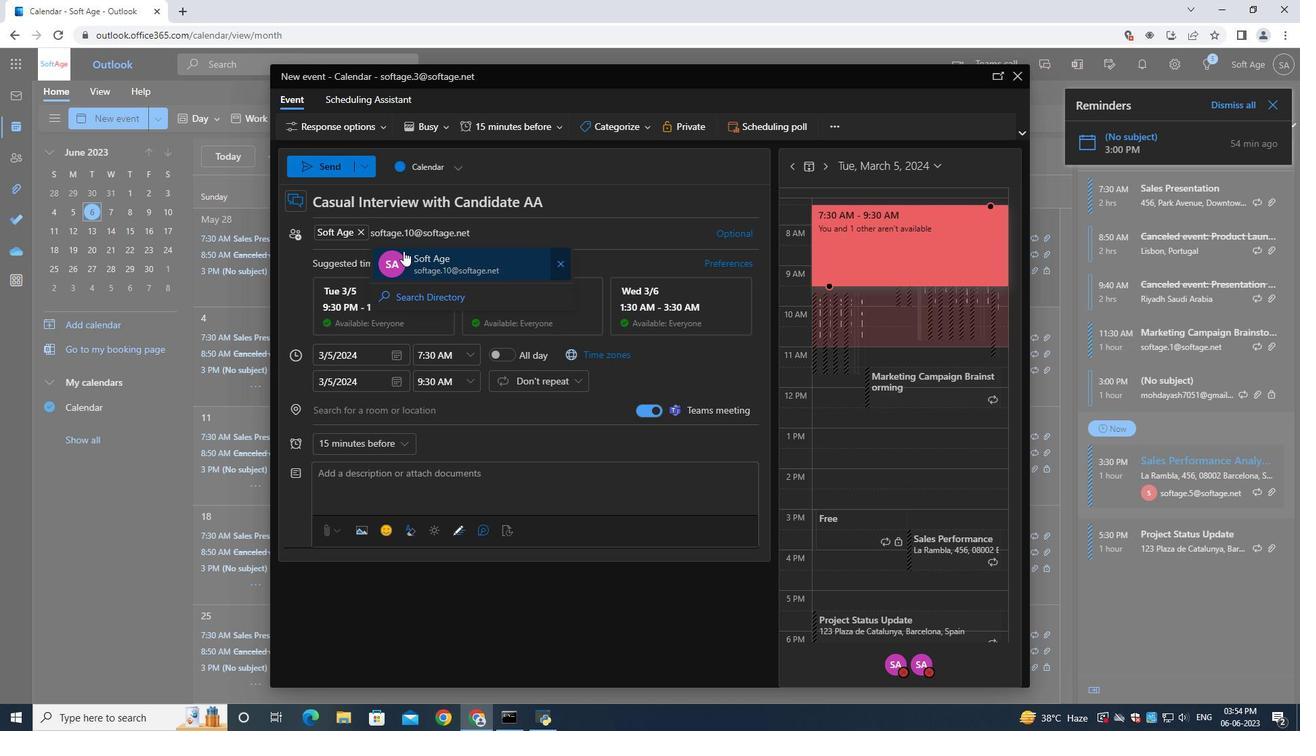 
Action: Mouse pressed left at (407, 253)
Screenshot: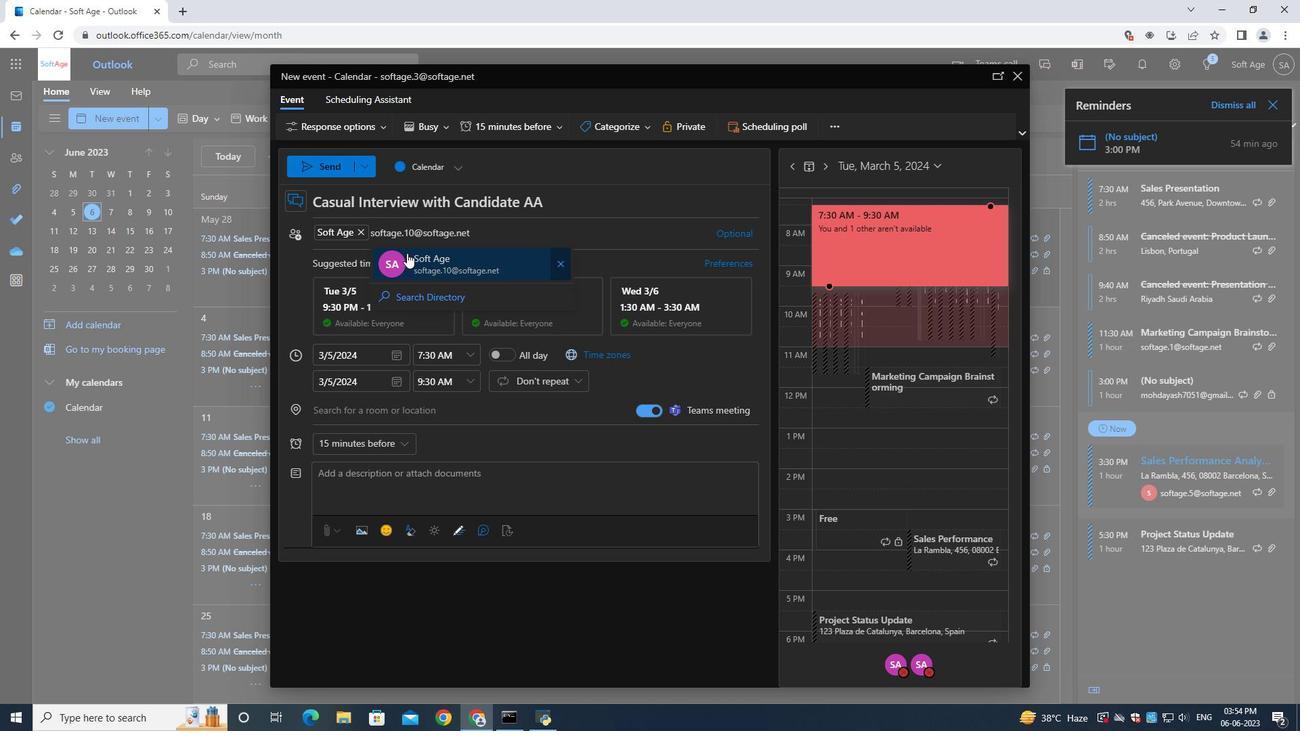 
Action: Mouse moved to (340, 441)
Screenshot: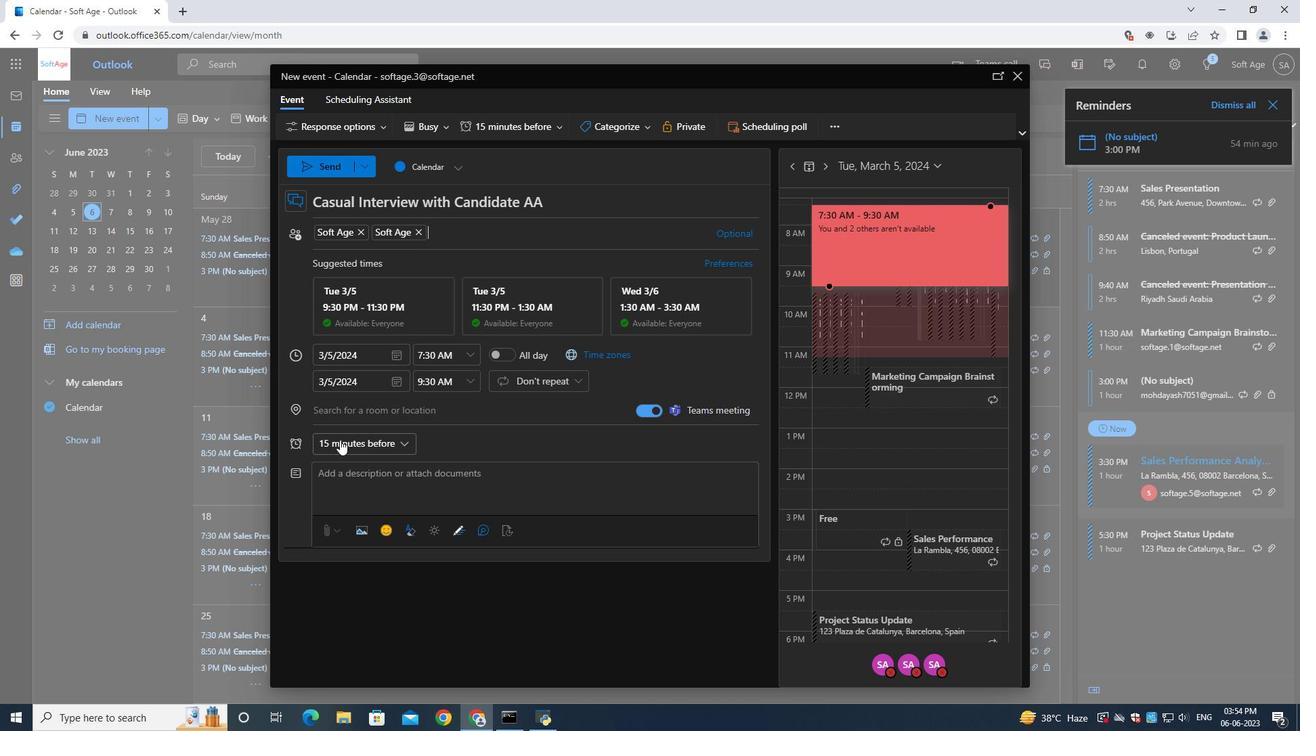 
Action: Mouse pressed left at (340, 441)
Screenshot: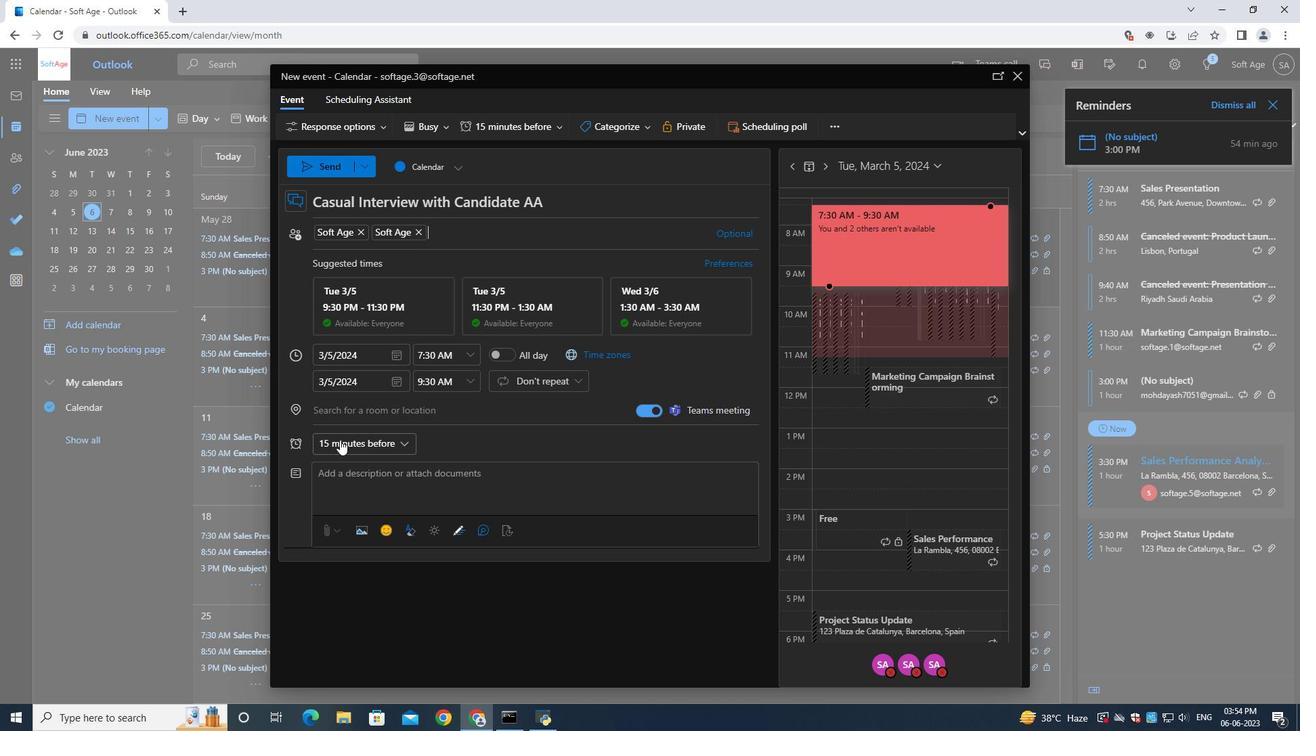 
Action: Mouse moved to (346, 300)
Screenshot: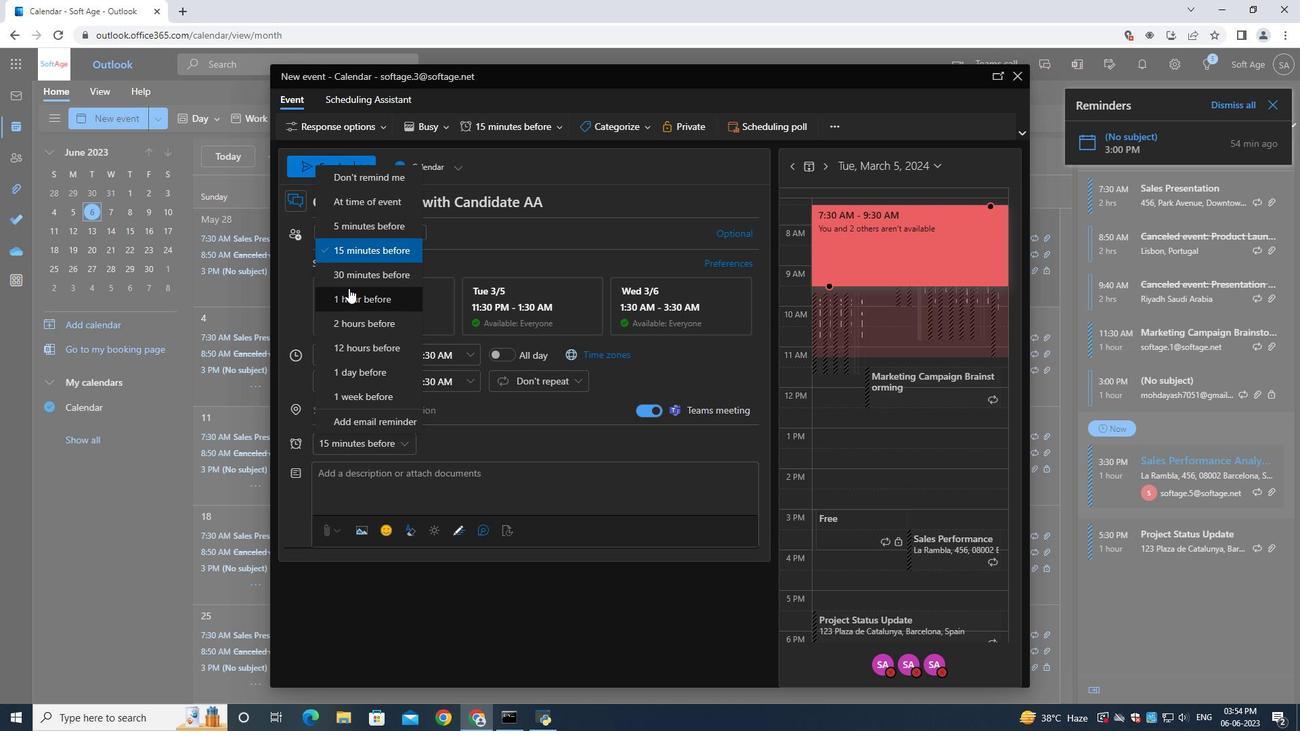 
Action: Mouse pressed left at (346, 300)
Screenshot: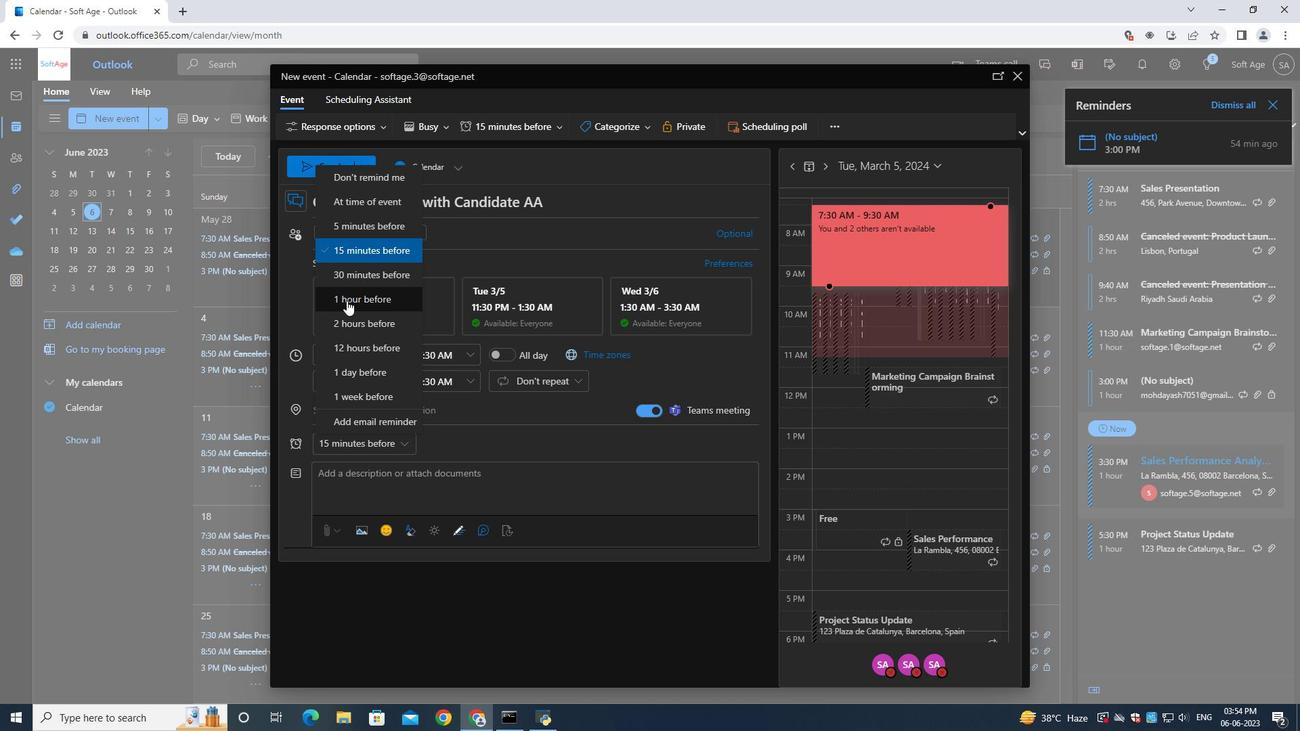 
Action: Mouse moved to (336, 172)
Screenshot: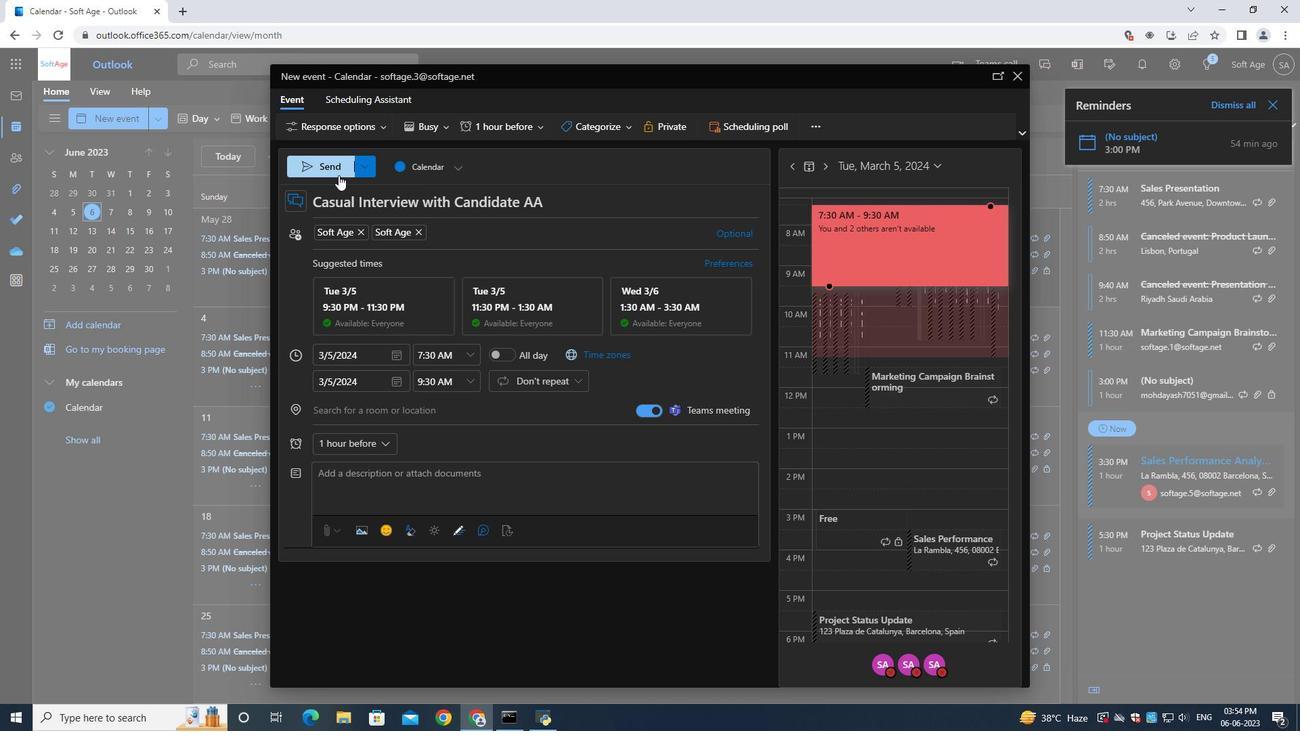 
Action: Mouse pressed left at (336, 172)
Screenshot: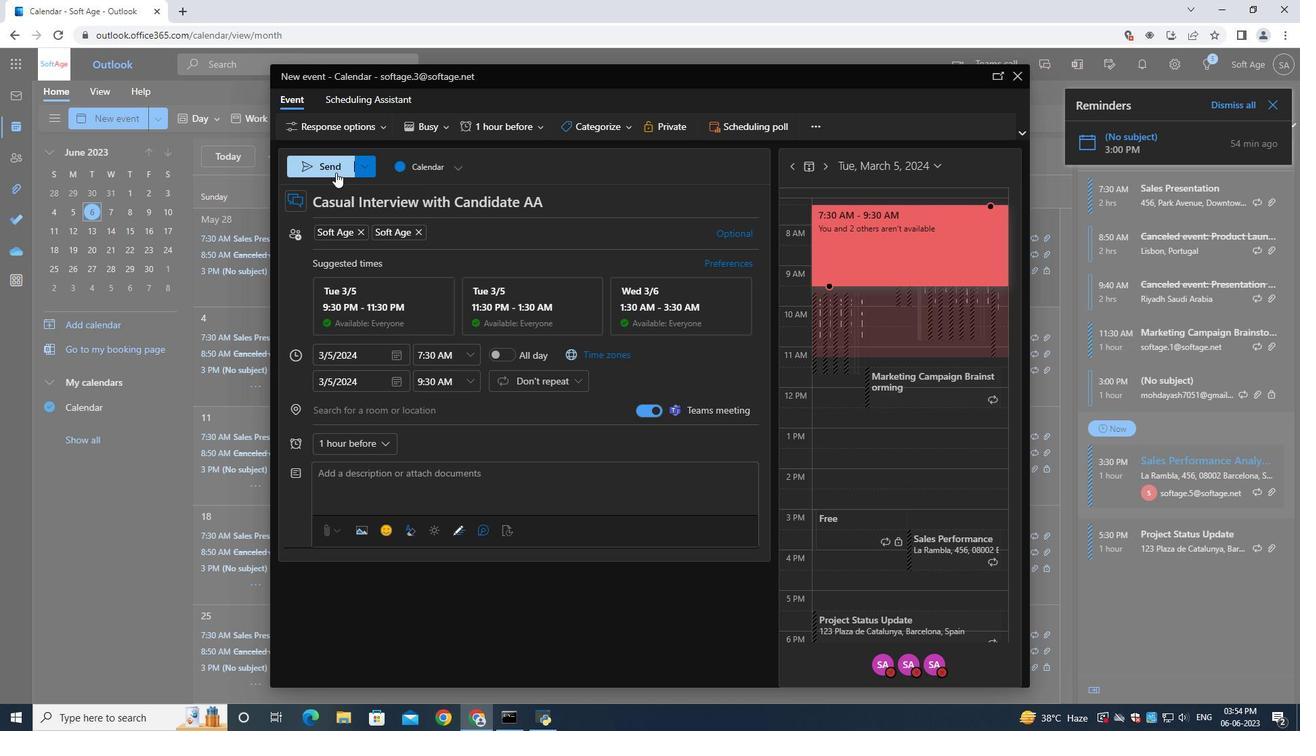 
Action: Mouse moved to (340, 173)
Screenshot: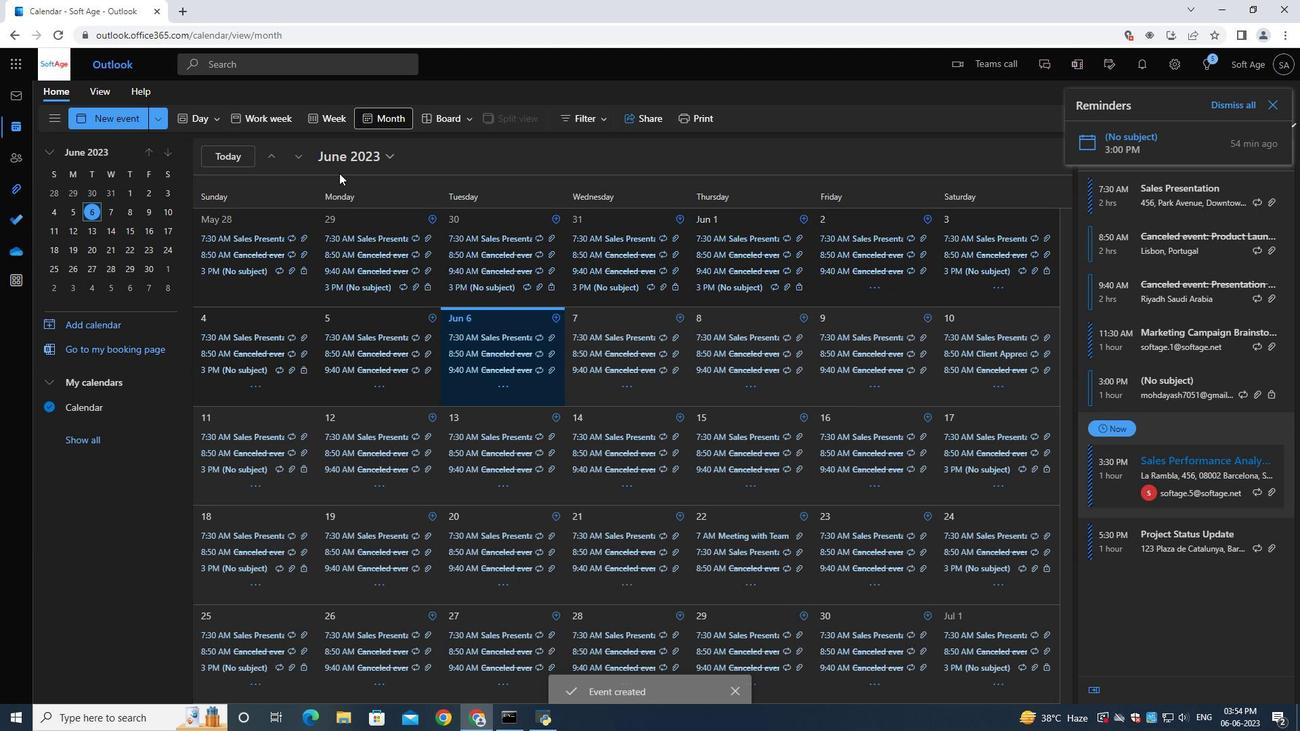 
